 Task: Documentation Generation.
Action: Mouse moved to (258, 133)
Screenshot: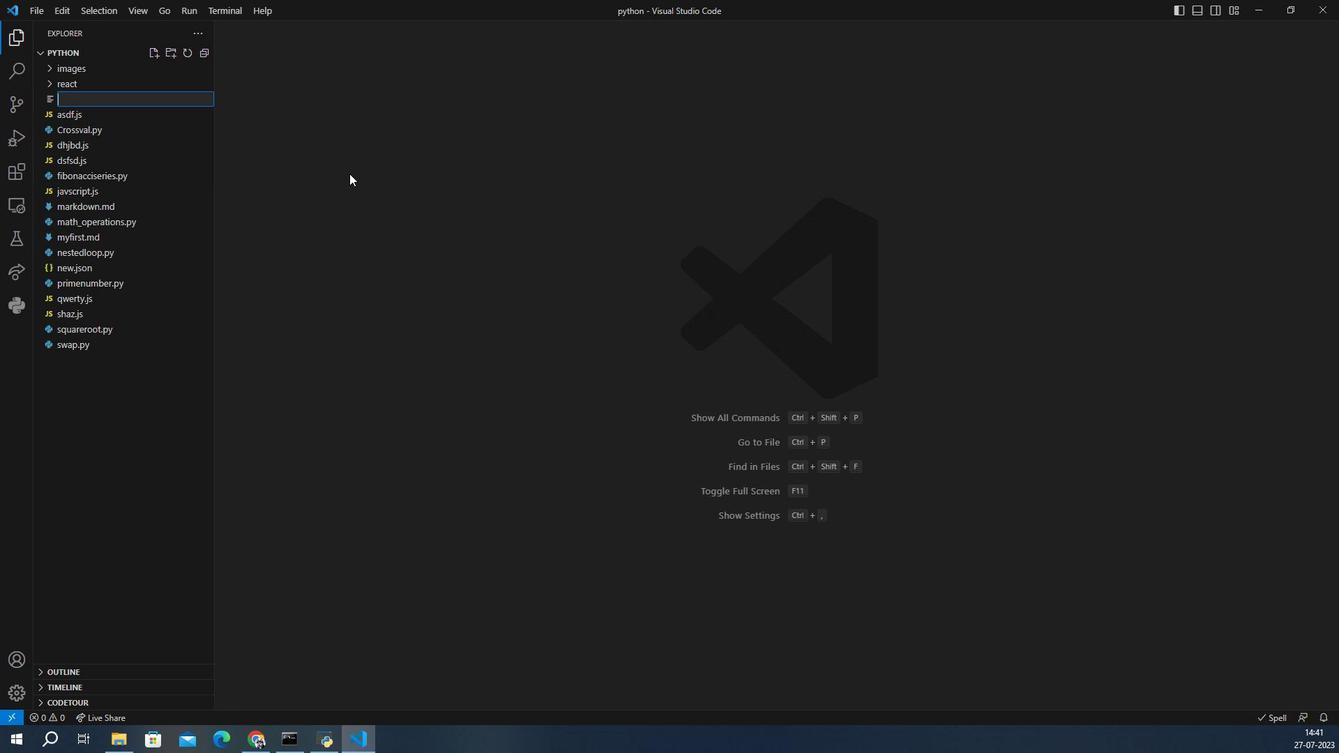 
Action: Mouse pressed left at (258, 133)
Screenshot: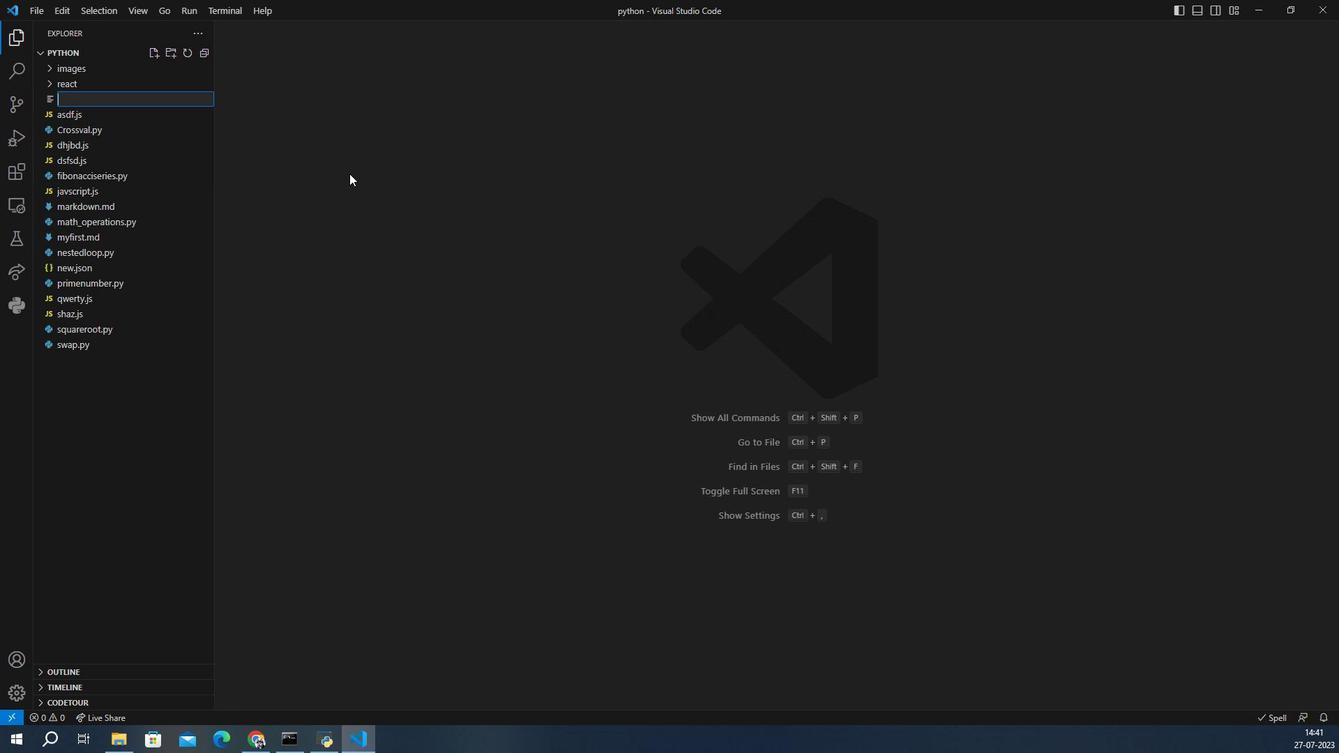 
Action: Mouse moved to (285, 133)
Screenshot: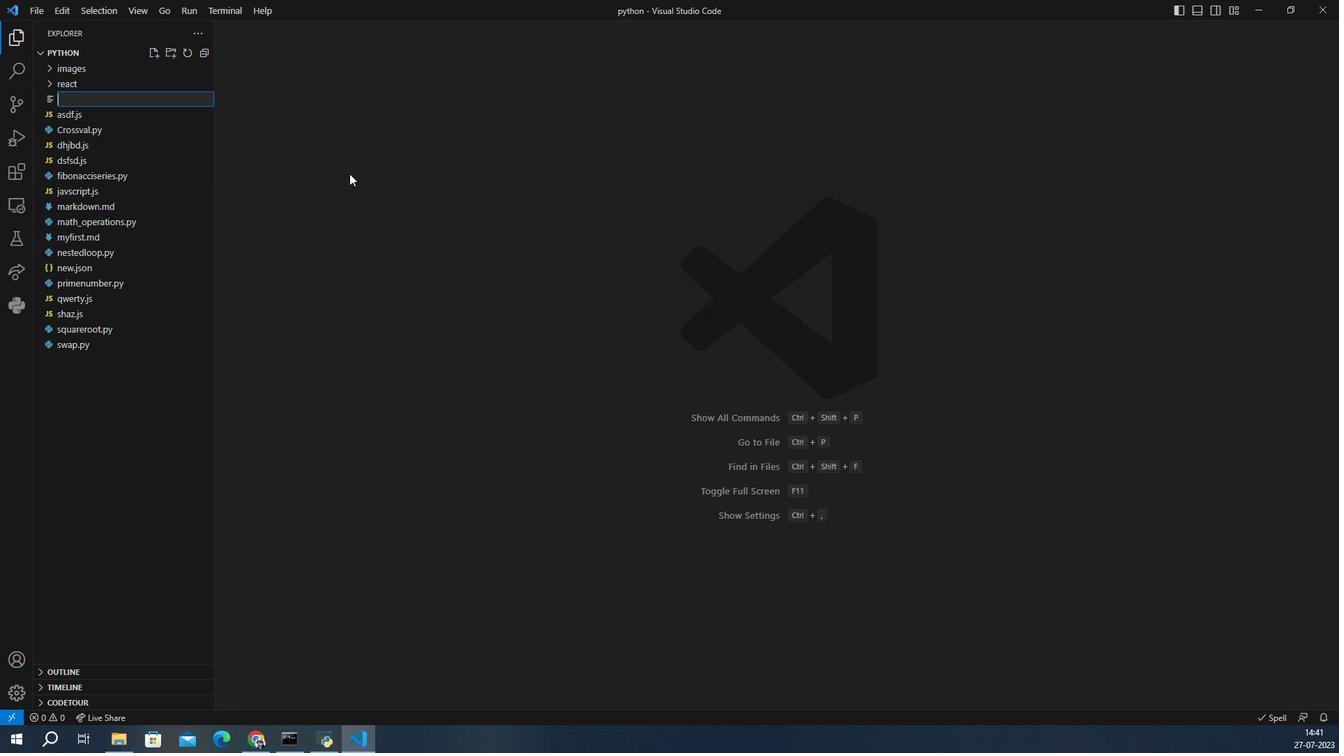 
Action: Mouse pressed left at (285, 133)
Screenshot: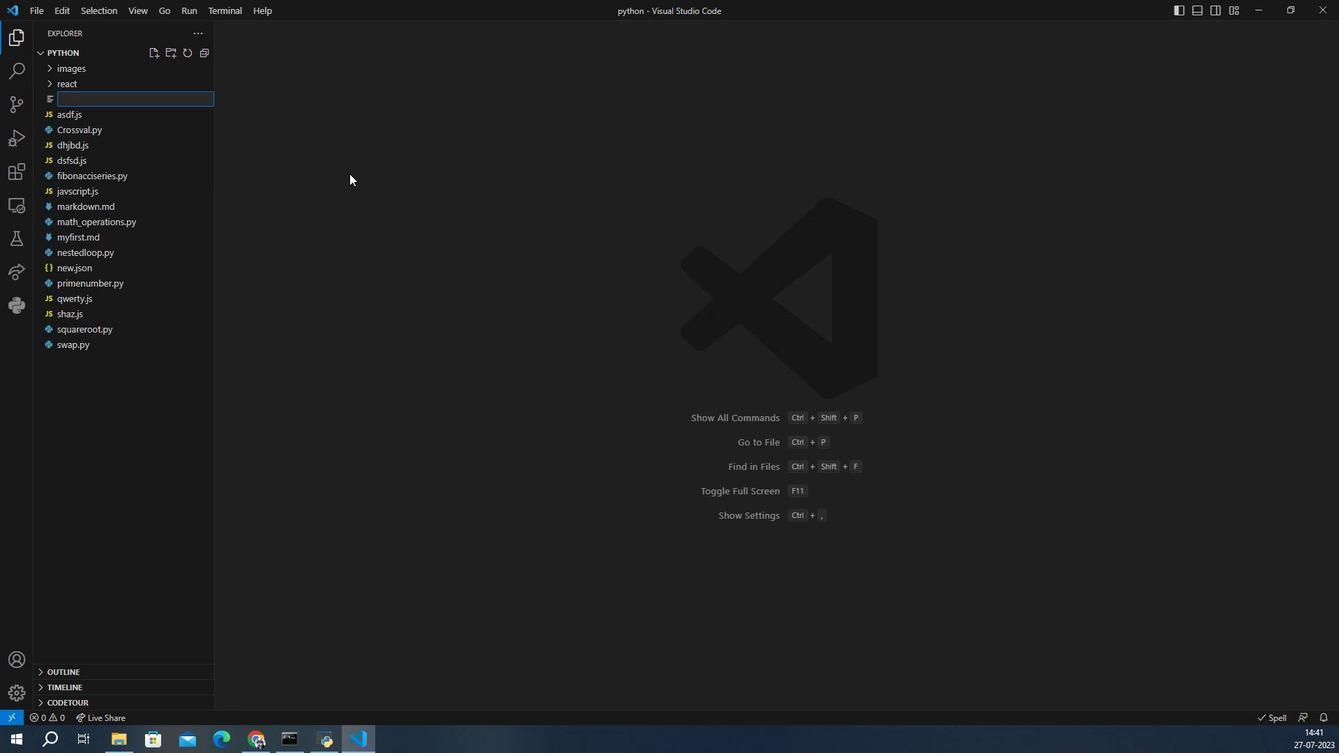 
Action: Mouse moved to (351, 175)
Screenshot: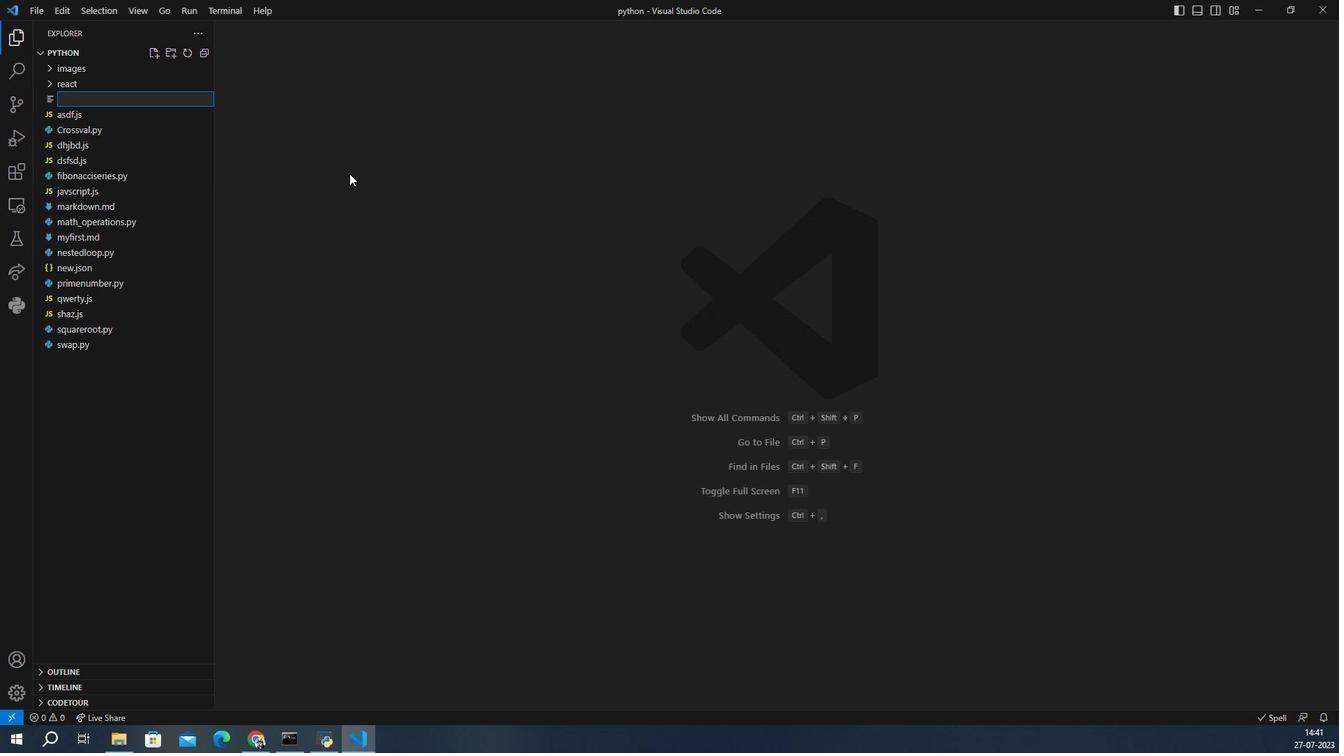 
Action: Key pressed exmp.py<Key.enter>
Screenshot: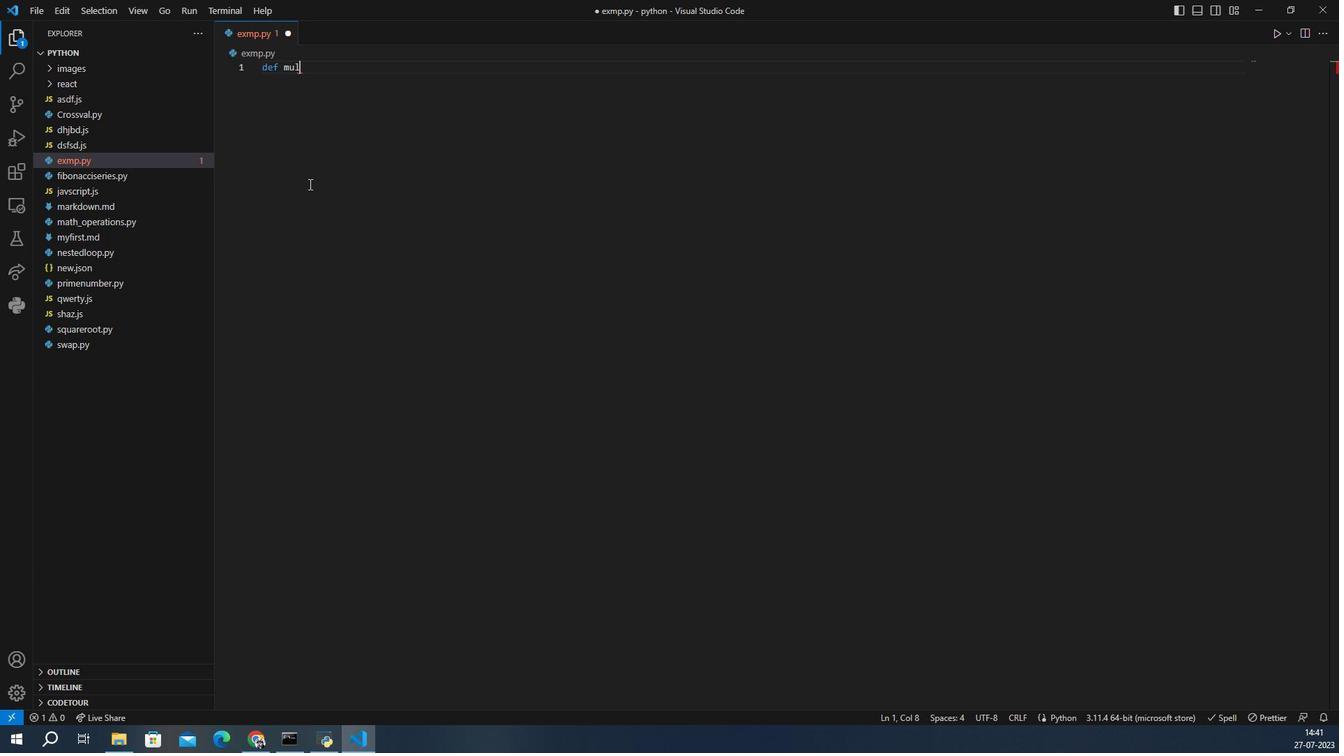 
Action: Mouse moved to (337, 179)
Screenshot: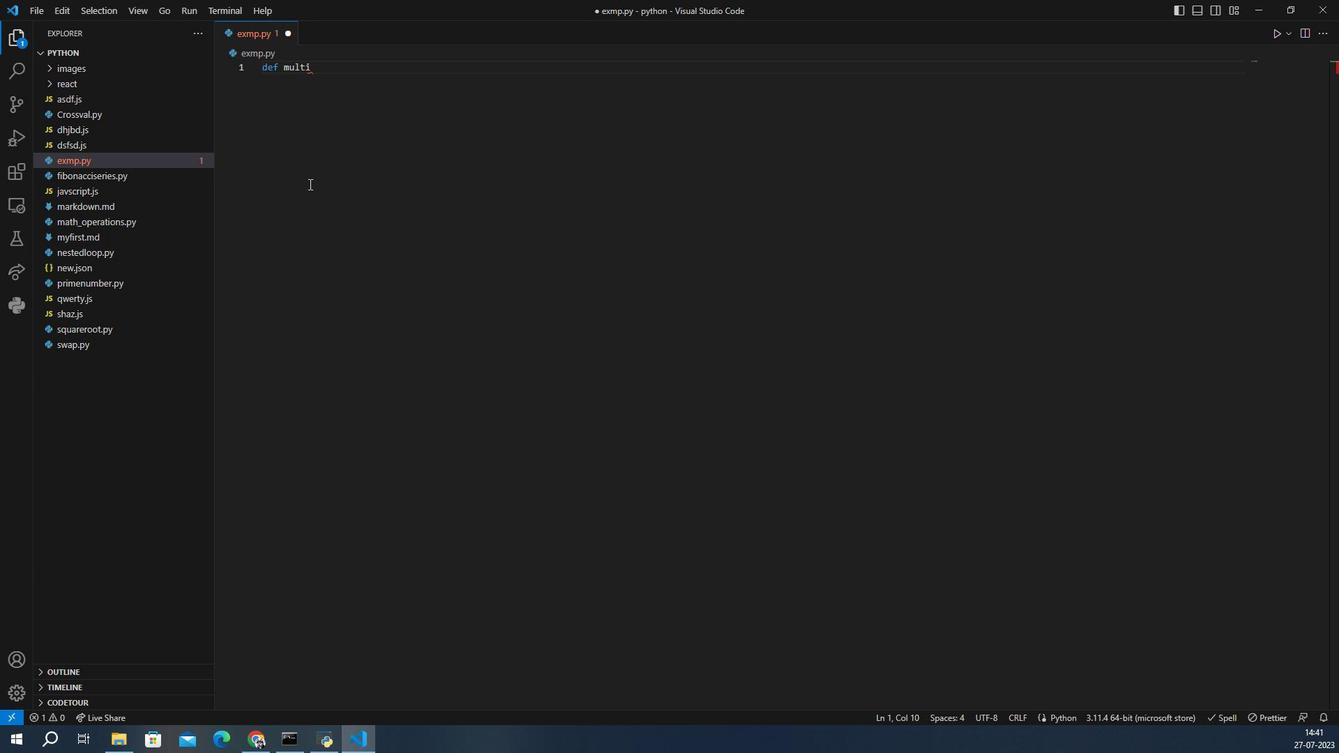 
Action: Key pressed def<Key.space>multiply<Key.shift_r>(a,<Key.space>b<Key.right><Key.shift_r>:<Key.enter>retur<Key.enter>
Screenshot: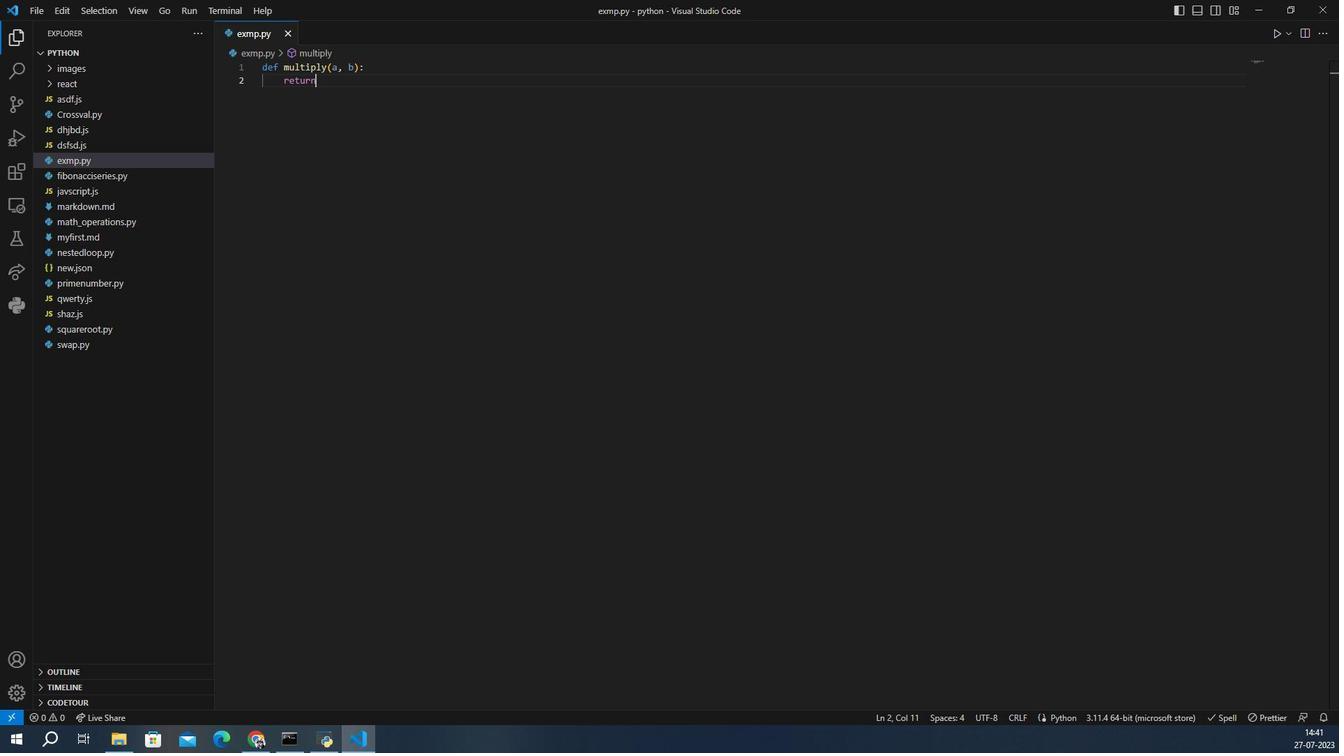 
Action: Mouse moved to (428, 189)
Screenshot: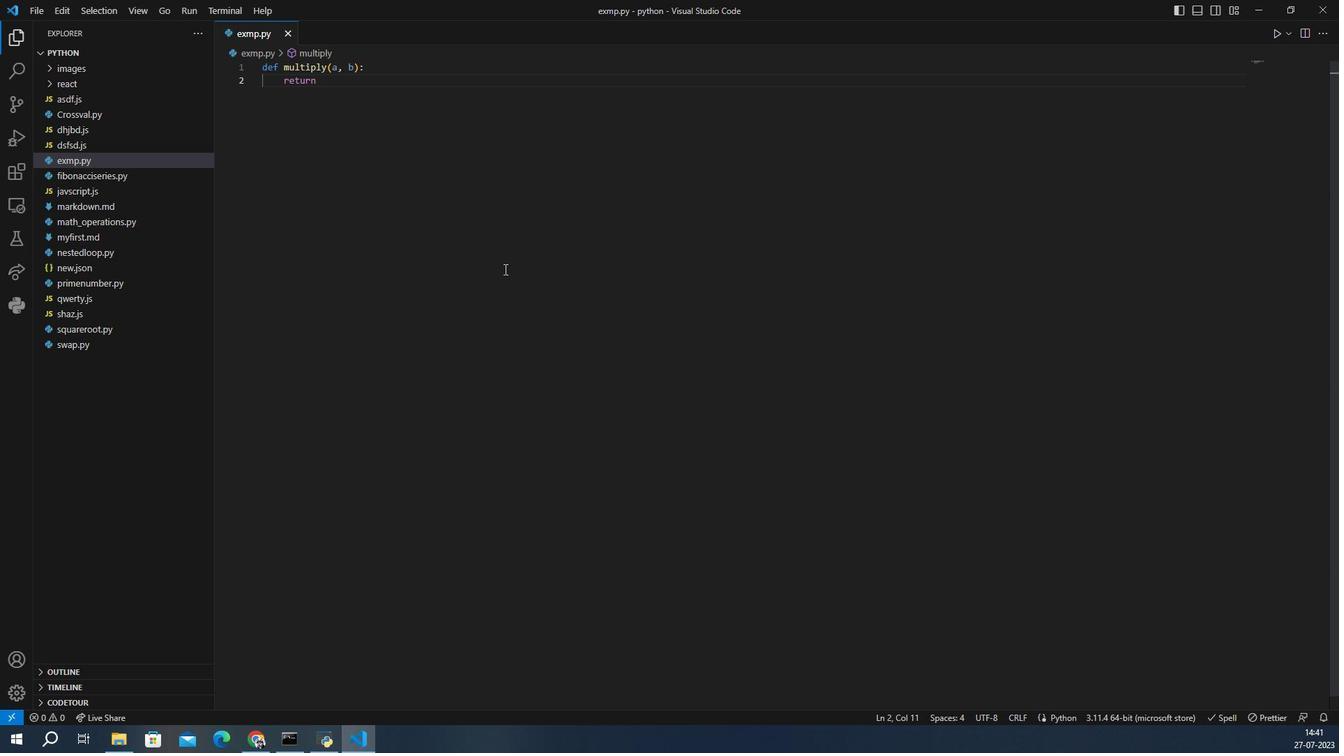
Action: Key pressed ctrl+S
Screenshot: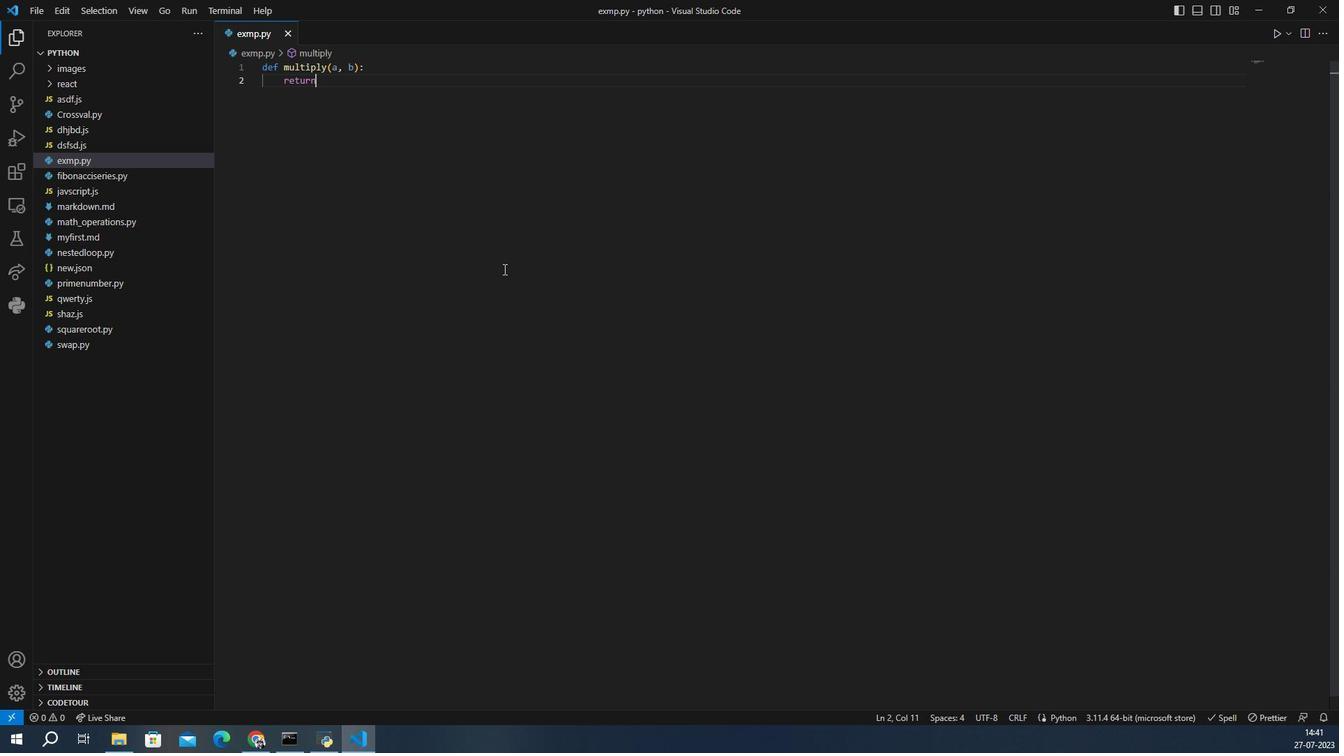
Action: Mouse moved to (45, 212)
Screenshot: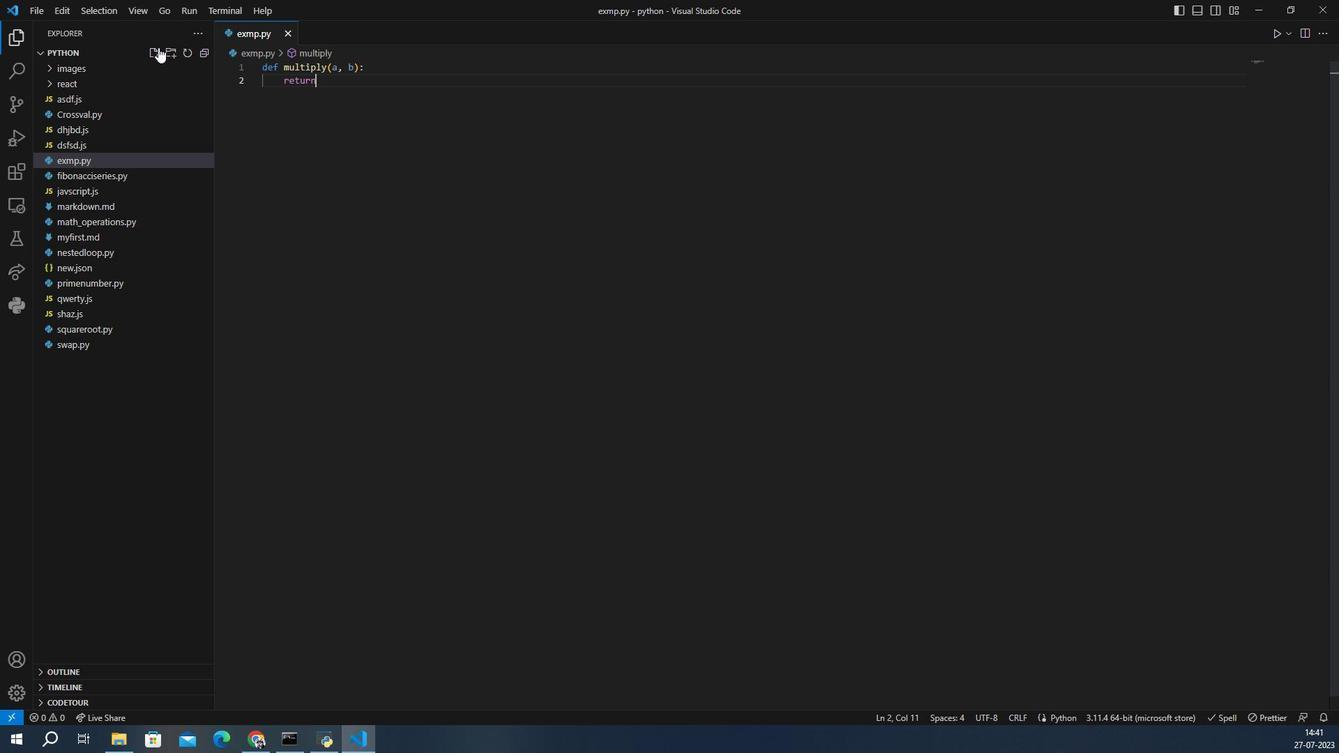 
Action: Mouse scrolled (44, 212) with delta (0, 0)
Screenshot: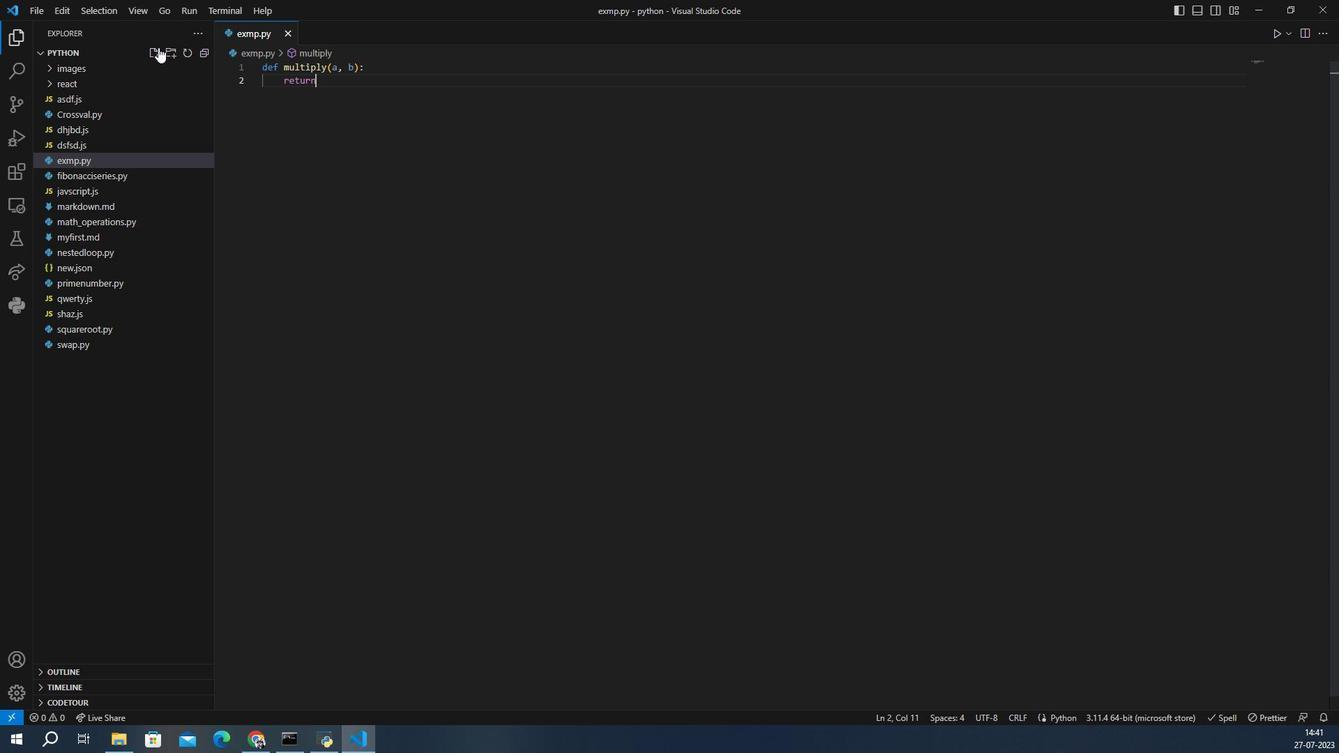 
Action: Mouse scrolled (45, 212) with delta (0, 0)
Screenshot: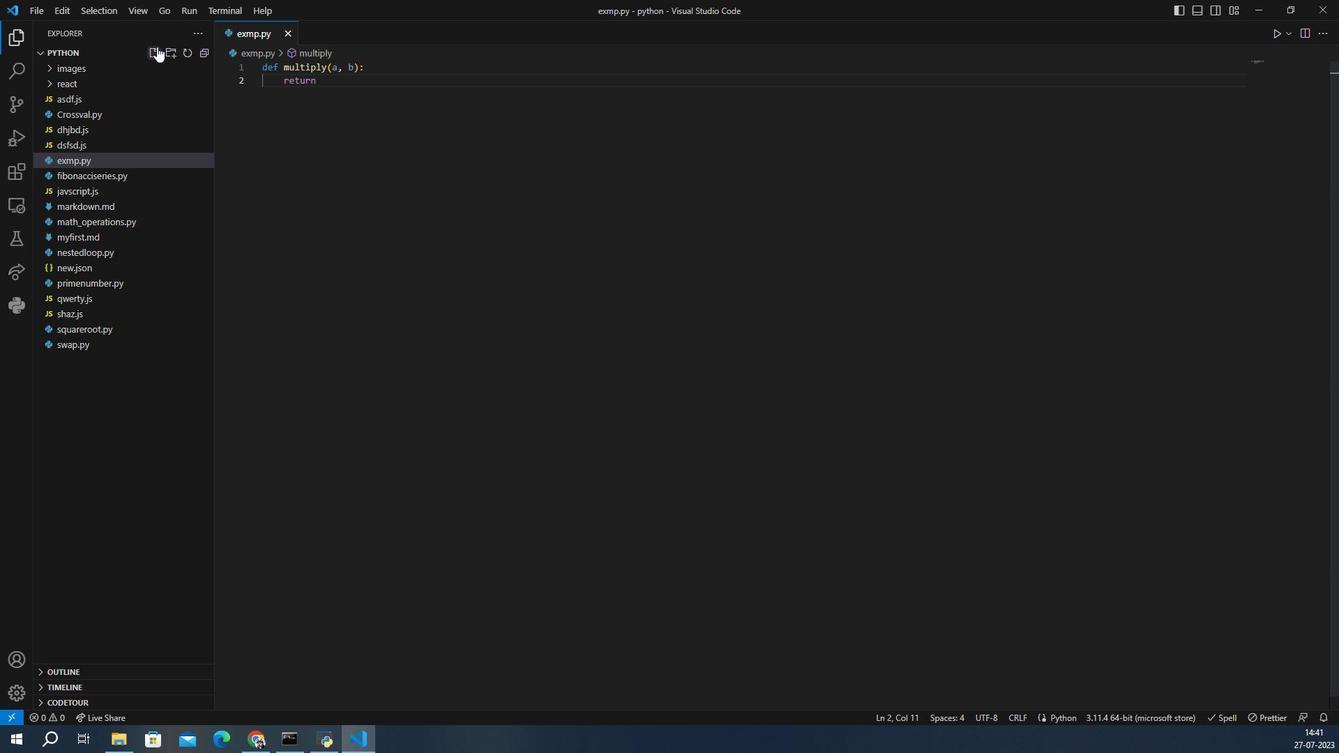 
Action: Mouse moved to (45, 212)
Screenshot: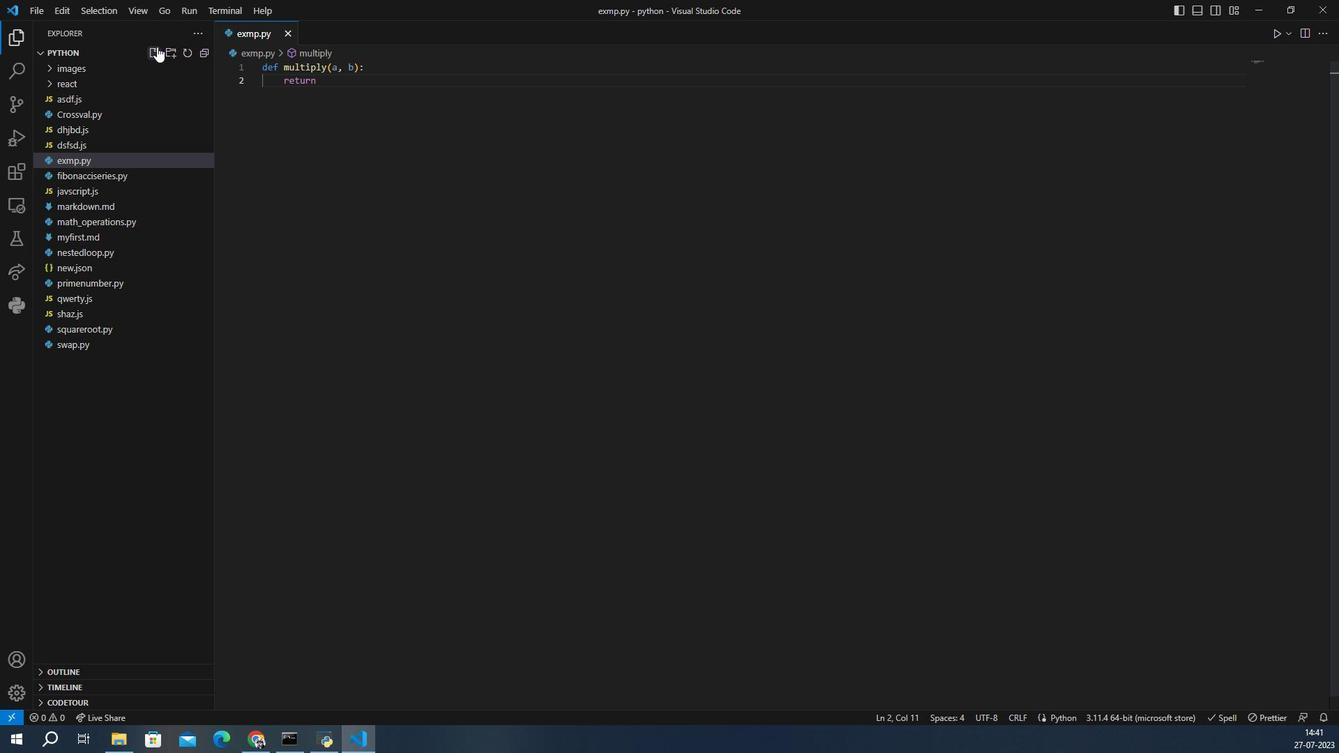 
Action: Mouse scrolled (45, 212) with delta (0, 0)
Screenshot: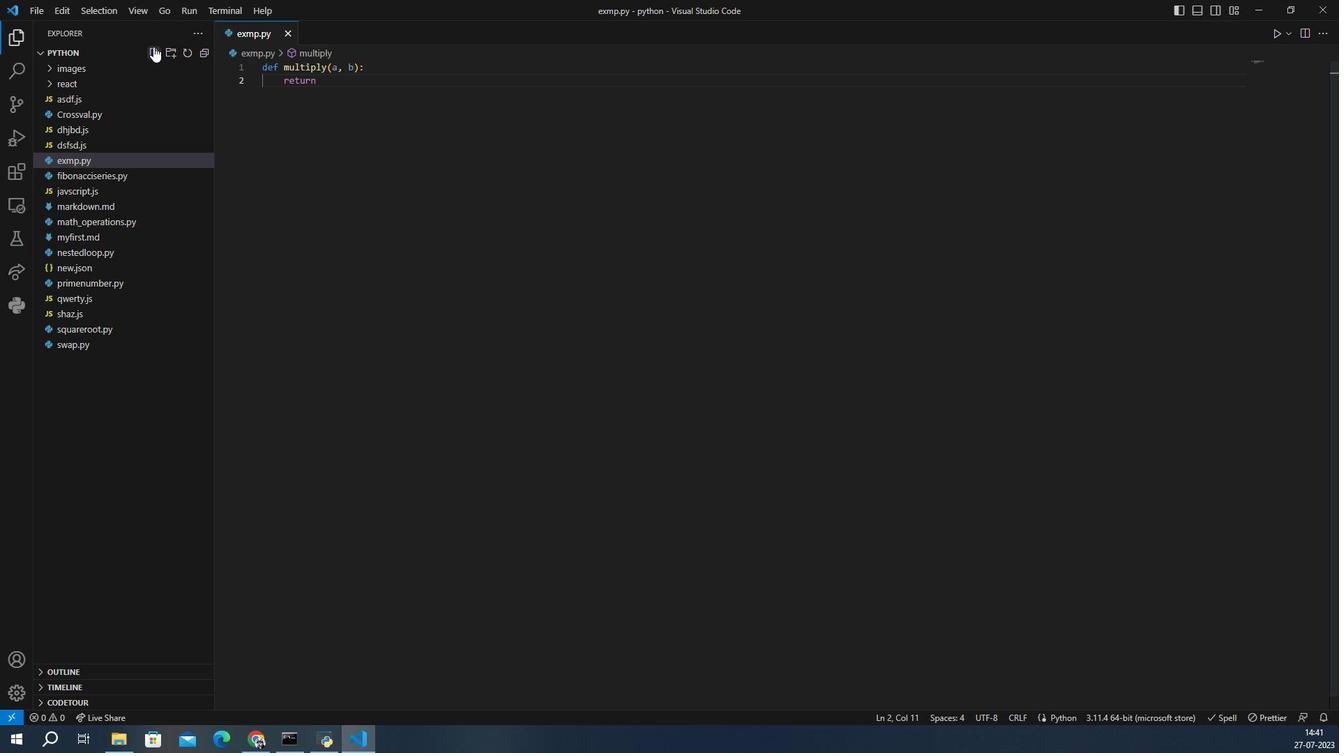 
Action: Mouse scrolled (45, 212) with delta (0, 0)
Screenshot: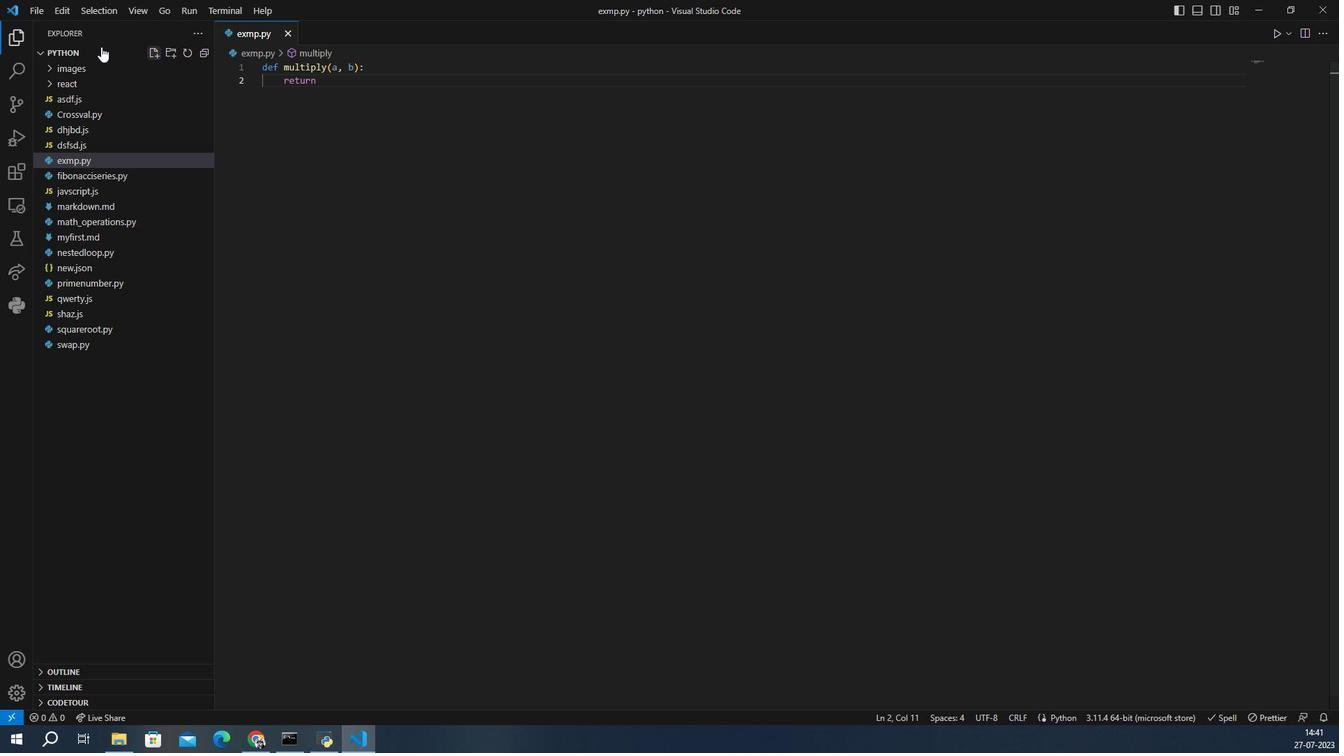 
Action: Mouse moved to (45, 212)
Screenshot: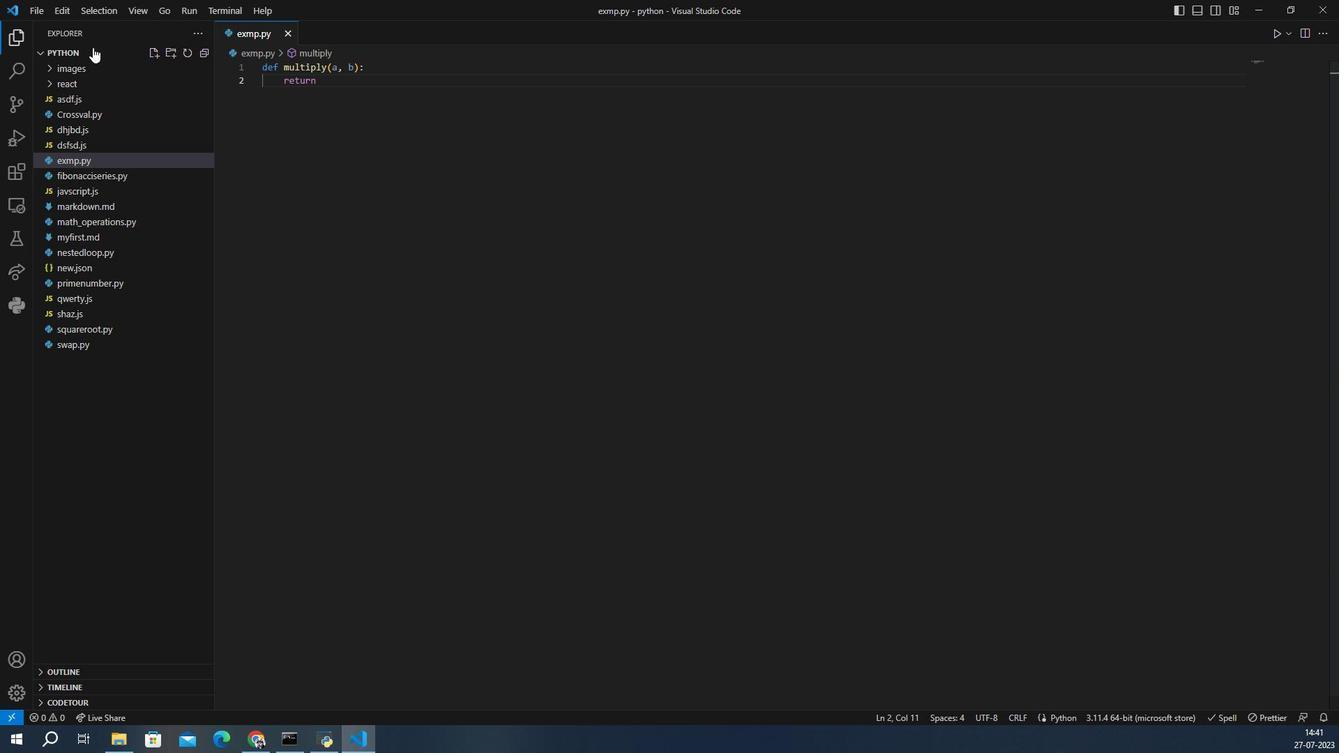 
Action: Mouse scrolled (45, 212) with delta (0, 0)
Screenshot: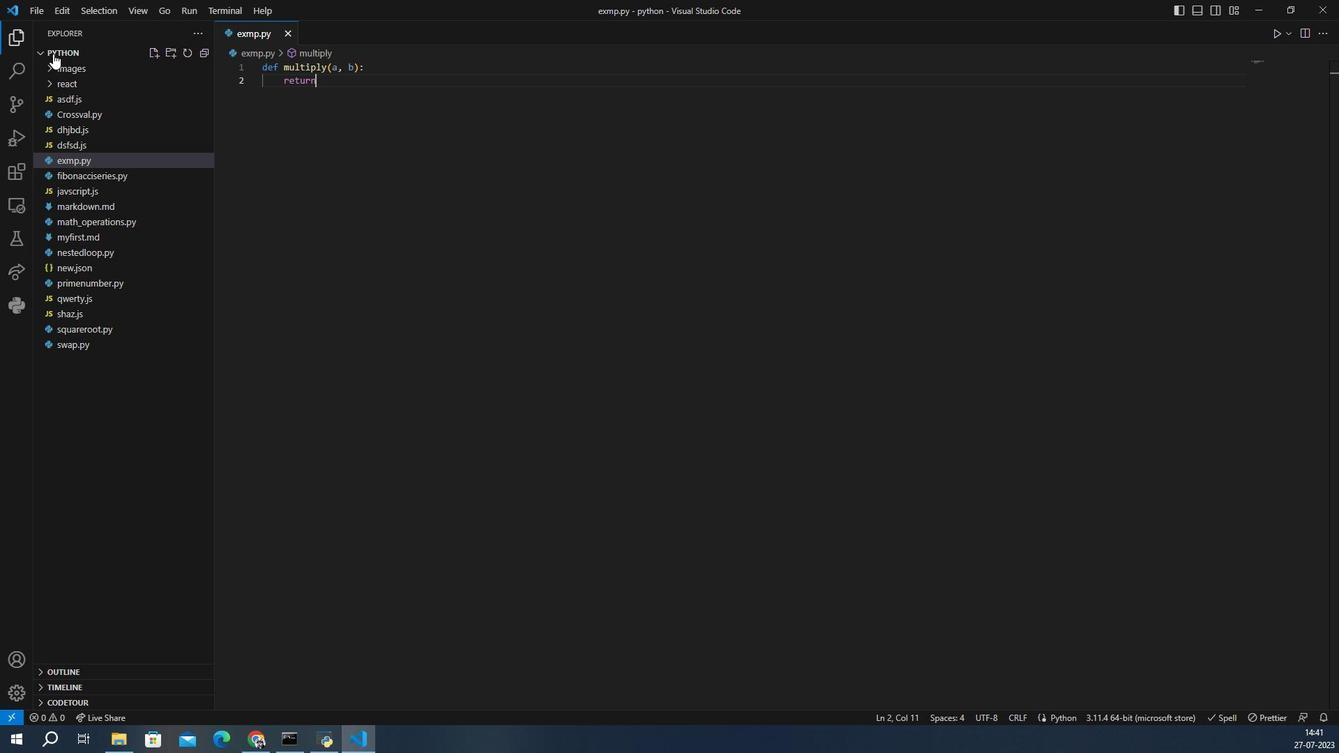 
Action: Mouse moved to (248, 133)
Screenshot: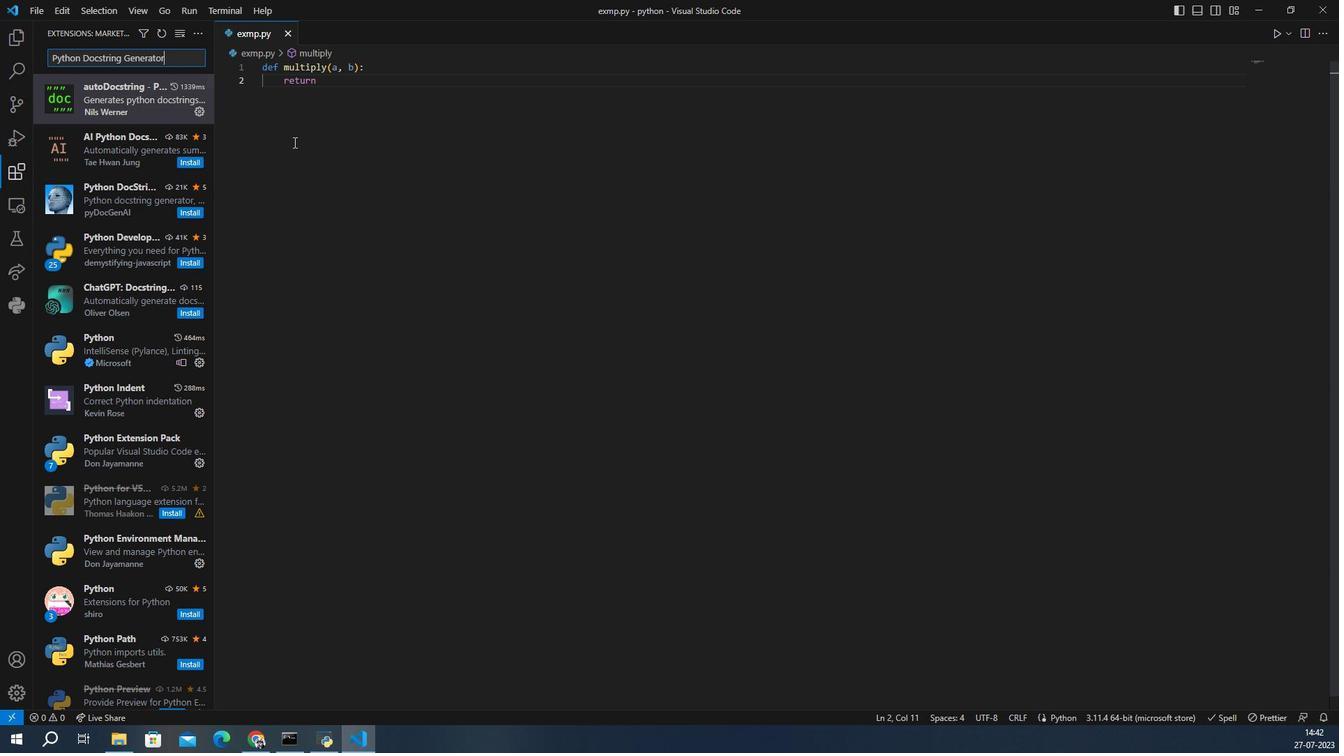 
Action: Mouse pressed left at (248, 133)
Screenshot: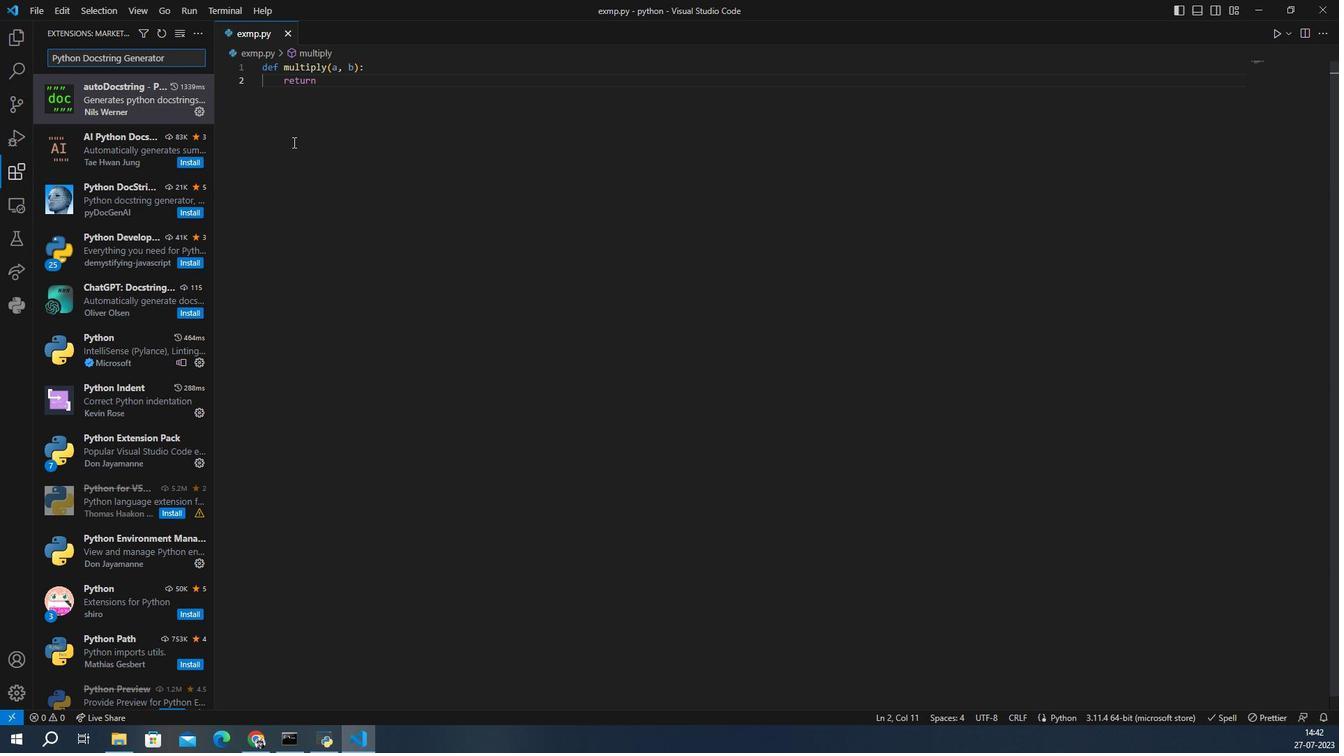 
Action: Mouse moved to (235, 178)
Screenshot: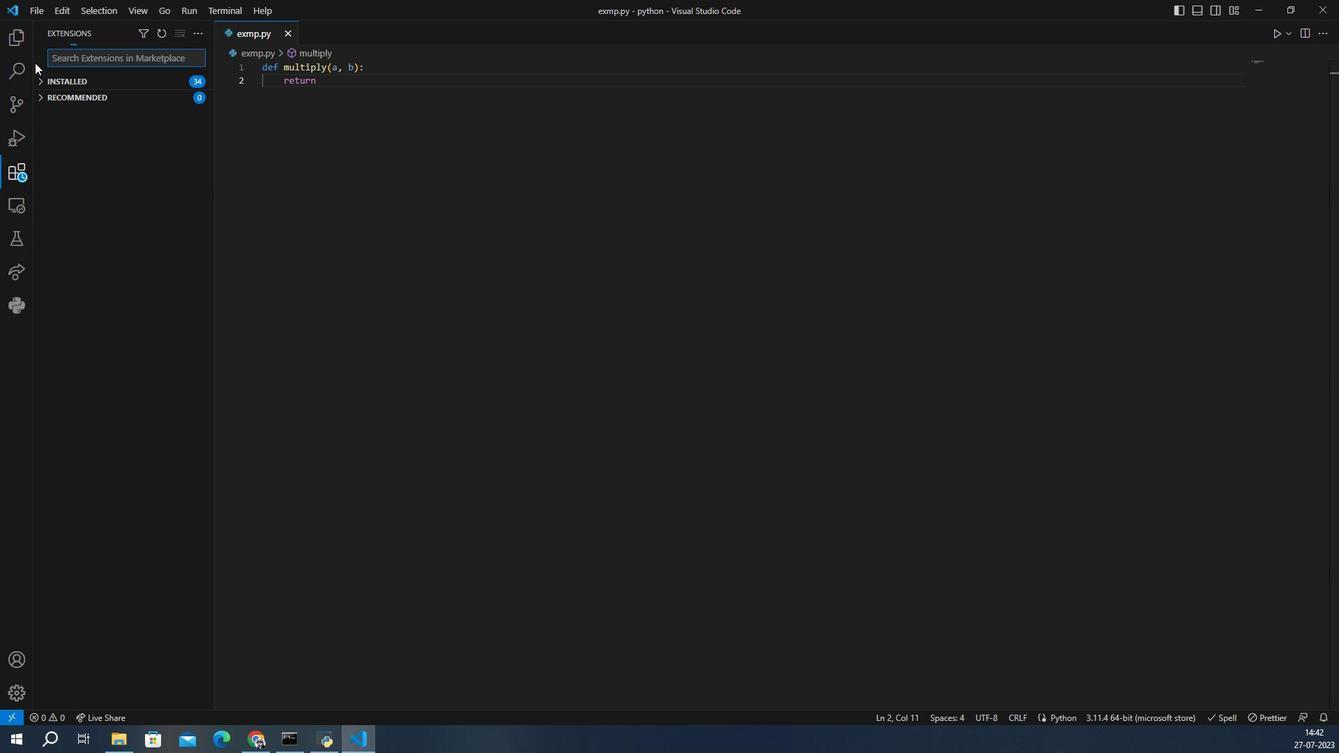 
Action: Mouse pressed left at (235, 178)
Screenshot: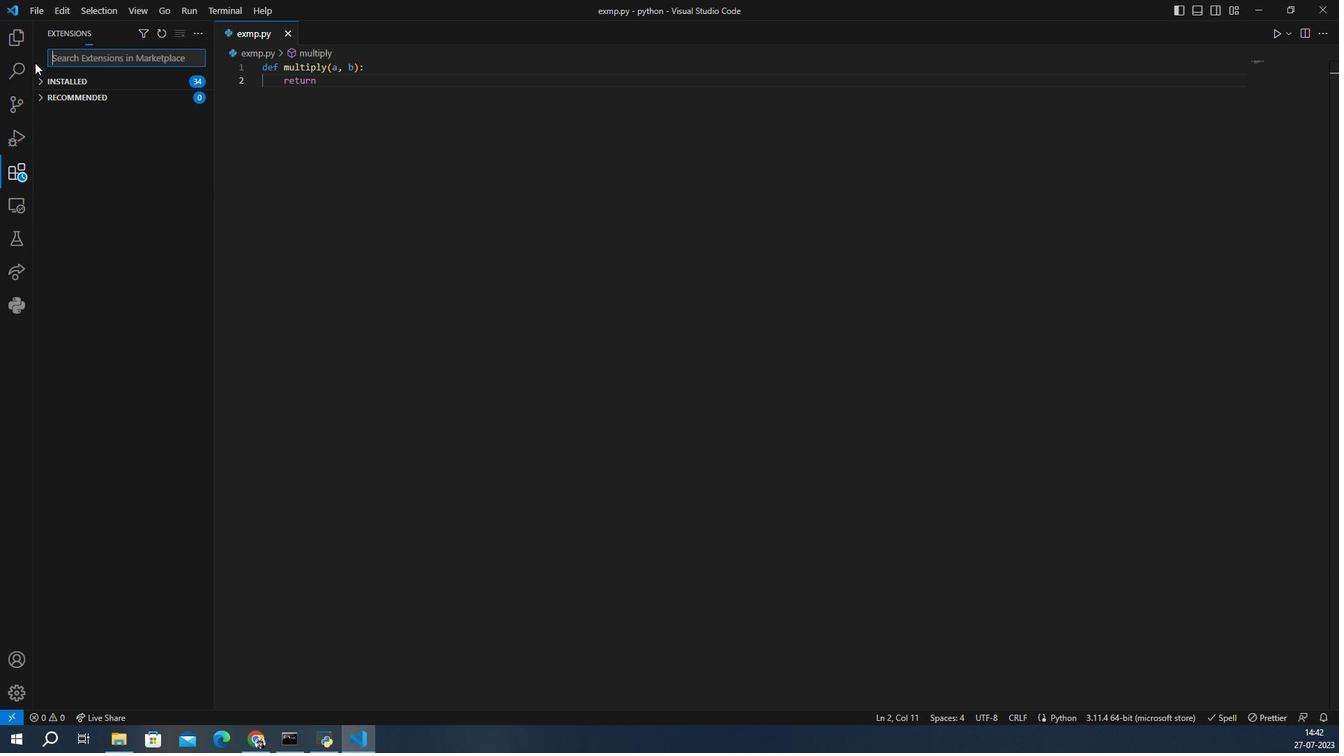 
Action: Mouse moved to (289, 134)
Screenshot: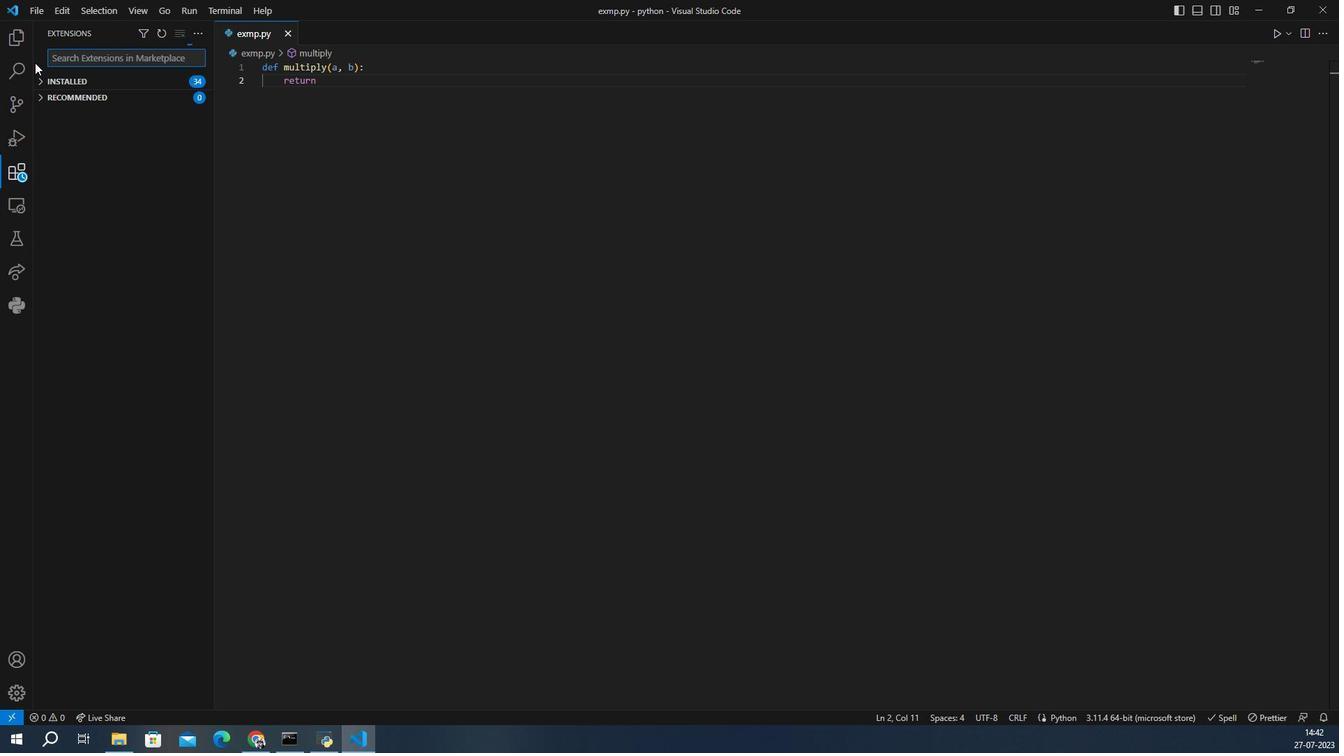 
Action: Mouse pressed left at (289, 134)
Screenshot: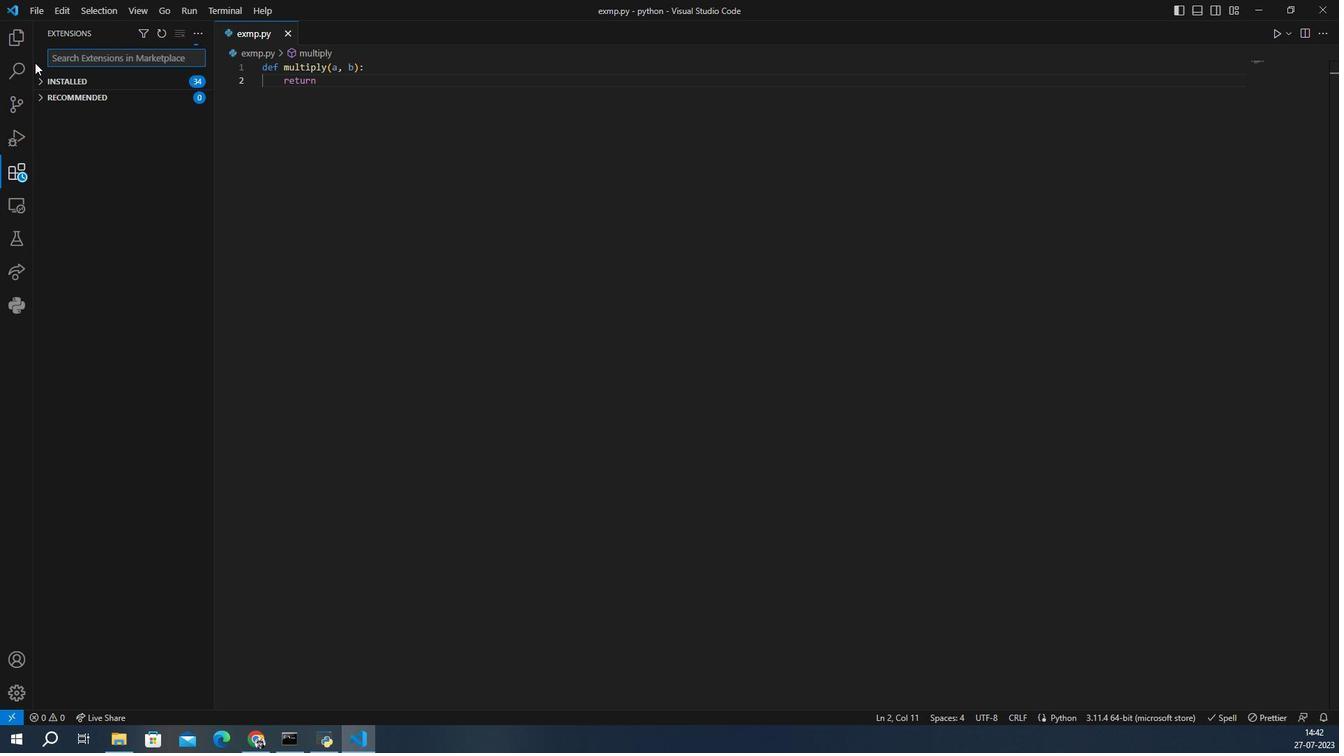 
Action: Mouse moved to (242, 137)
Screenshot: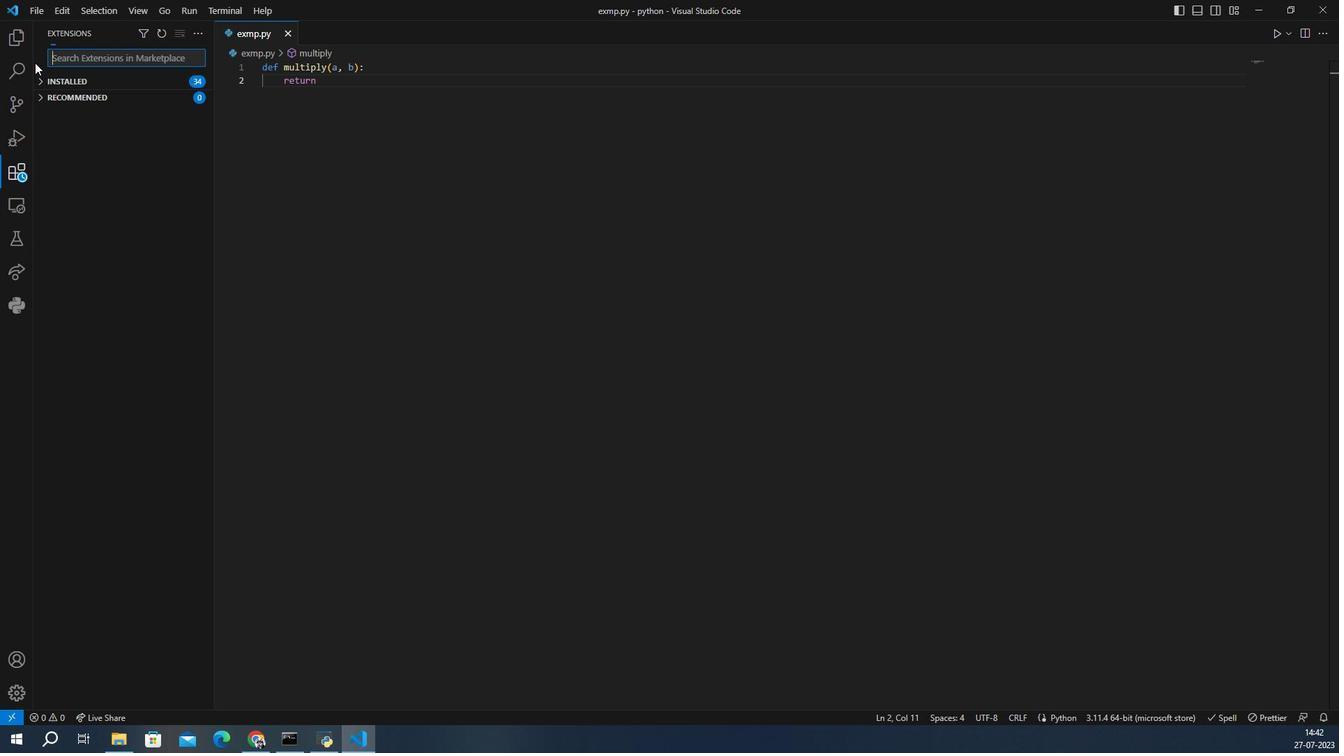 
Action: Key pressed <Key.backspace>pyh<Key.backspace>thon<Key.space>dco<Key.backspace><Key.backspace>ocstring
Screenshot: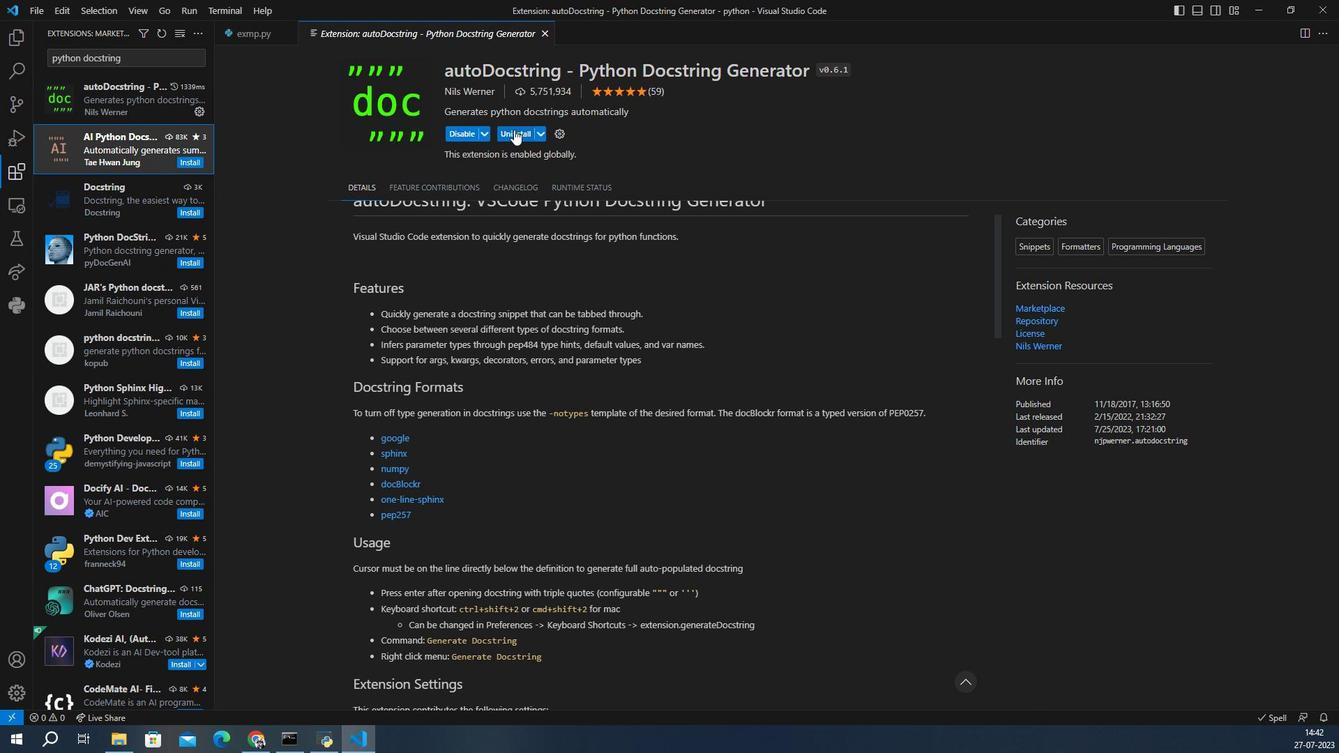 
Action: Mouse moved to (262, 168)
Screenshot: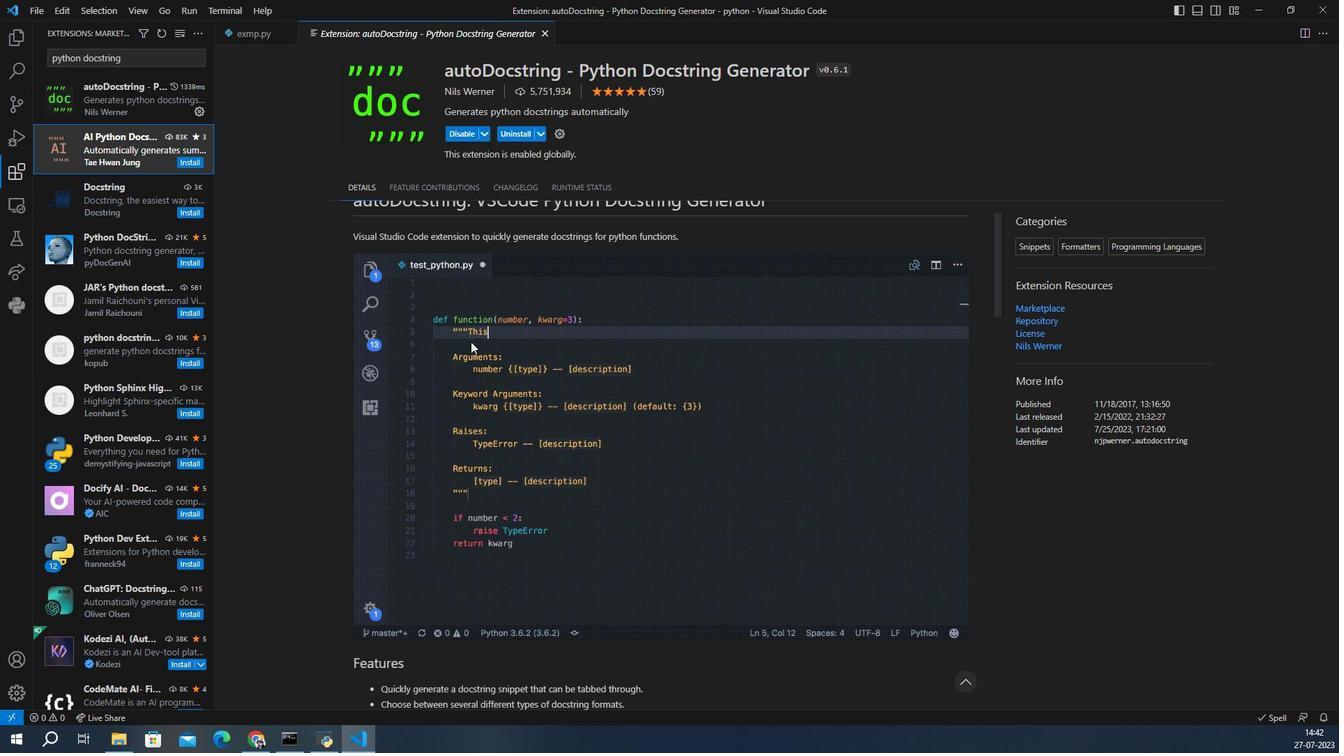 
Action: Mouse pressed left at (262, 168)
Screenshot: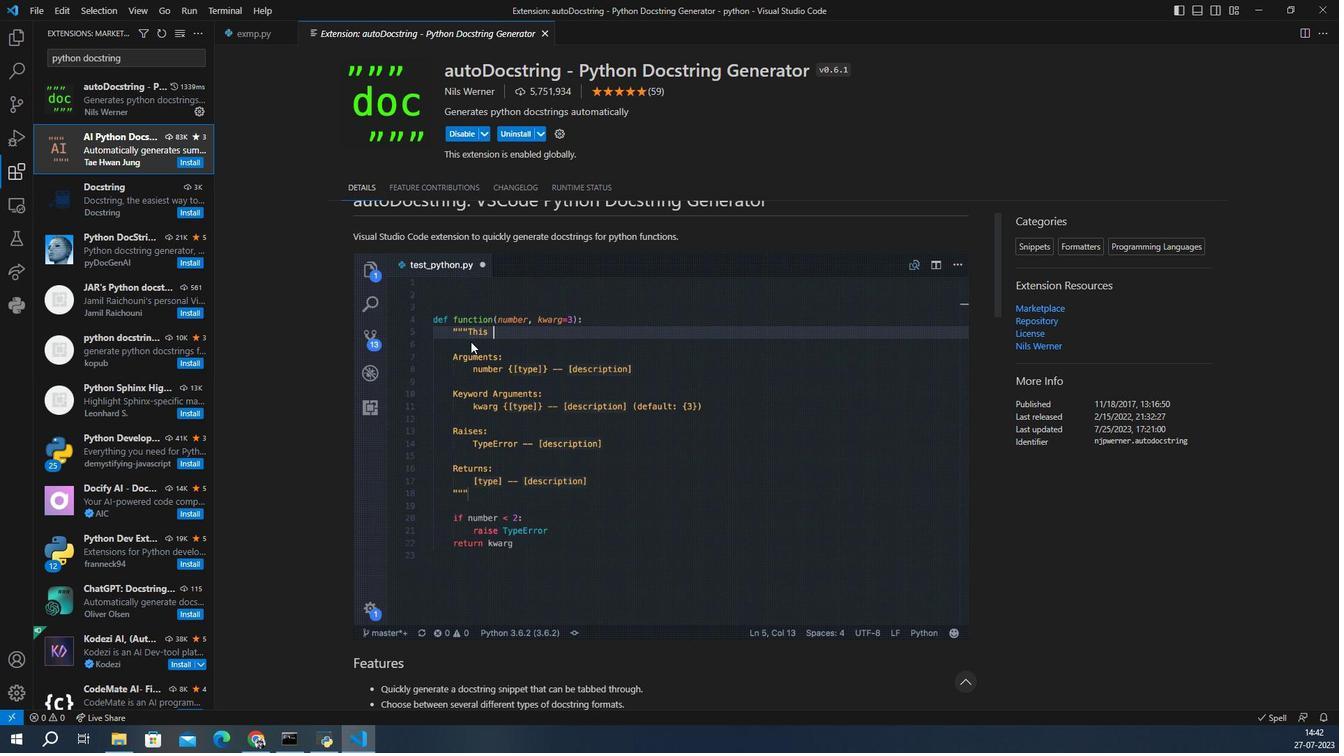 
Action: Mouse moved to (314, 128)
Screenshot: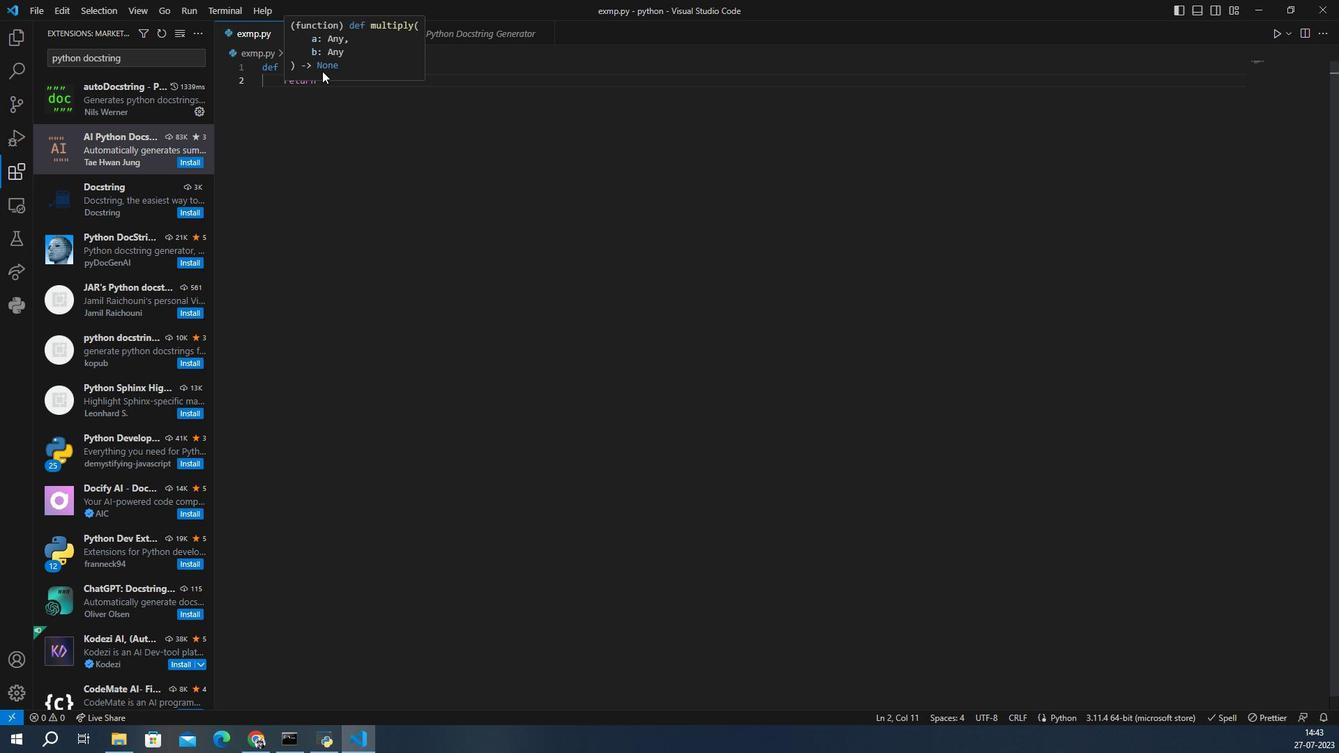 
Action: Mouse pressed left at (314, 128)
Screenshot: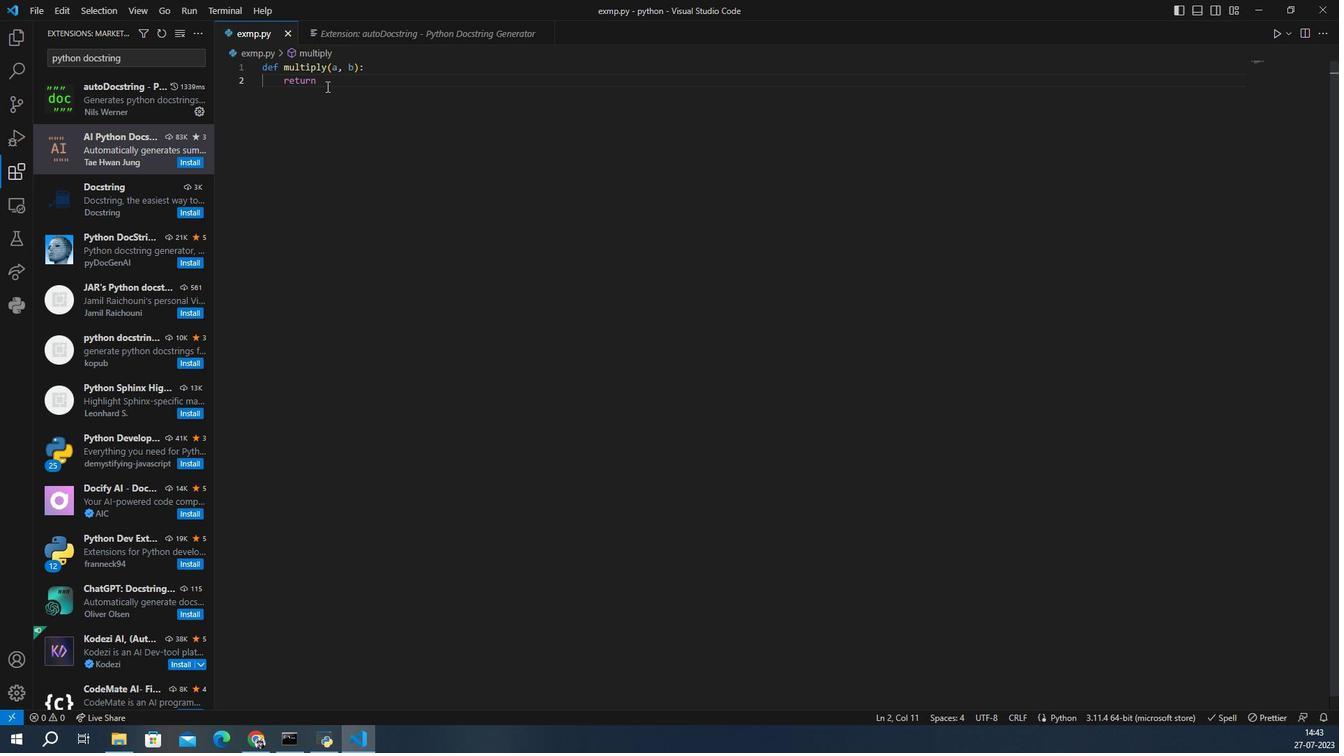 
Action: Mouse moved to (357, 138)
Screenshot: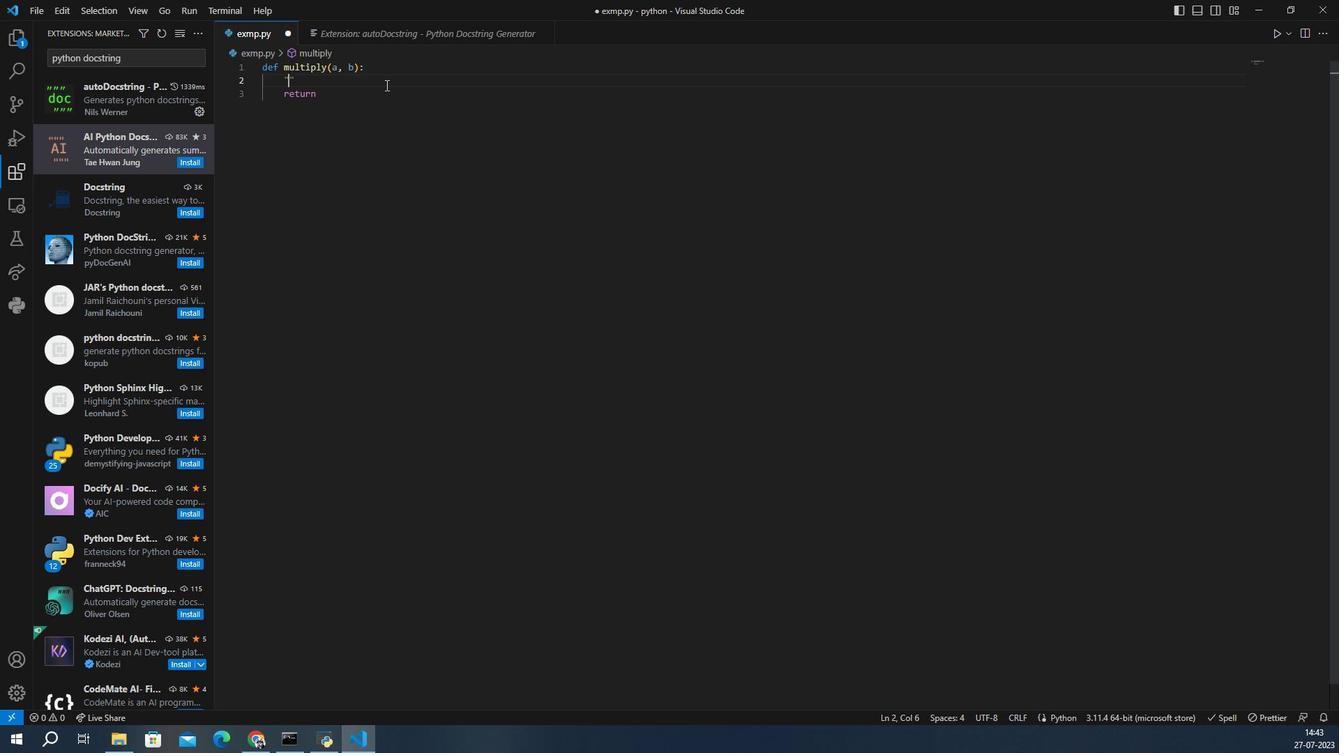 
Action: Mouse pressed left at (357, 138)
Screenshot: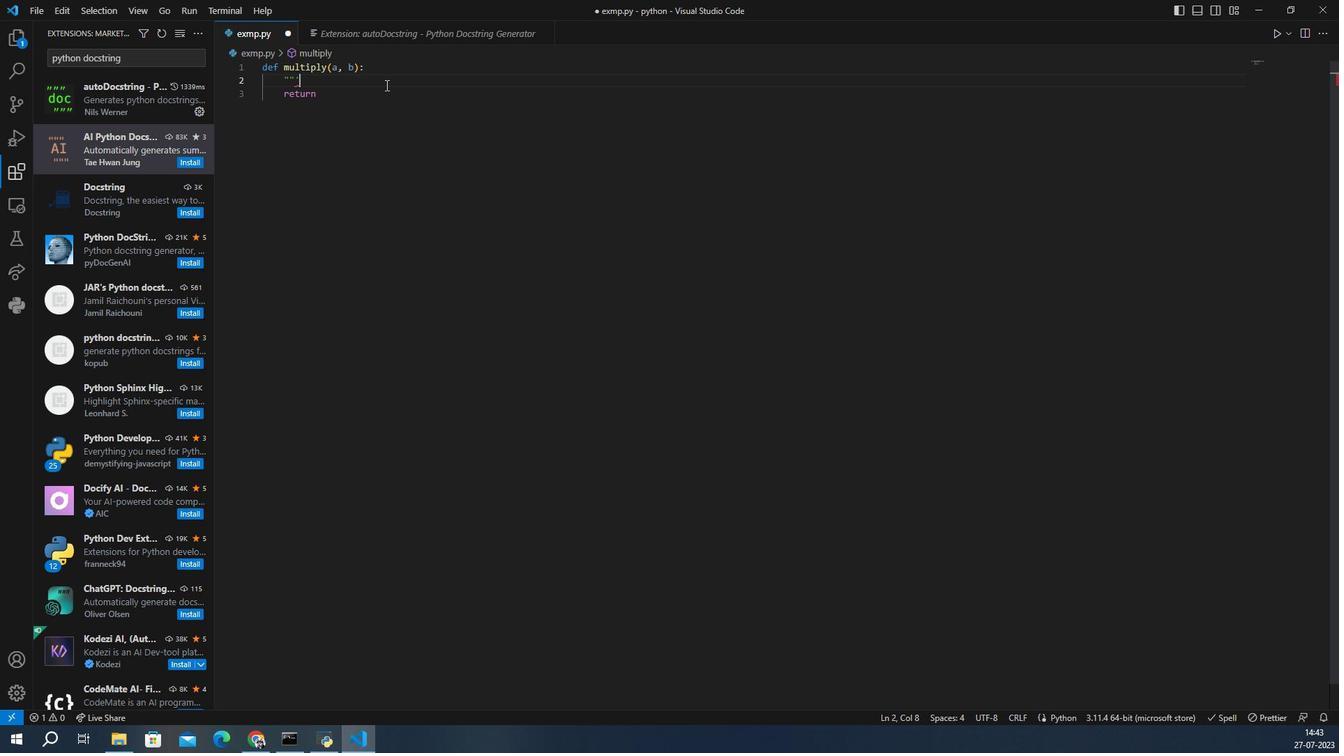 
Action: Mouse moved to (364, 145)
Screenshot: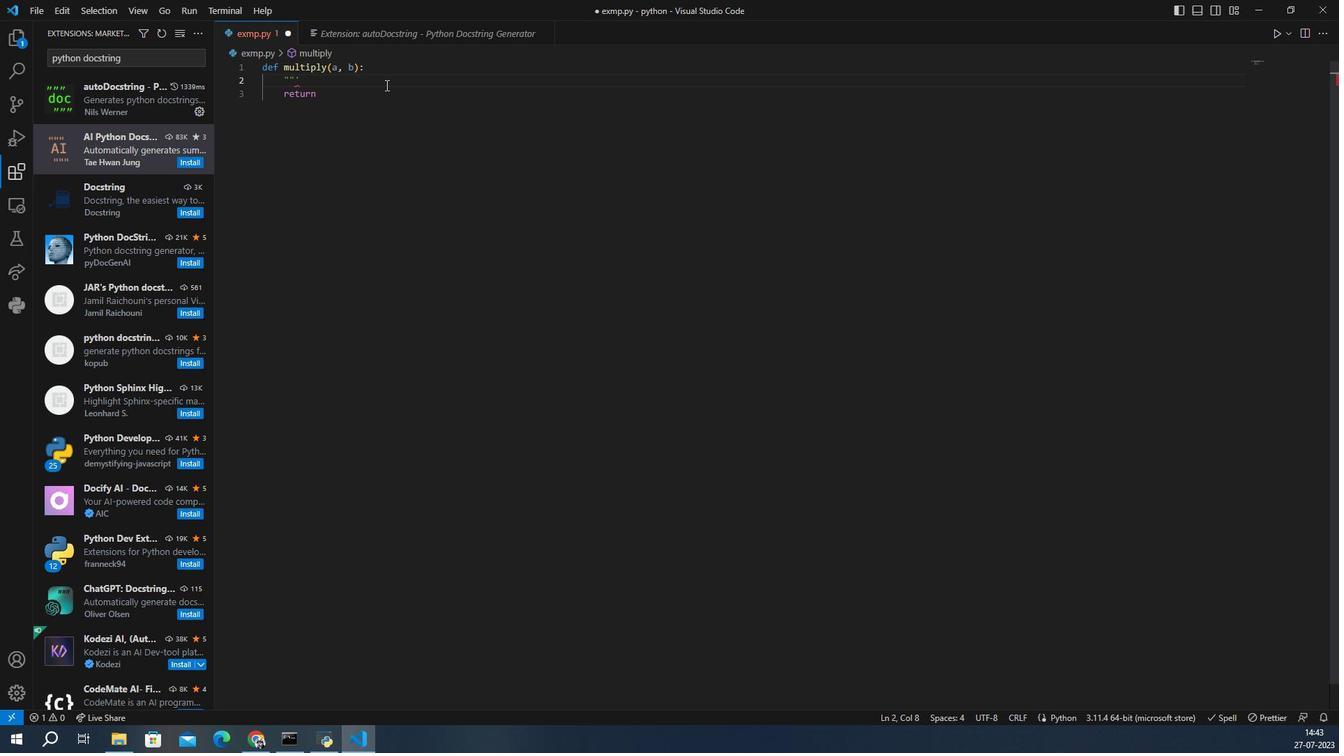 
Action: Key pressed <Key.enter><Key.shift_r>""'<Key.backspace><Key.backspace><Key.backspace><Key.shift_r>"'<Key.enter><Key.backspace><Key.backspace><Key.backspace><Key.shift_r>"<Key.enter><Key.backspace><Key.backspace><Key.backspace>
Screenshot: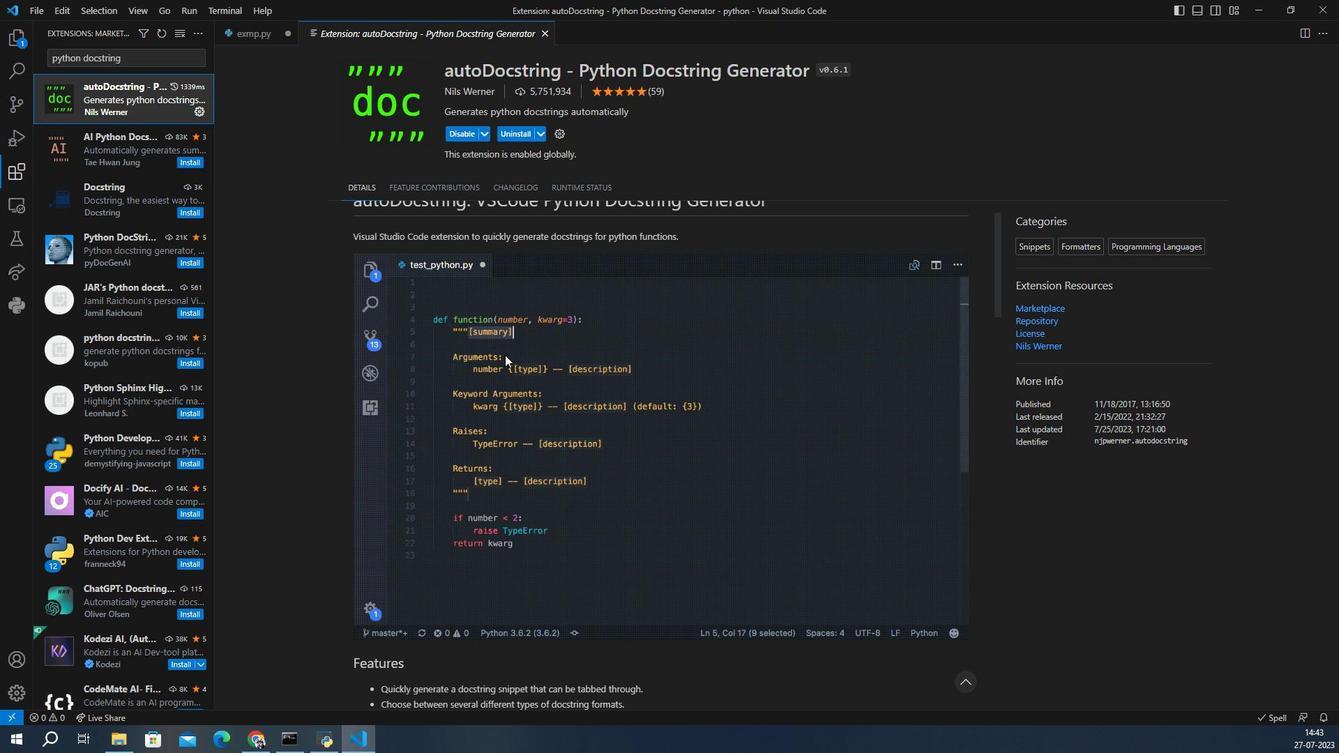 
Action: Mouse moved to (264, 147)
Screenshot: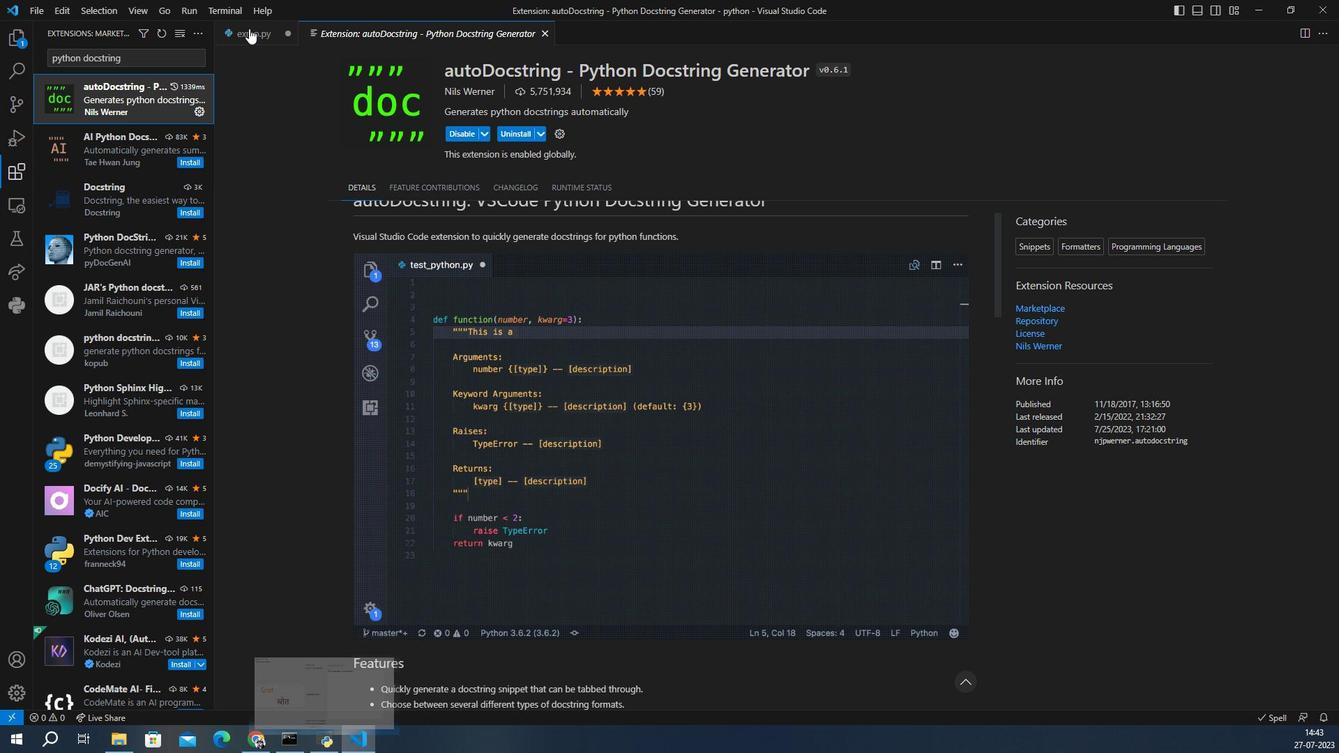 
Action: Mouse pressed left at (264, 147)
Screenshot: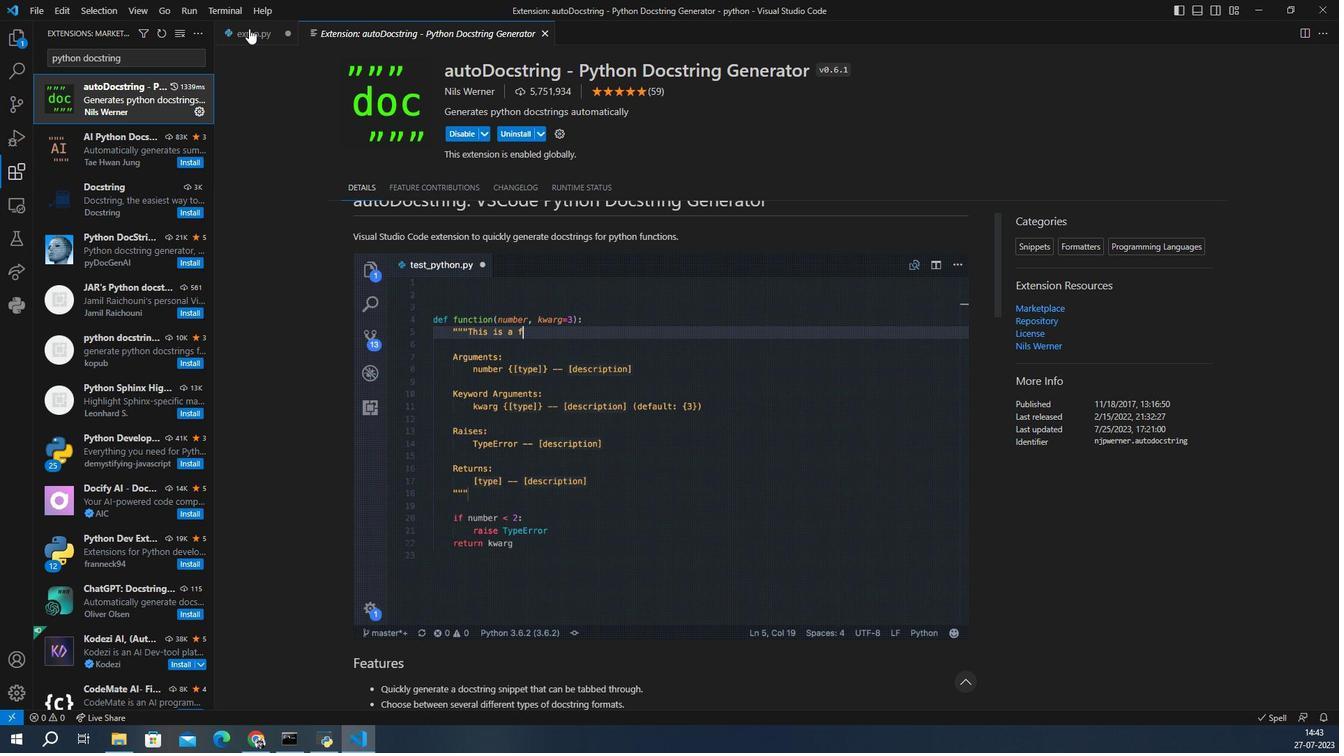 
Action: Mouse moved to (316, 125)
Screenshot: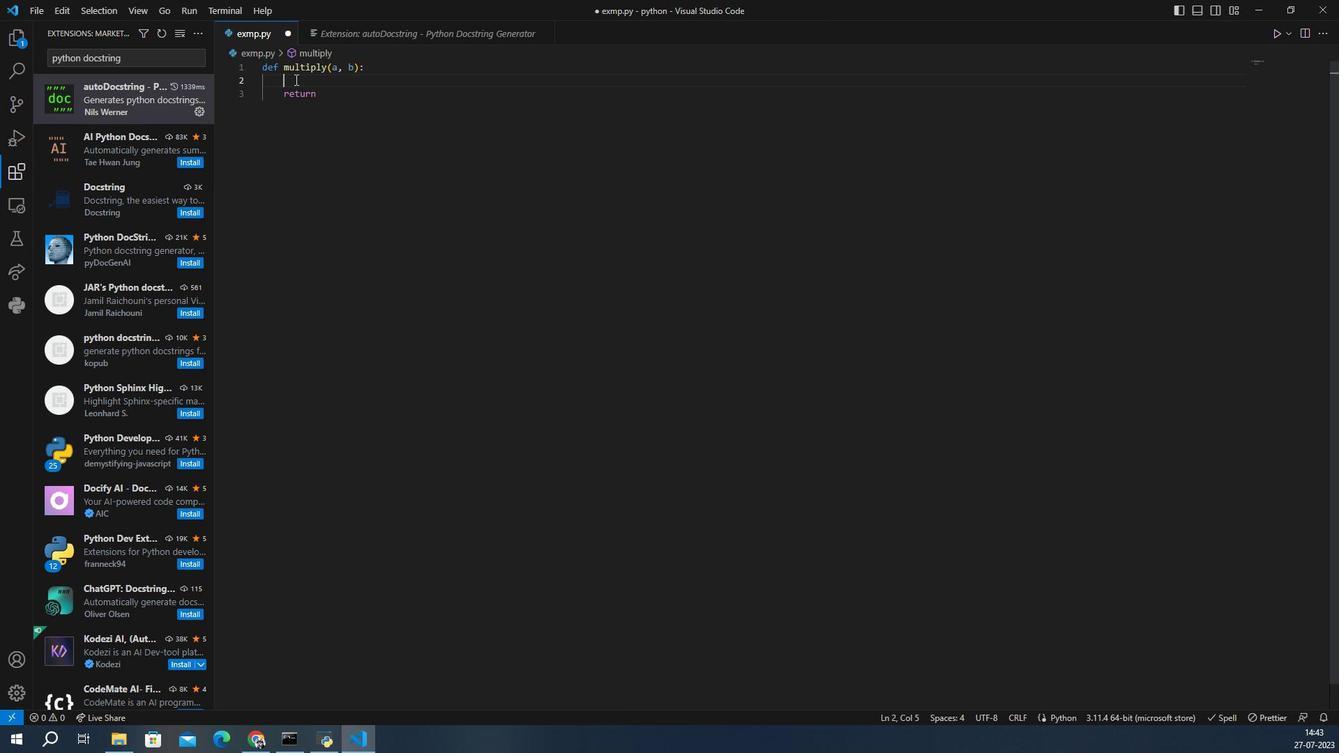 
Action: Mouse pressed left at (316, 125)
Screenshot: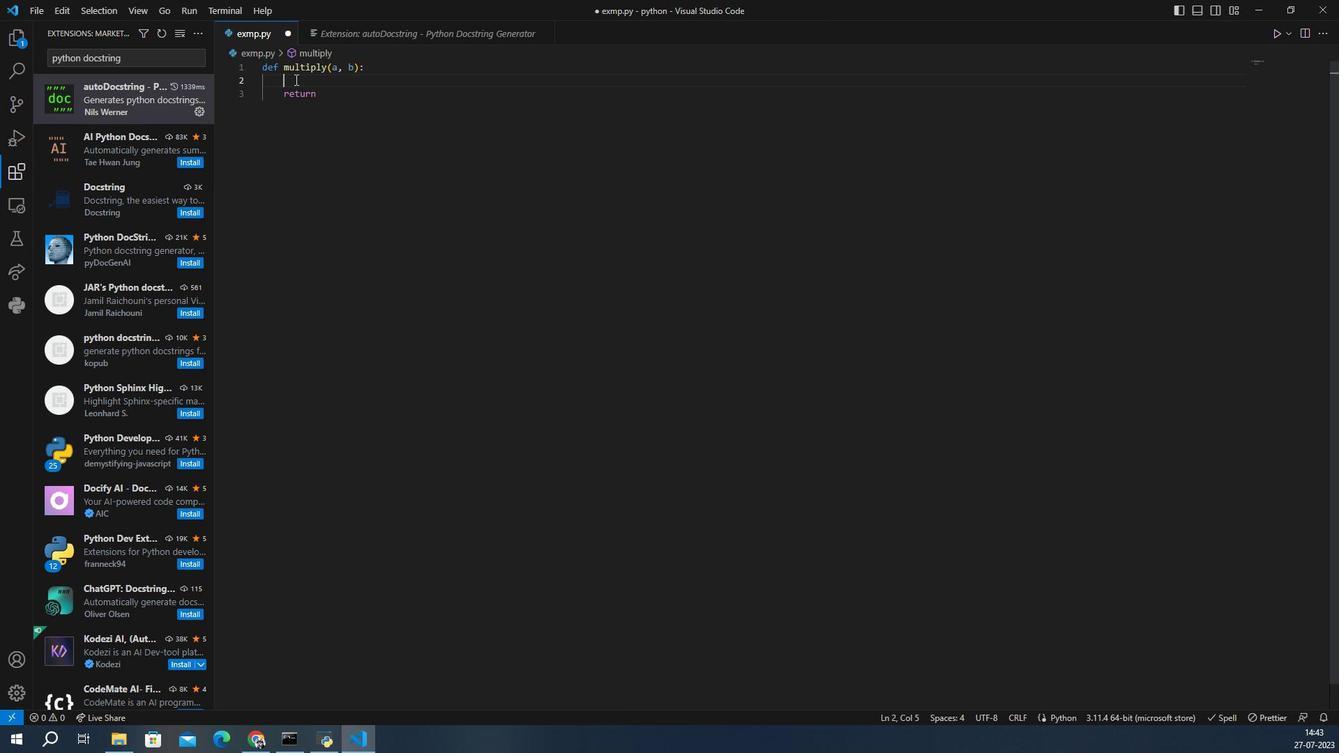 
Action: Mouse moved to (332, 142)
Screenshot: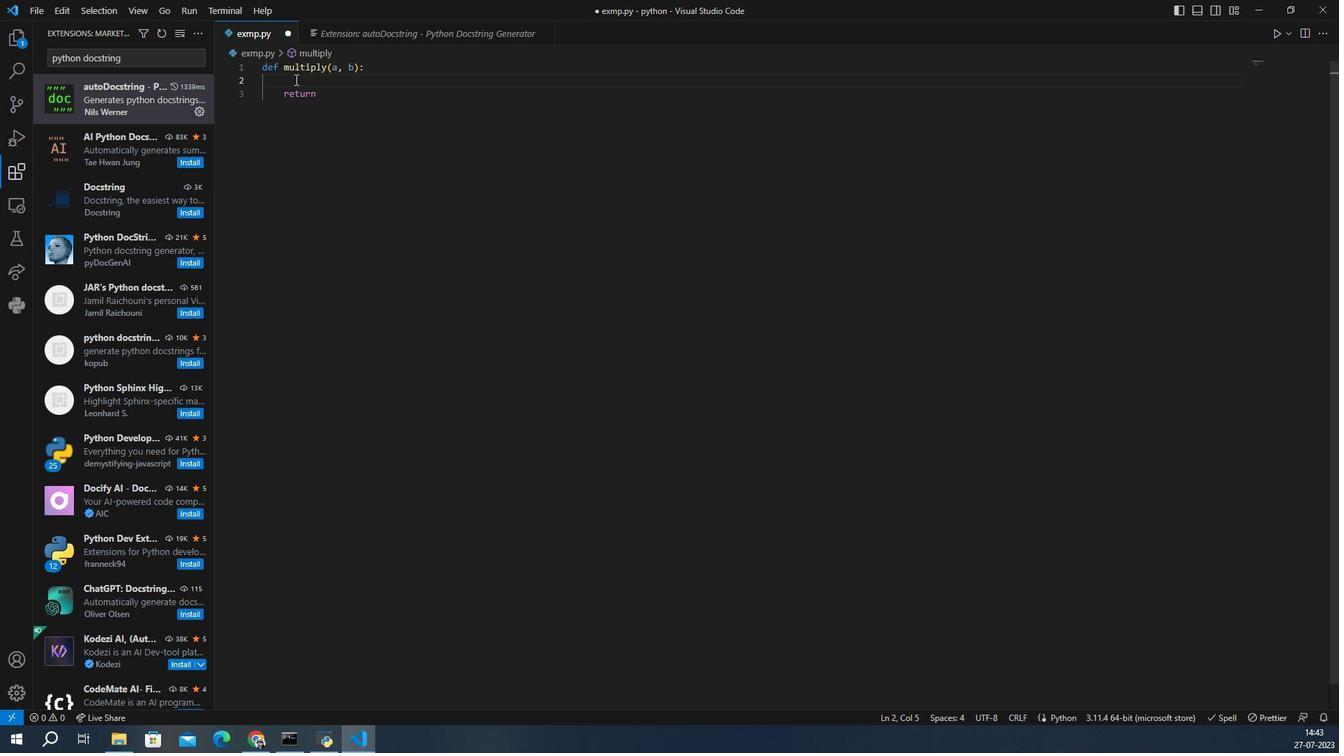 
Action: Mouse pressed left at (332, 142)
Screenshot: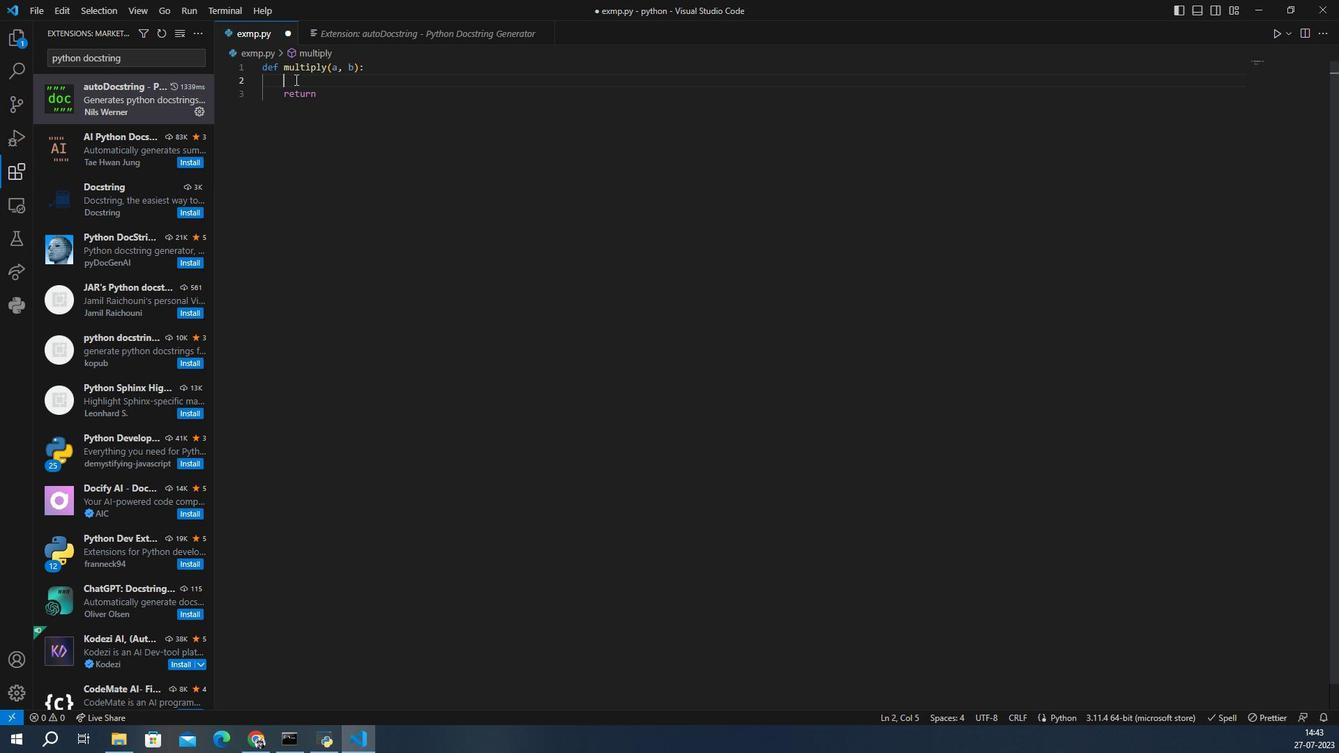 
Action: Mouse moved to (332, 142)
Screenshot: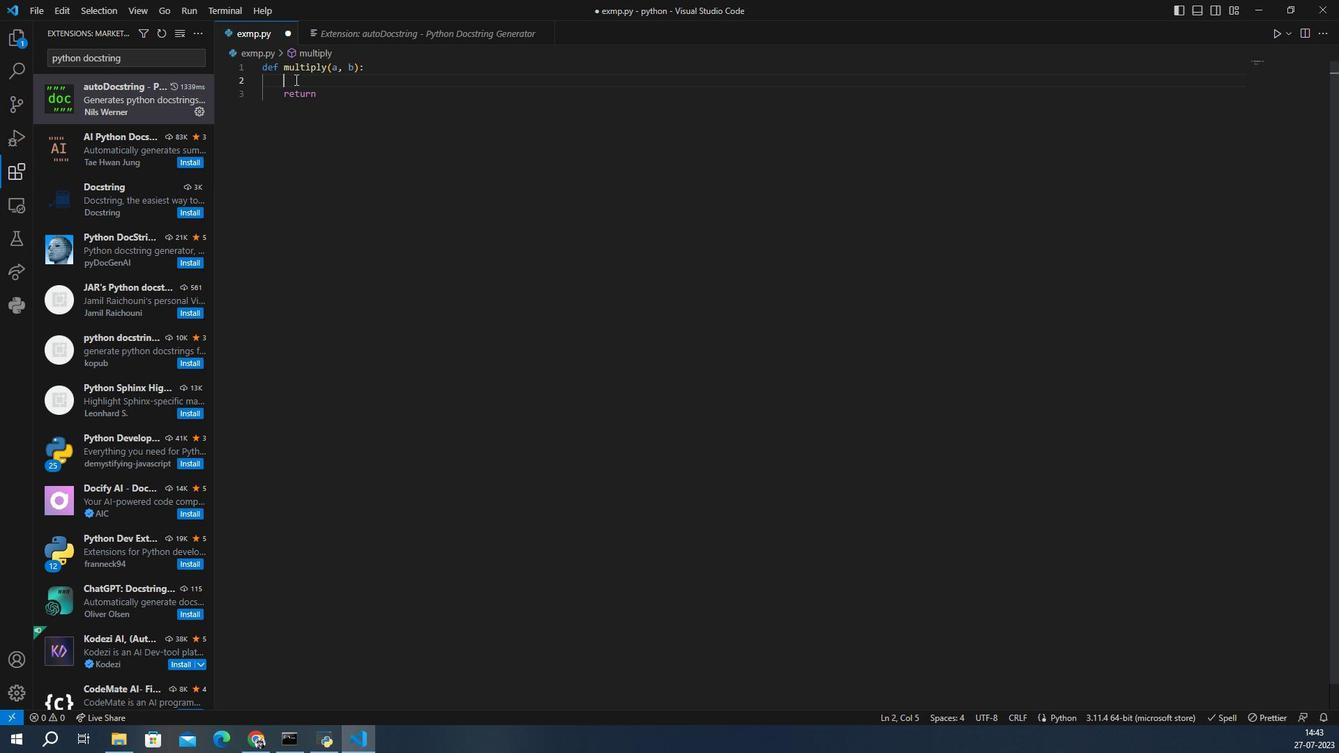 
Action: Key pressed <Key.backspace><Key.backspace><Key.backspace><Key.tab><Key.shift_r><Key.shift_r><Key.shift_r><Key.shift_r><Key.shift_r><Key.shift_r><Key.shift_r><Key.shift_r><Key.shift_r><Key.shift_r><Key.shift_r><Key.shift_r><Key.shift_r><Key.shift_r><Key.shift_r><Key.shift_r><Key.shift_r><Key.shift_r><Key.shift_r><Key.shift_r><Key.shift_r><Key.shift_r><Key.shift_r><Key.shift_r><Key.shift_r><Key.shift_r><Key.shift_r><Key.shift_r>"''<Key.backspace><Key.backspace><Key.right><Key.shift_r>"
Screenshot: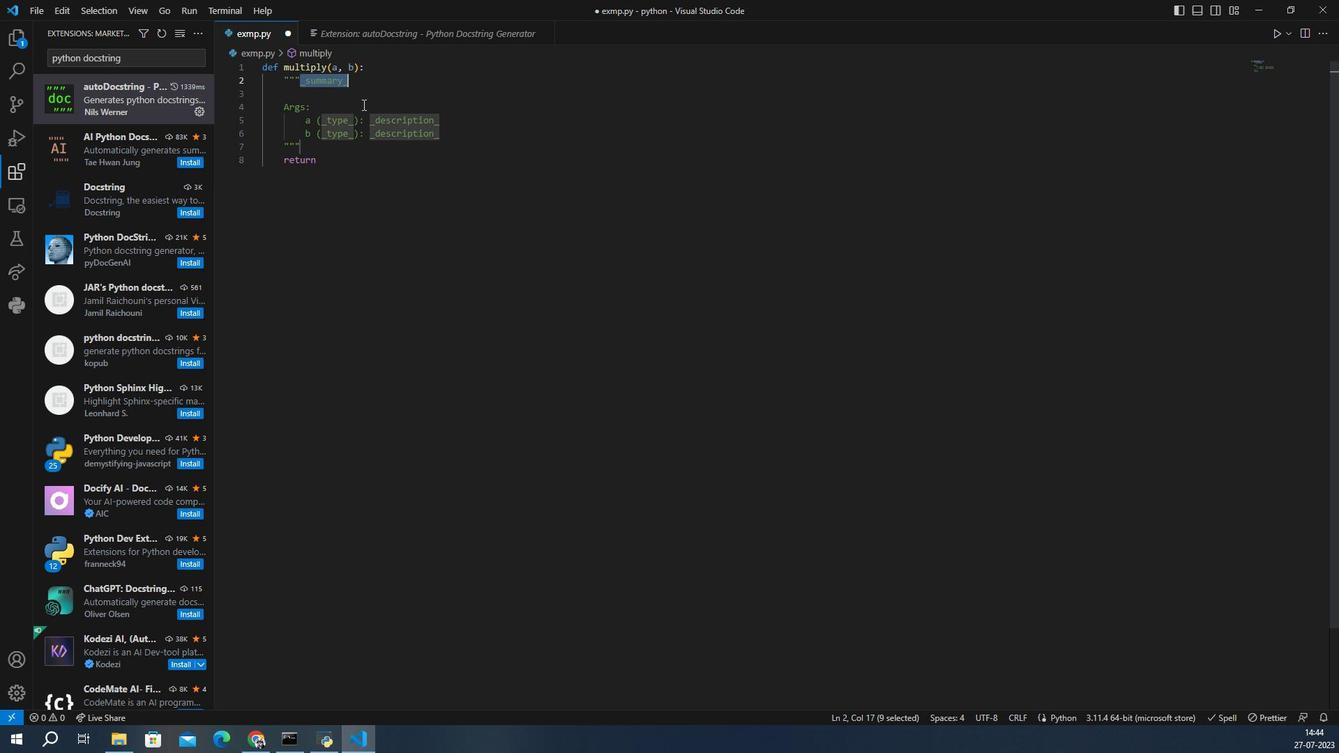 
Action: Mouse moved to (345, 147)
Screenshot: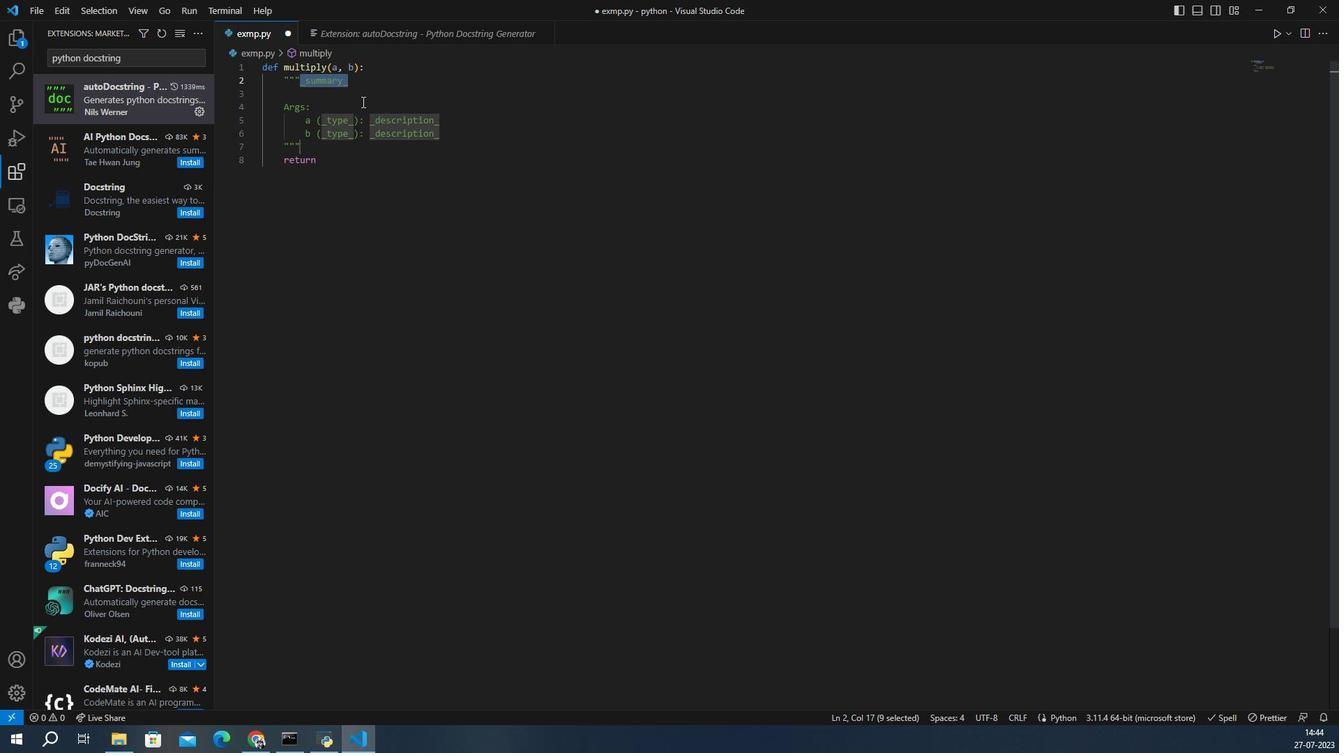 
Action: Mouse pressed left at (345, 147)
Screenshot: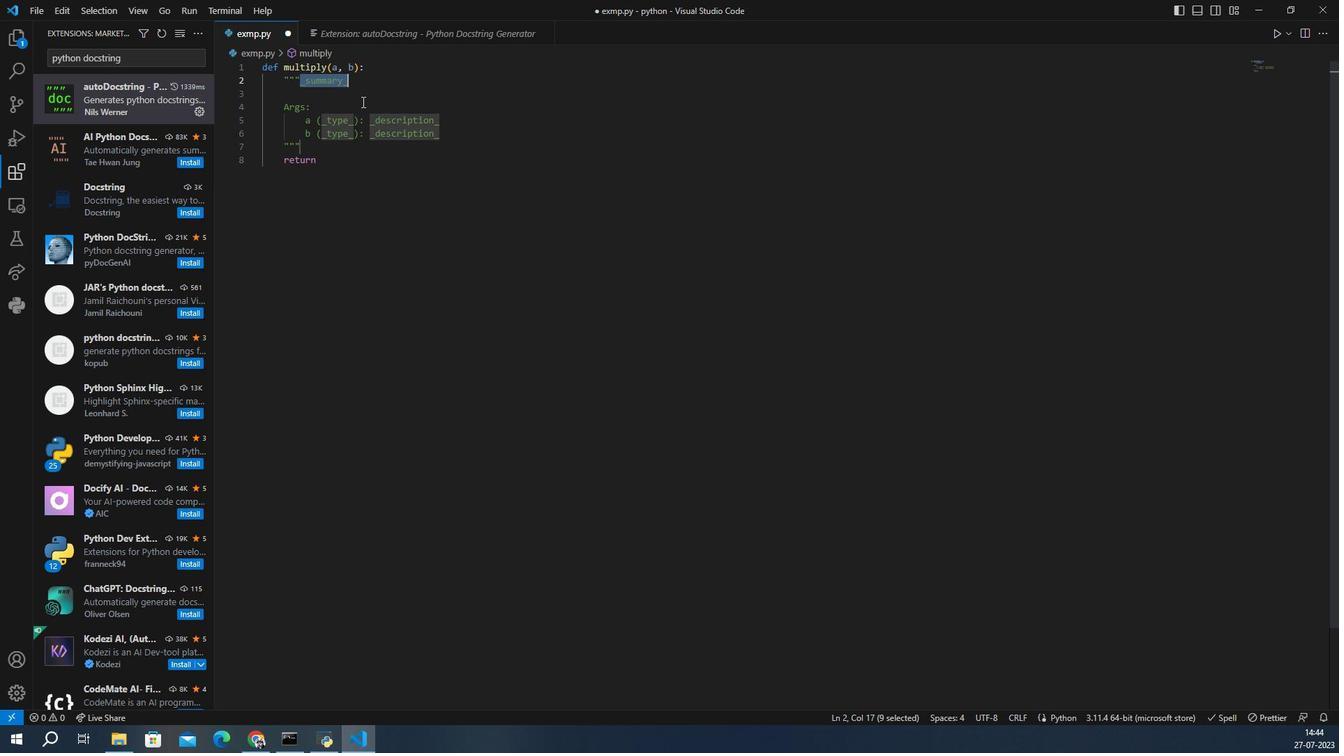 
Action: Mouse moved to (355, 150)
Screenshot: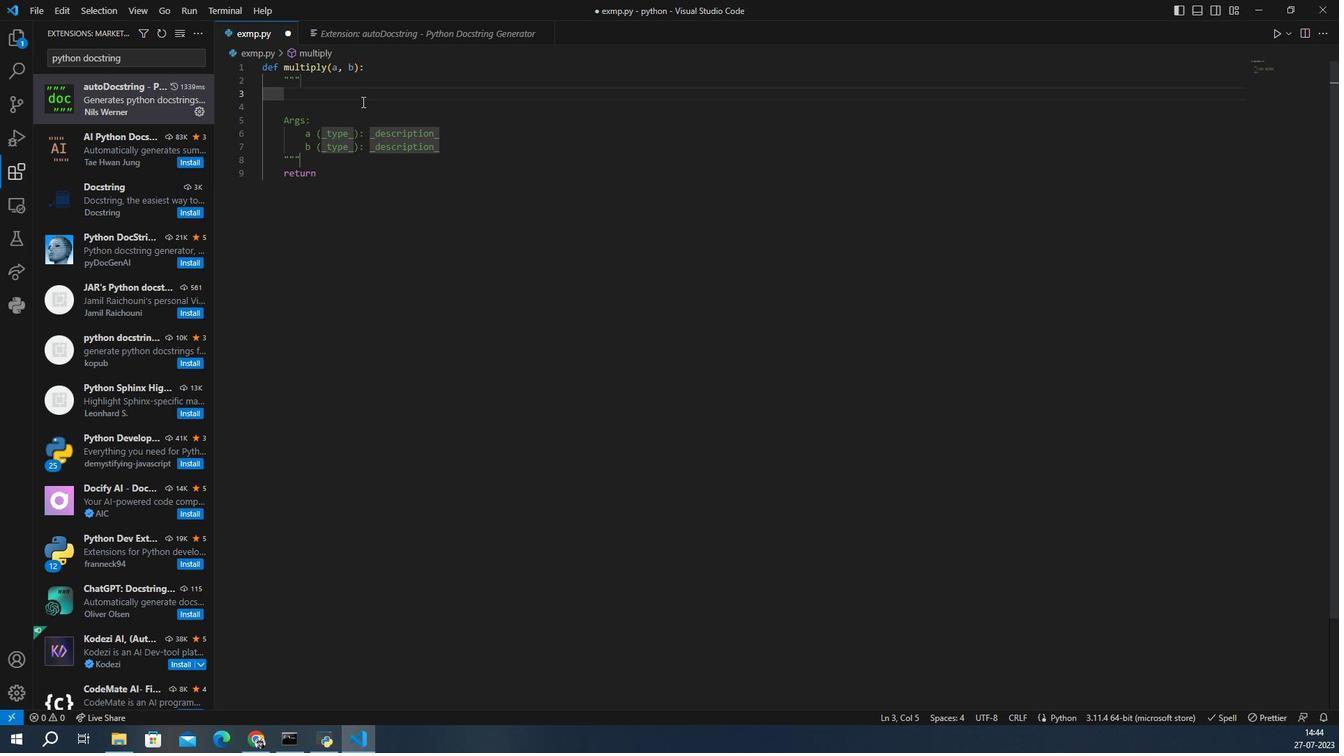 
Action: Key pressed <Key.enter><Key.shift>Multiply<Key.space>two<Key.space>numbers.<Key.enter><Key.enter>
Screenshot: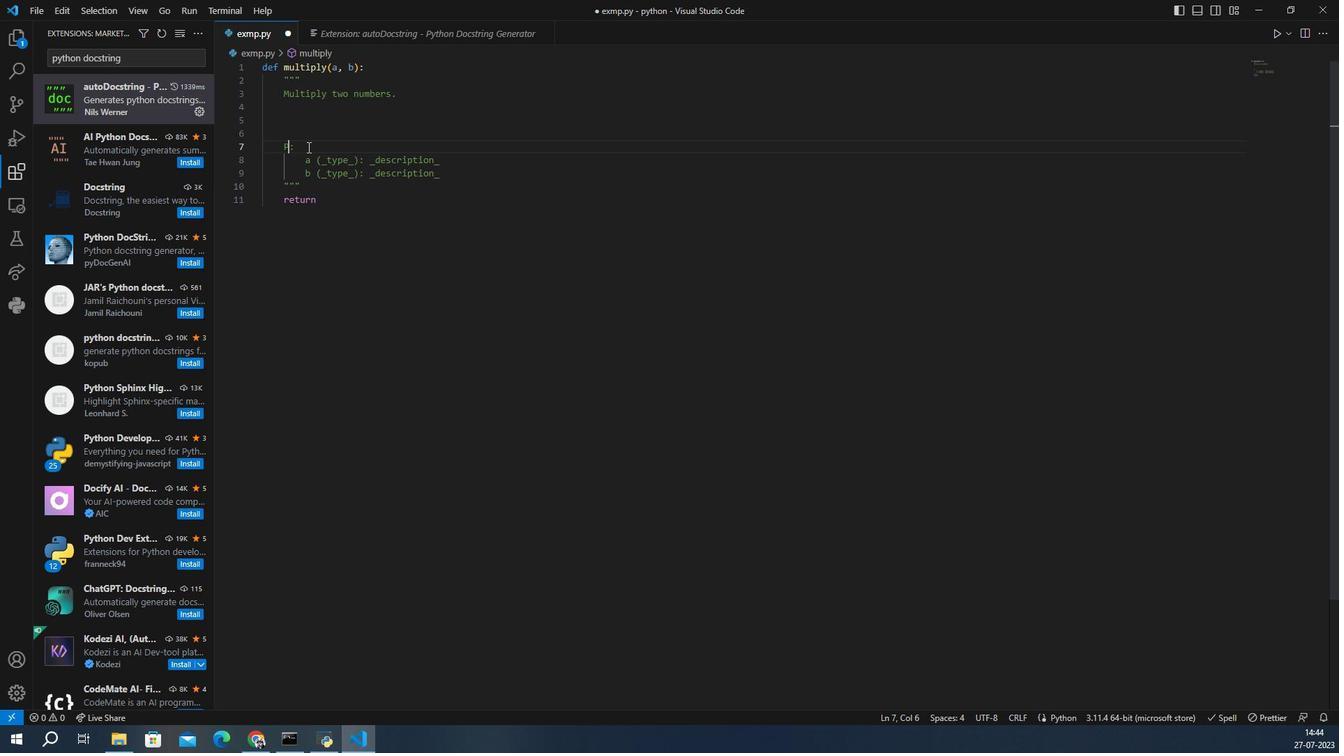 
Action: Mouse moved to (336, 166)
Screenshot: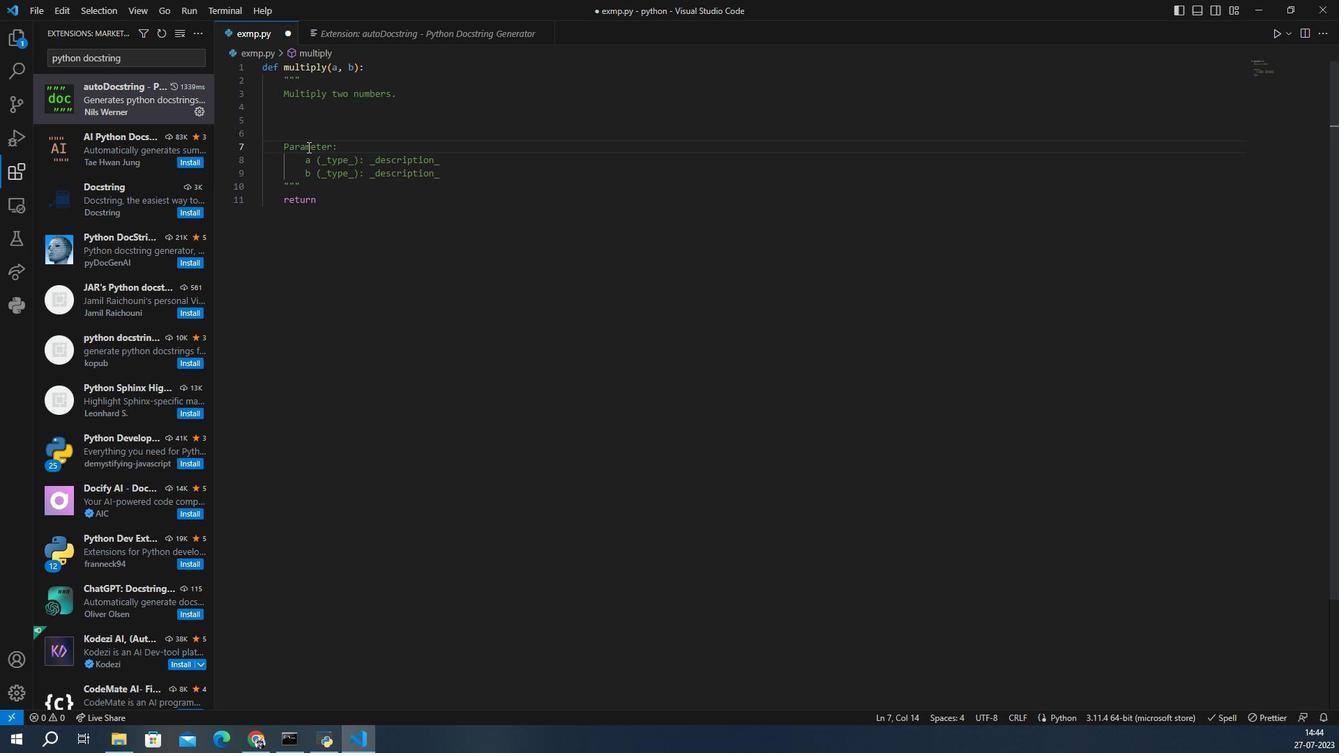 
Action: Mouse pressed left at (336, 166)
Screenshot: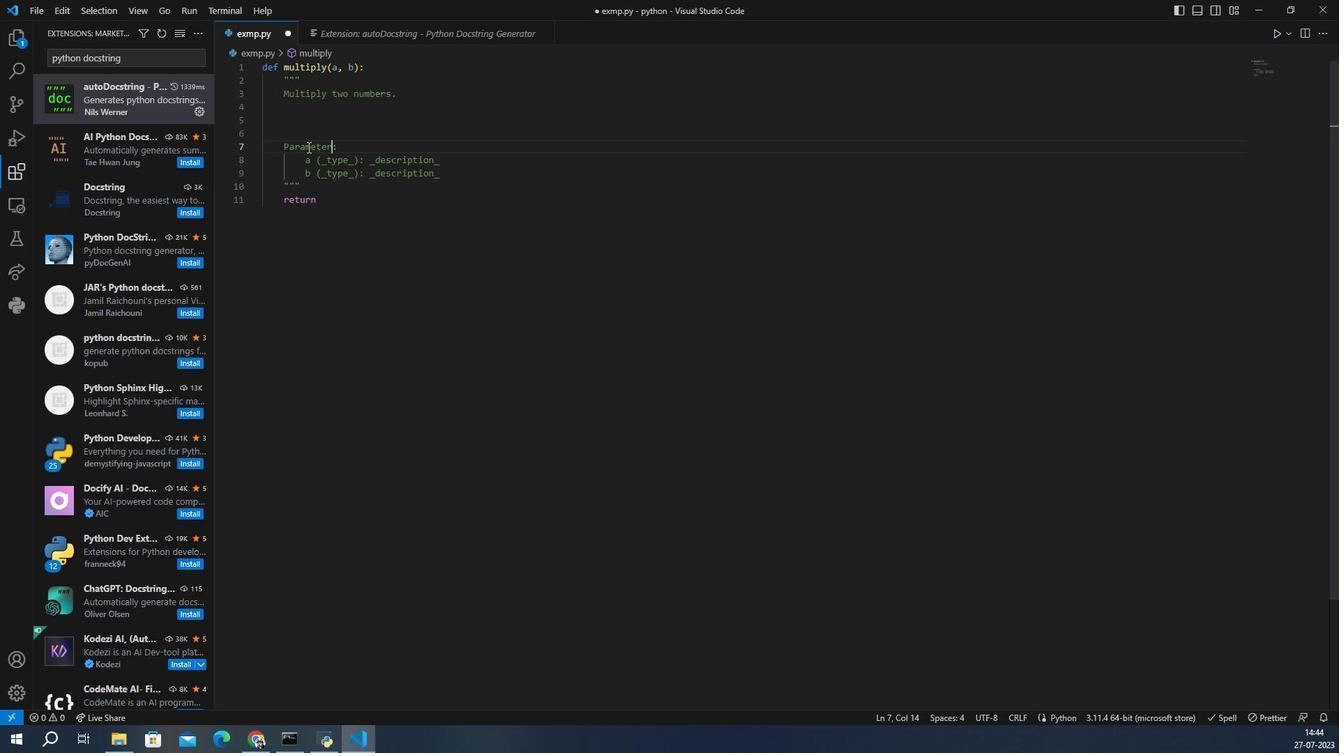 
Action: Key pressed <Key.backspace><Key.backspace><Key.backspace><Key.backspace><Key.shift>Parameters
Screenshot: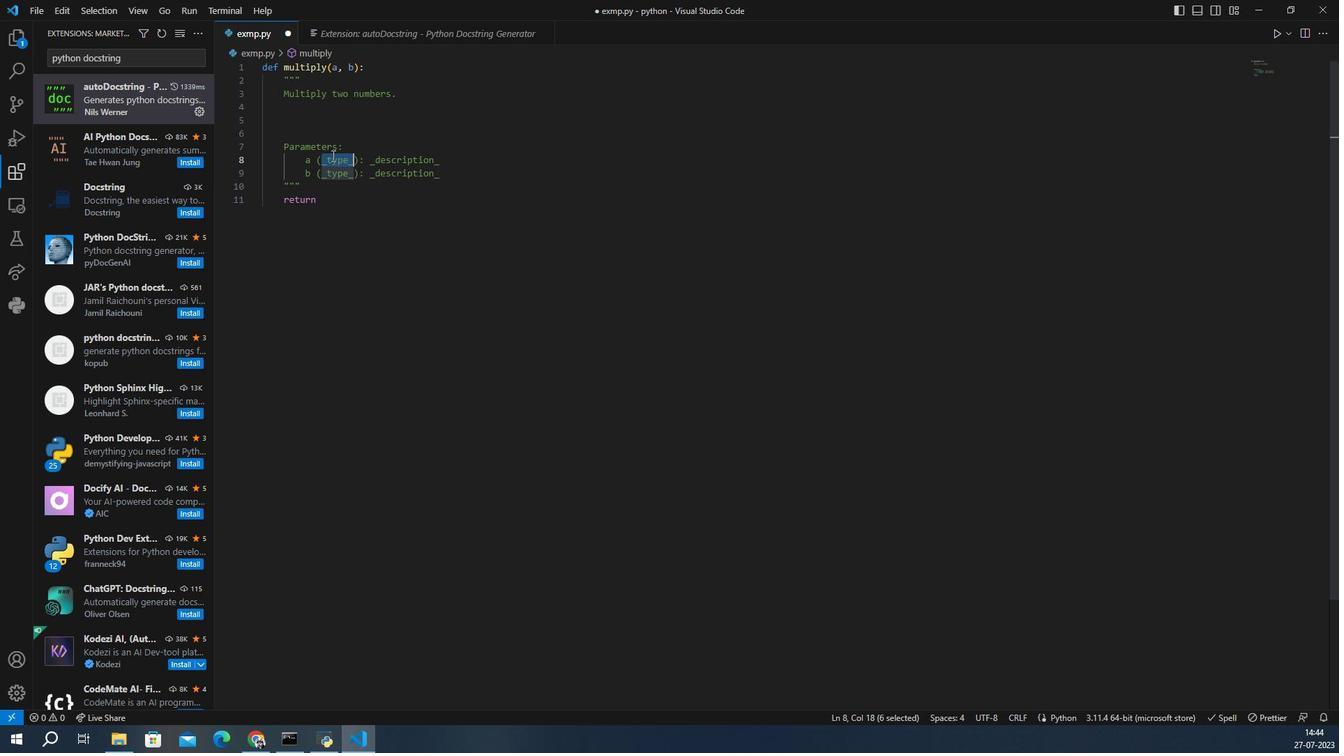 
Action: Mouse moved to (341, 169)
Screenshot: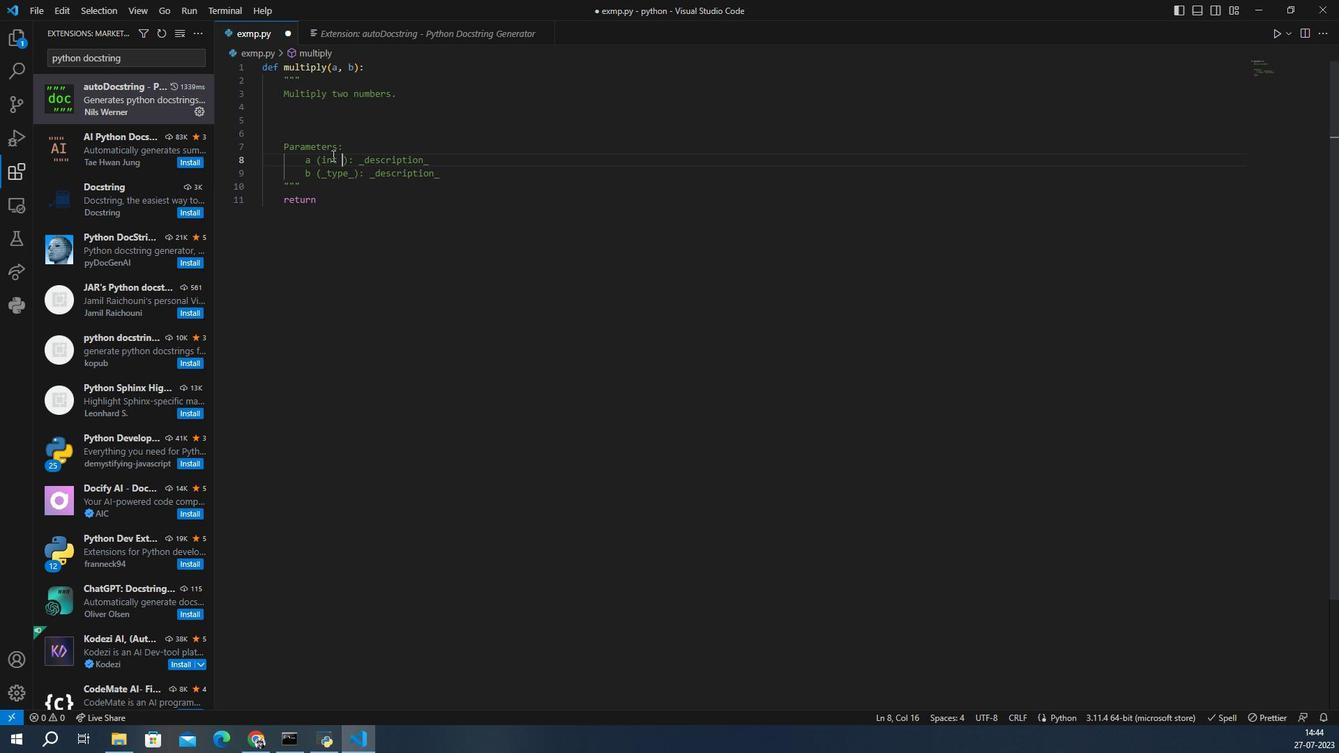 
Action: Mouse pressed left at (341, 169)
Screenshot: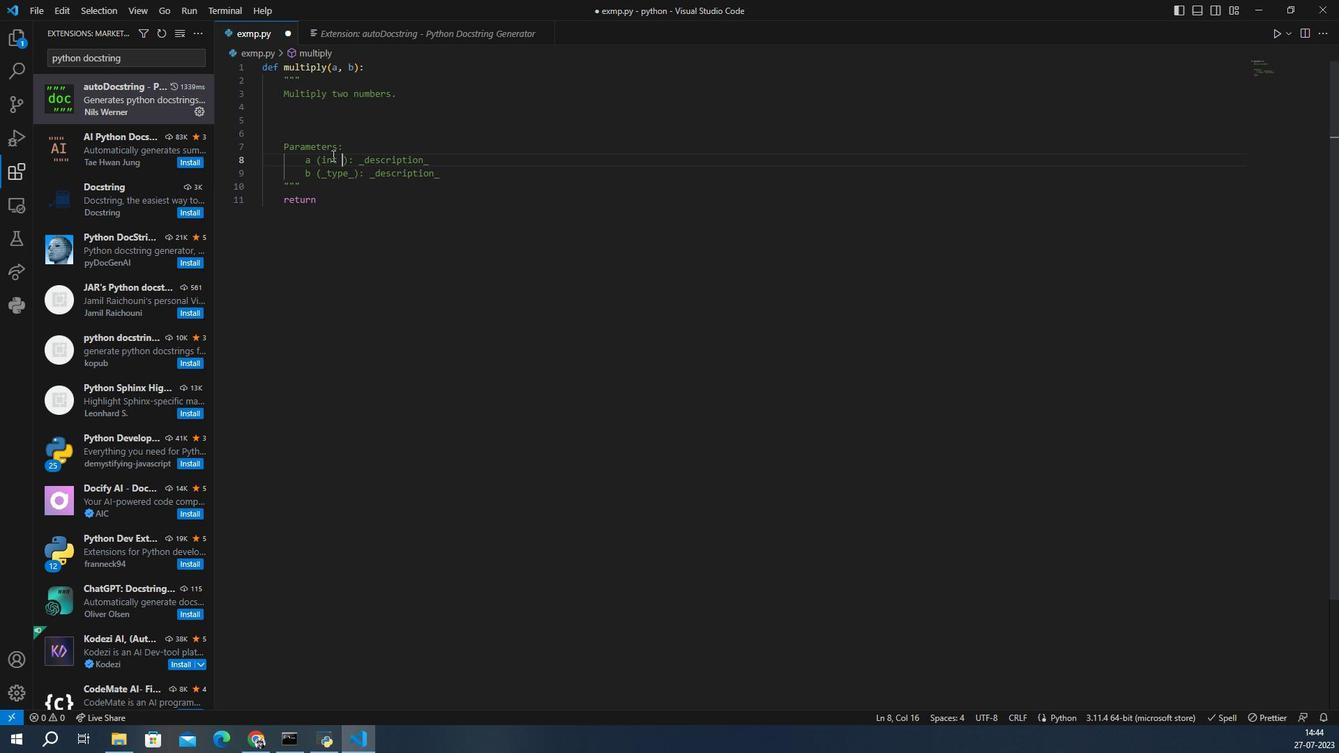 
Action: Mouse moved to (345, 169)
Screenshot: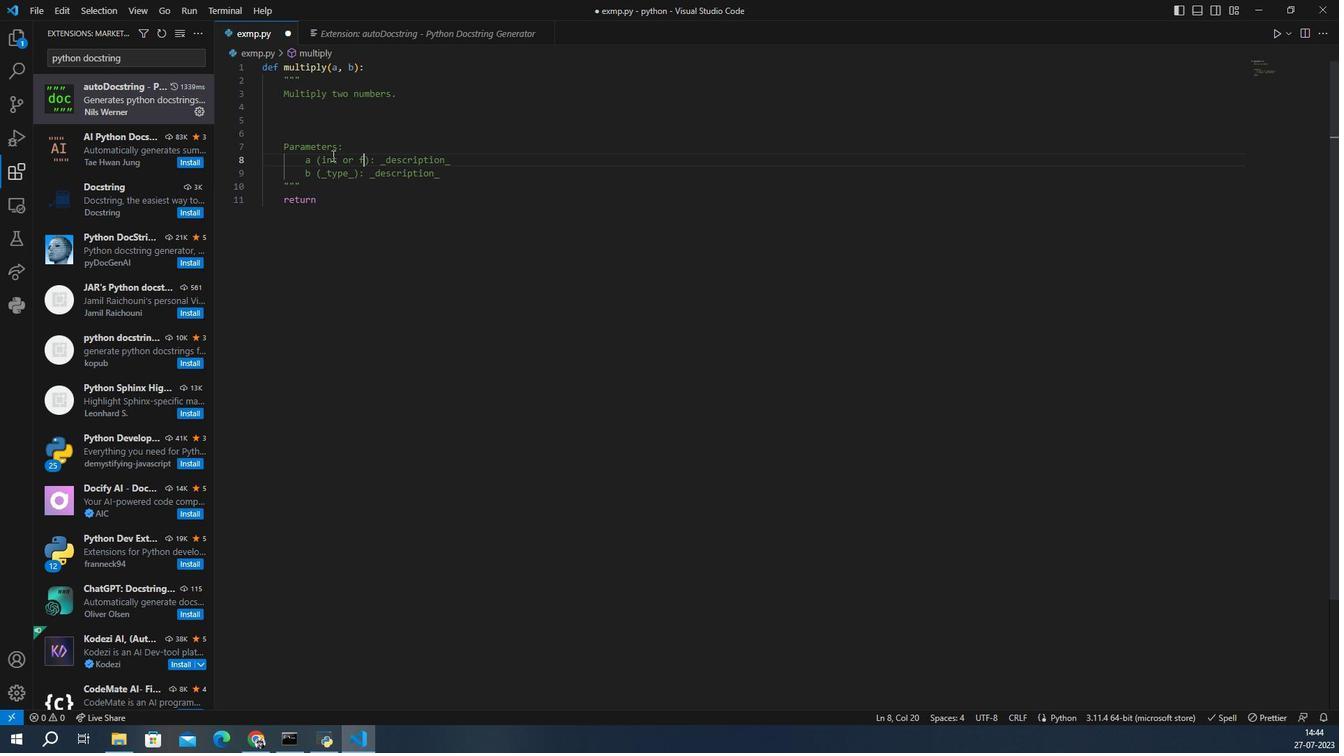 
Action: Key pressed <Key.backspace>int<Key.space>or<Key.space>float
Screenshot: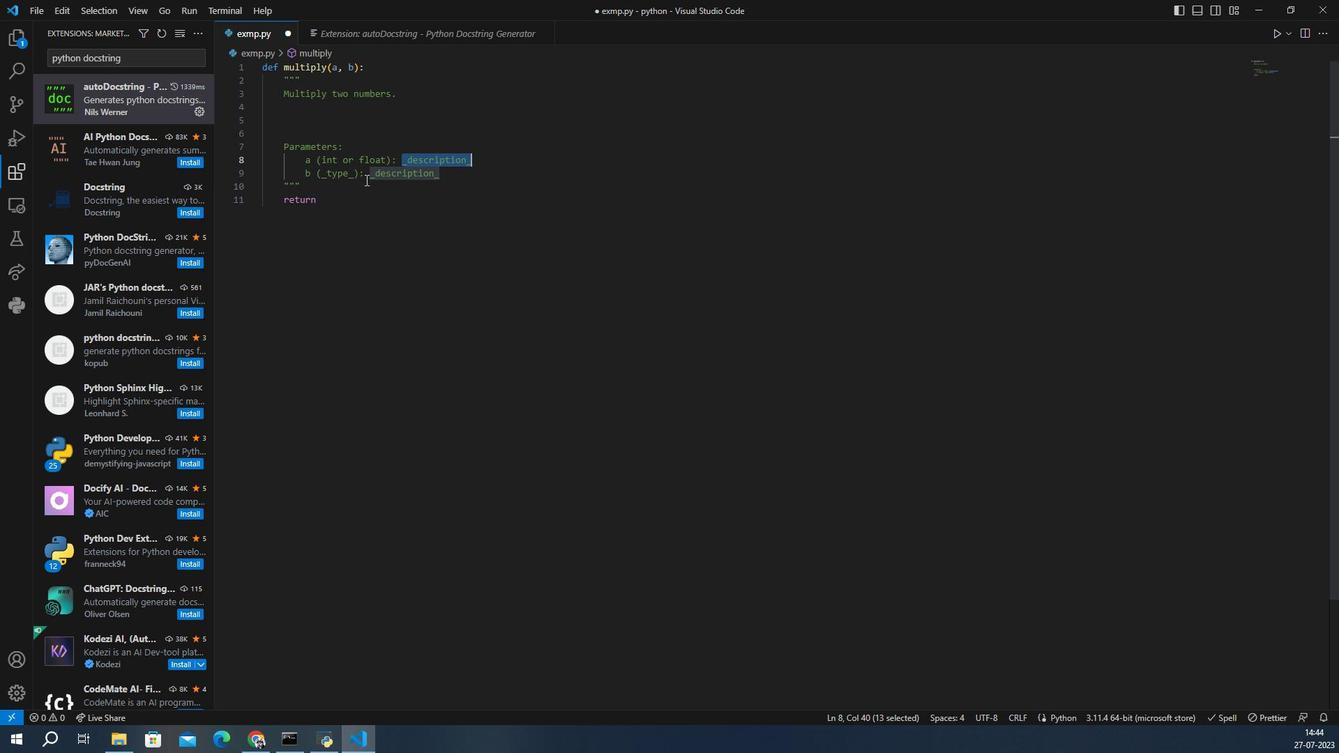
Action: Mouse moved to (368, 170)
Screenshot: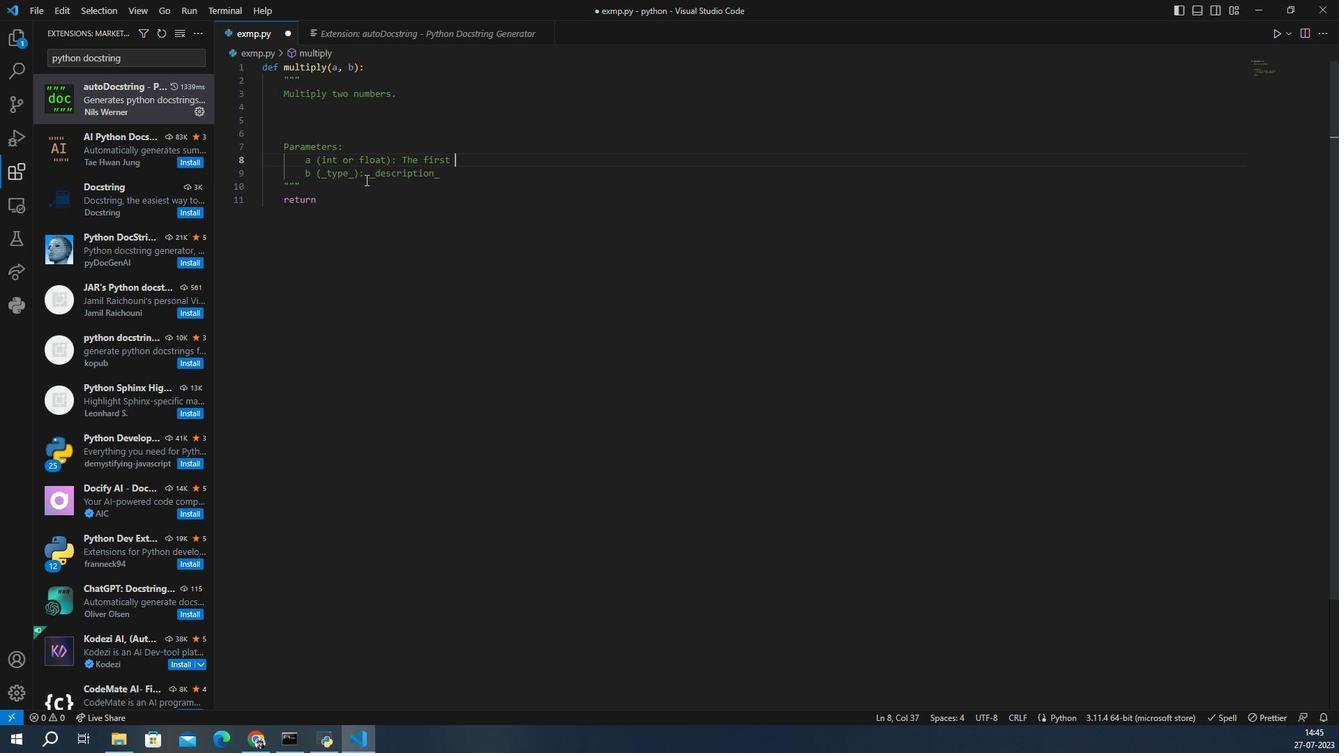 
Action: Mouse pressed left at (368, 170)
Screenshot: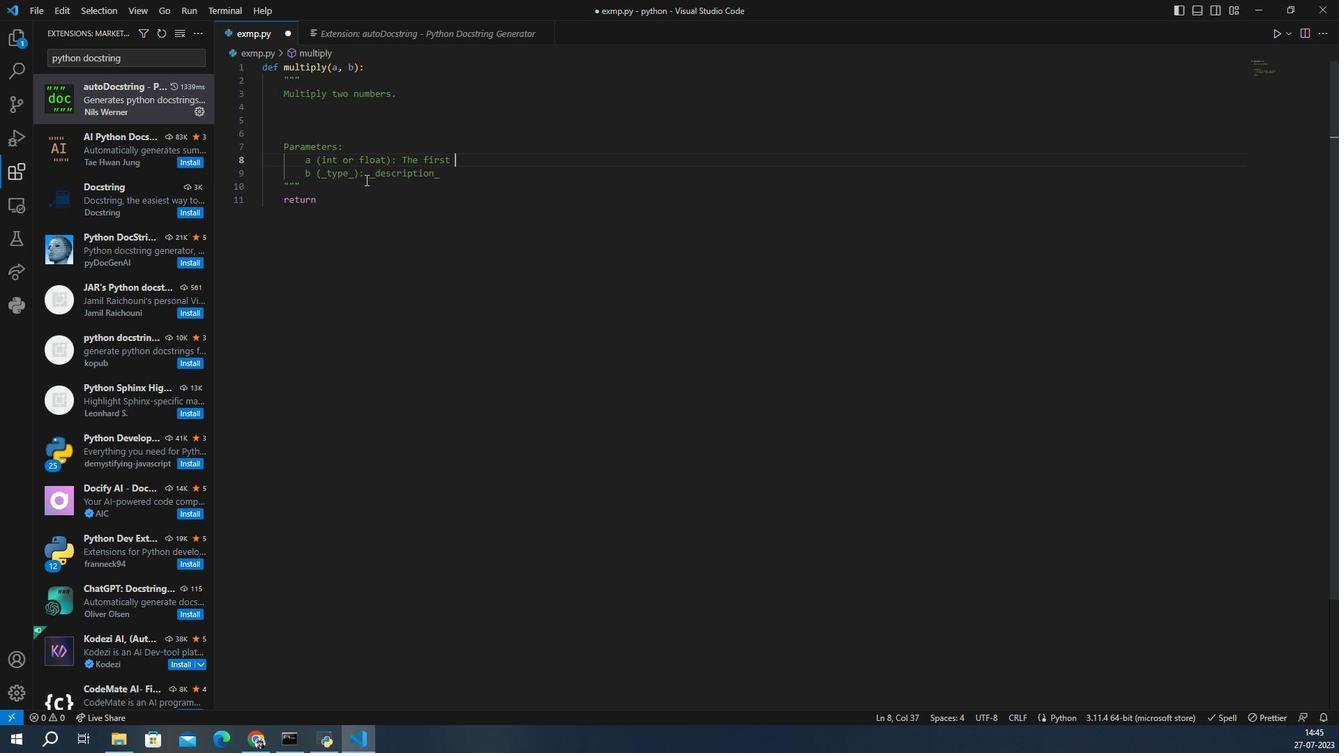
Action: Mouse moved to (357, 178)
Screenshot: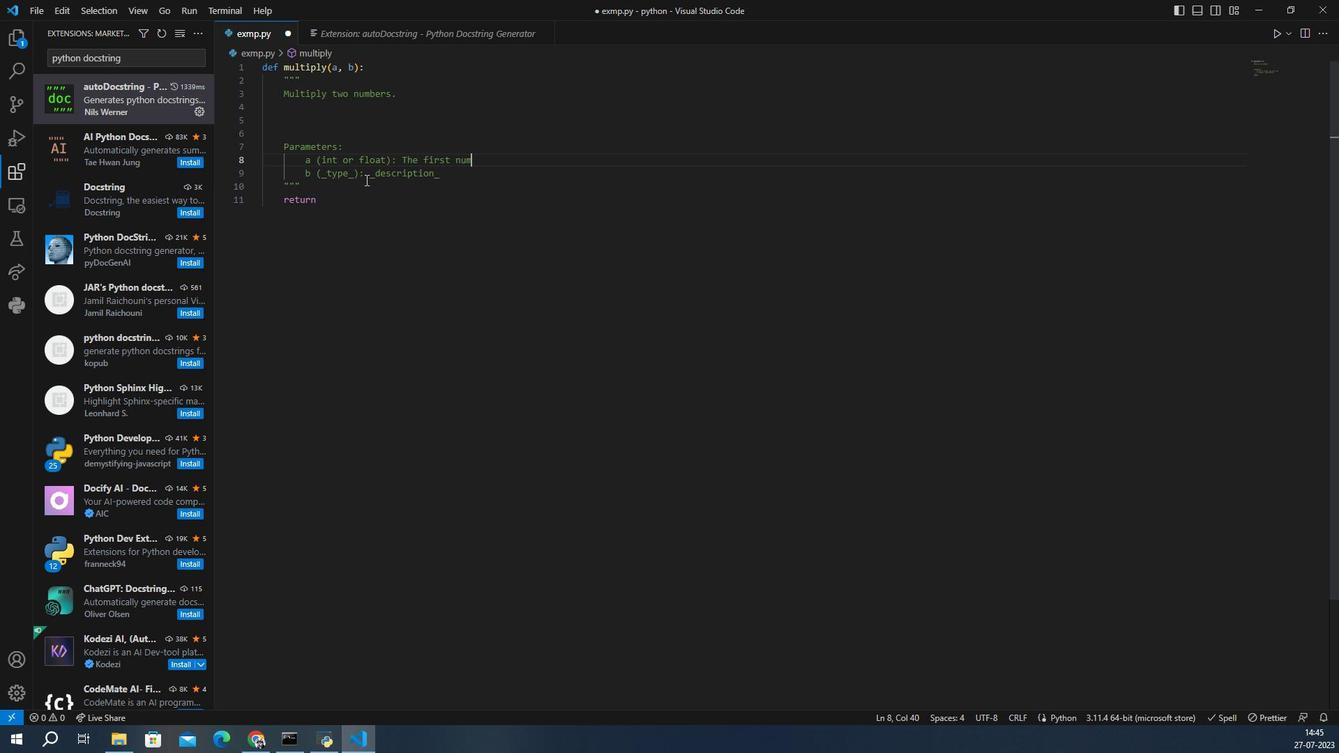 
Action: Key pressed <Key.shift>The<Key.space>first<Key.space>number.
Screenshot: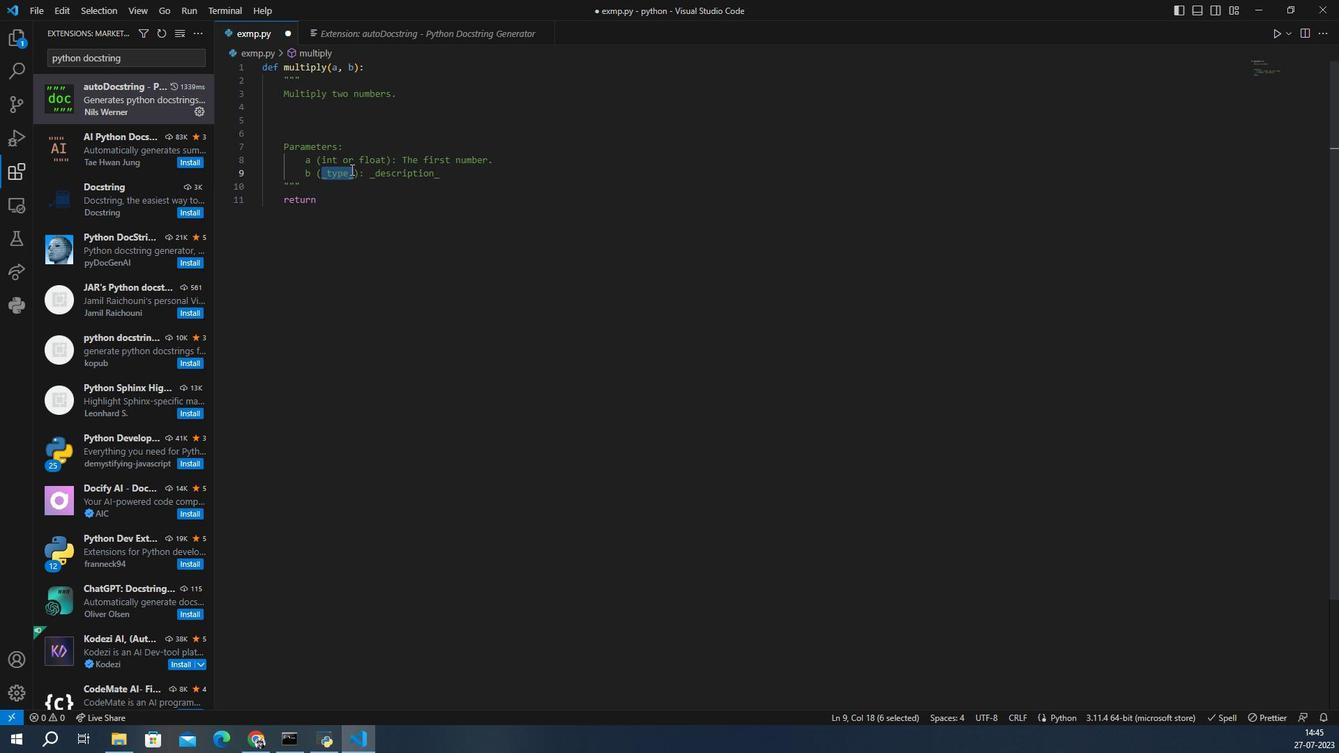 
Action: Mouse moved to (342, 176)
Screenshot: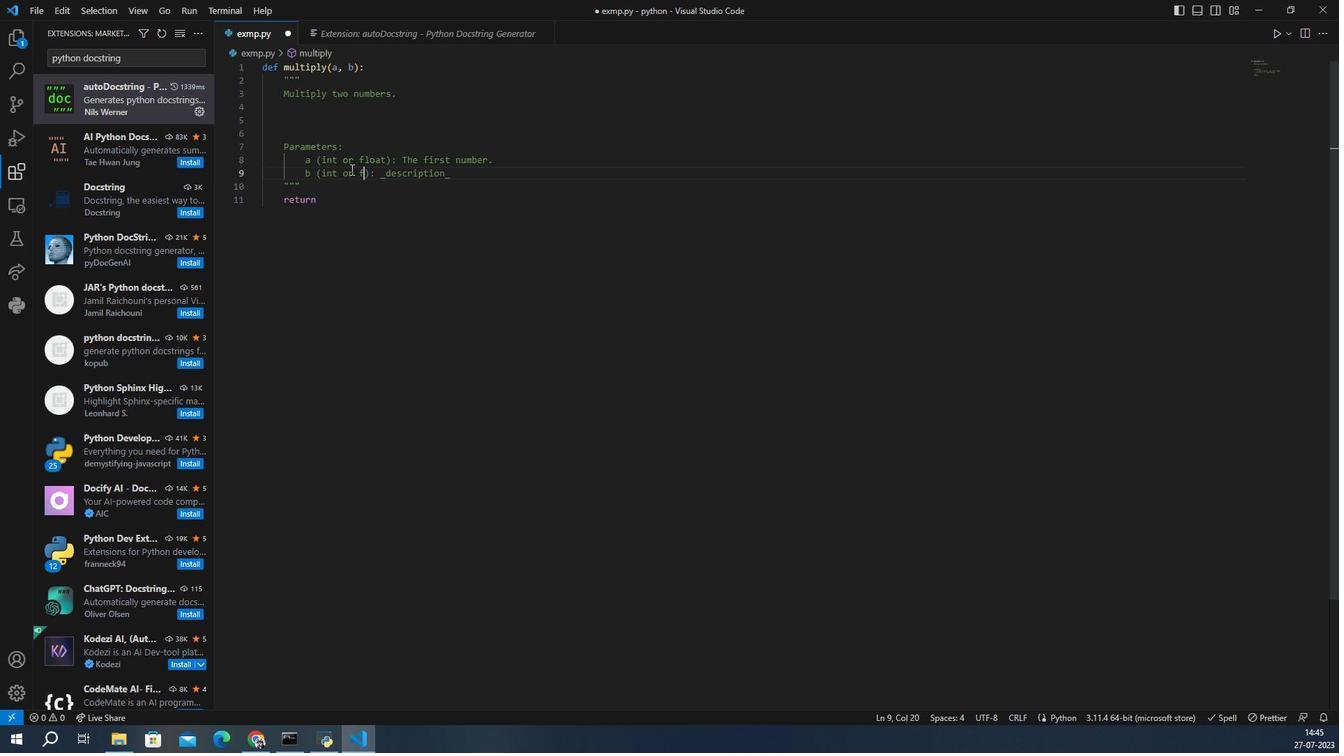 
Action: Mouse pressed left at (342, 176)
Screenshot: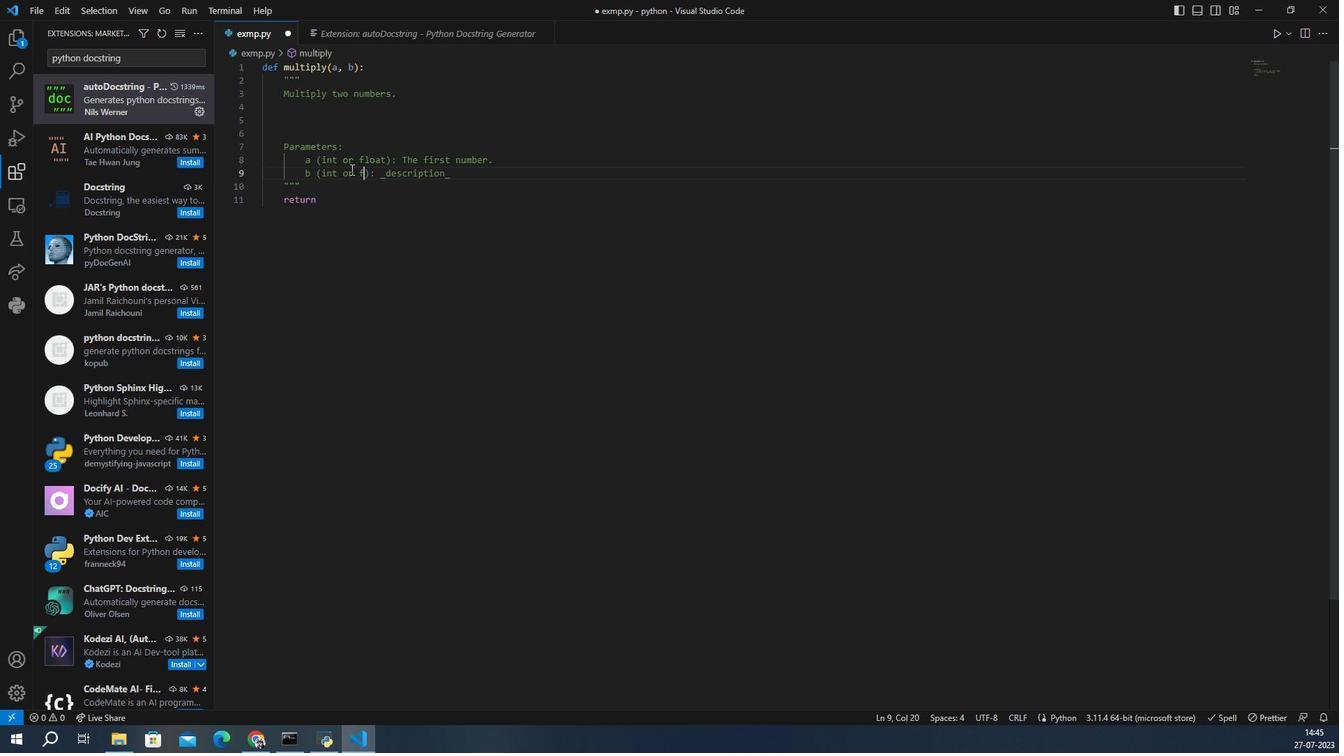
Action: Mouse moved to (352, 174)
Screenshot: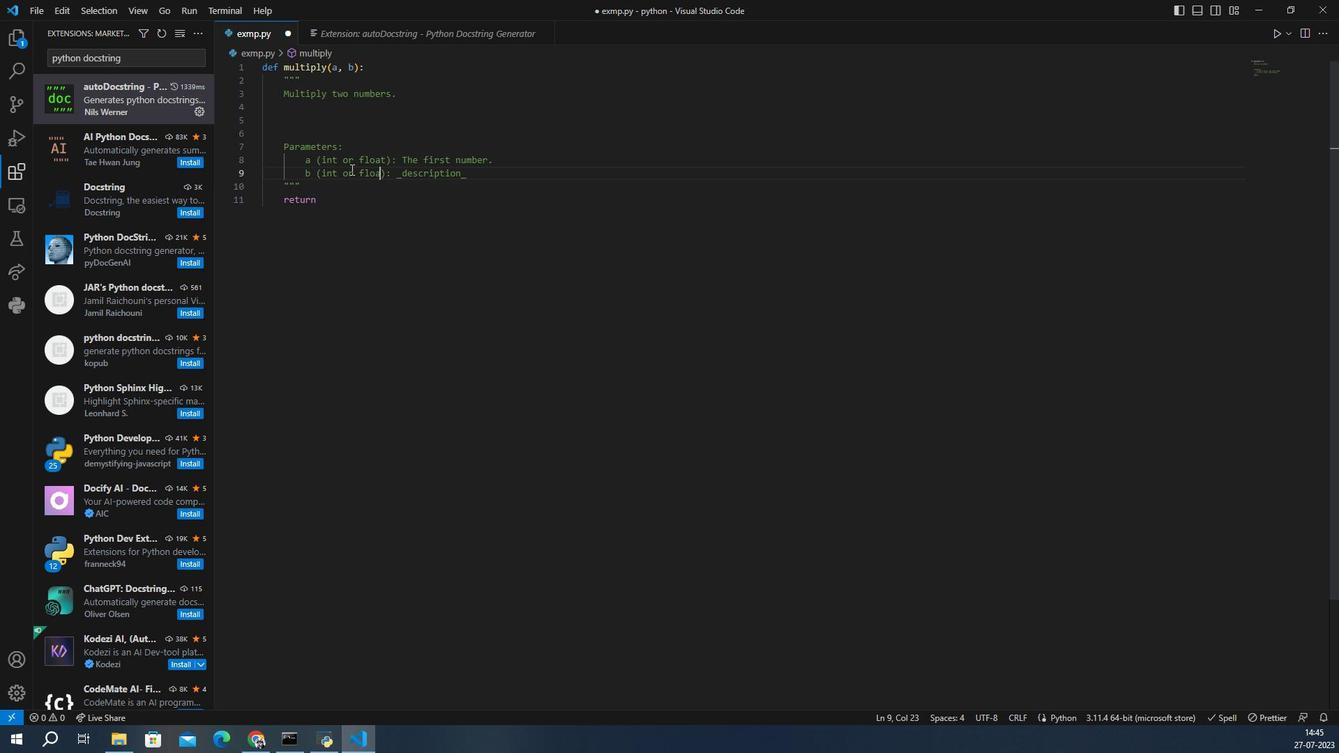
Action: Key pressed int<Key.space>or<Key.space>float<Key.right><Key.right><Key.right><Key.right><Key.right><Key.right><Key.right><Key.right><Key.right><Key.right><Key.right><Key.right><Key.right><Key.right><Key.right><Key.right><Key.shift><Key.left><Key.backspace><Key.shift>Thh<Key.backspace>e<Key.space>second<Key.space>numbr<Key.backspace>er.<Key.down><Key.up><Key.enter><Key.enter><Key.shift>Returns<Key.shift_r>:<Key.enter><Key.tab>int<Key.space>or<Key.space>float<Key.shift_r>:<Key.space><Key.shift>The<Key.space>product<Key.space>of<Key.space>a<Key.space>and<Key.space>b.
Screenshot: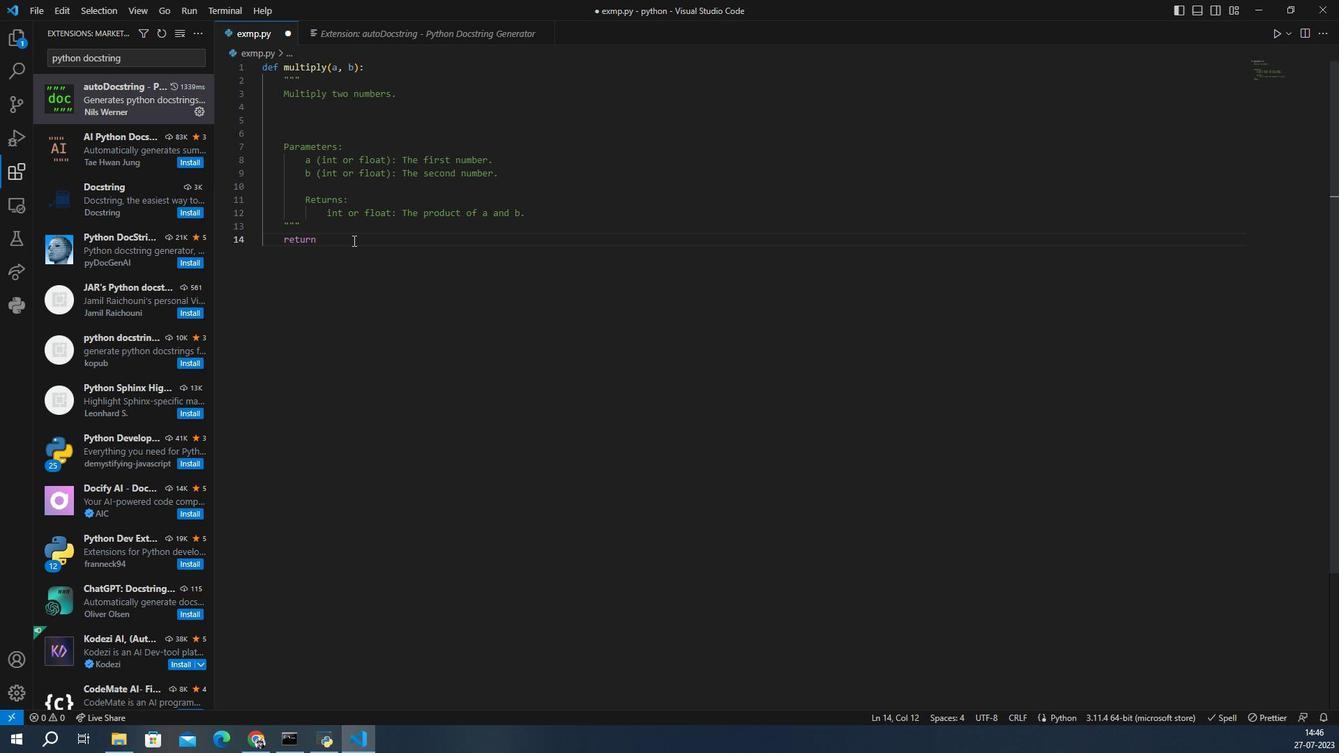 
Action: Mouse moved to (352, 199)
Screenshot: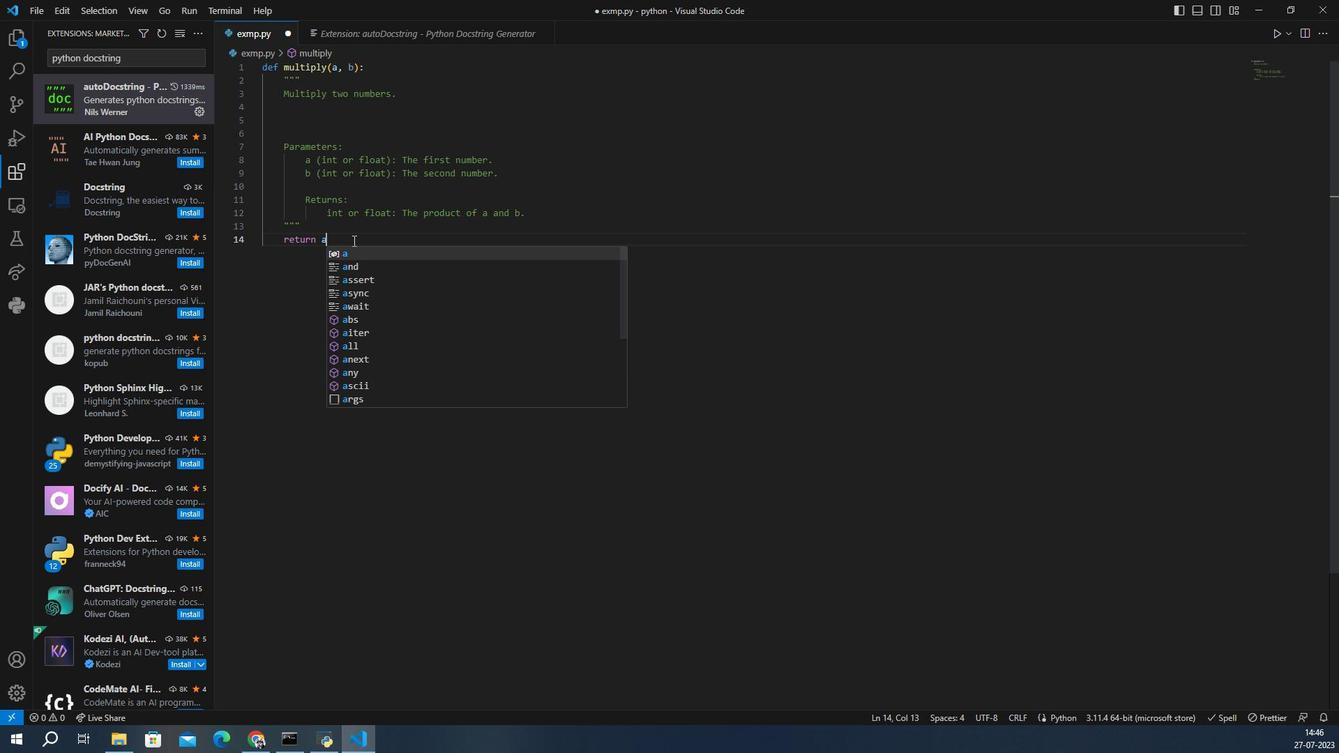 
Action: Mouse pressed left at (352, 199)
Screenshot: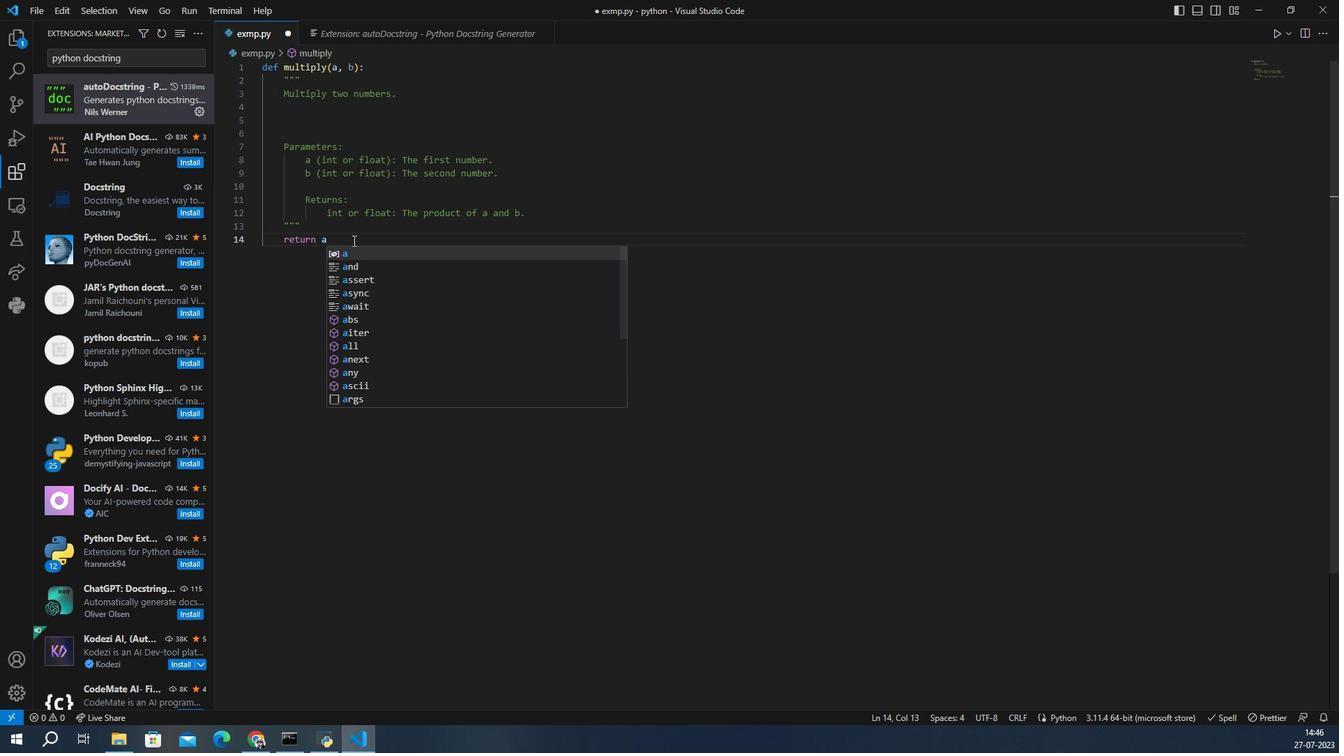 
Action: Key pressed <Key.space><Key.shift><Key.shift>A<Key.backspace>a<Key.shift_r><Key.shift_r><Key.shift_r><Key.shift_r><Key.shift_r><Key.shift_r><Key.shift_r><Key.shift_r><Key.shift_r><Key.shift_r><Key.shift_r>*b
Screenshot: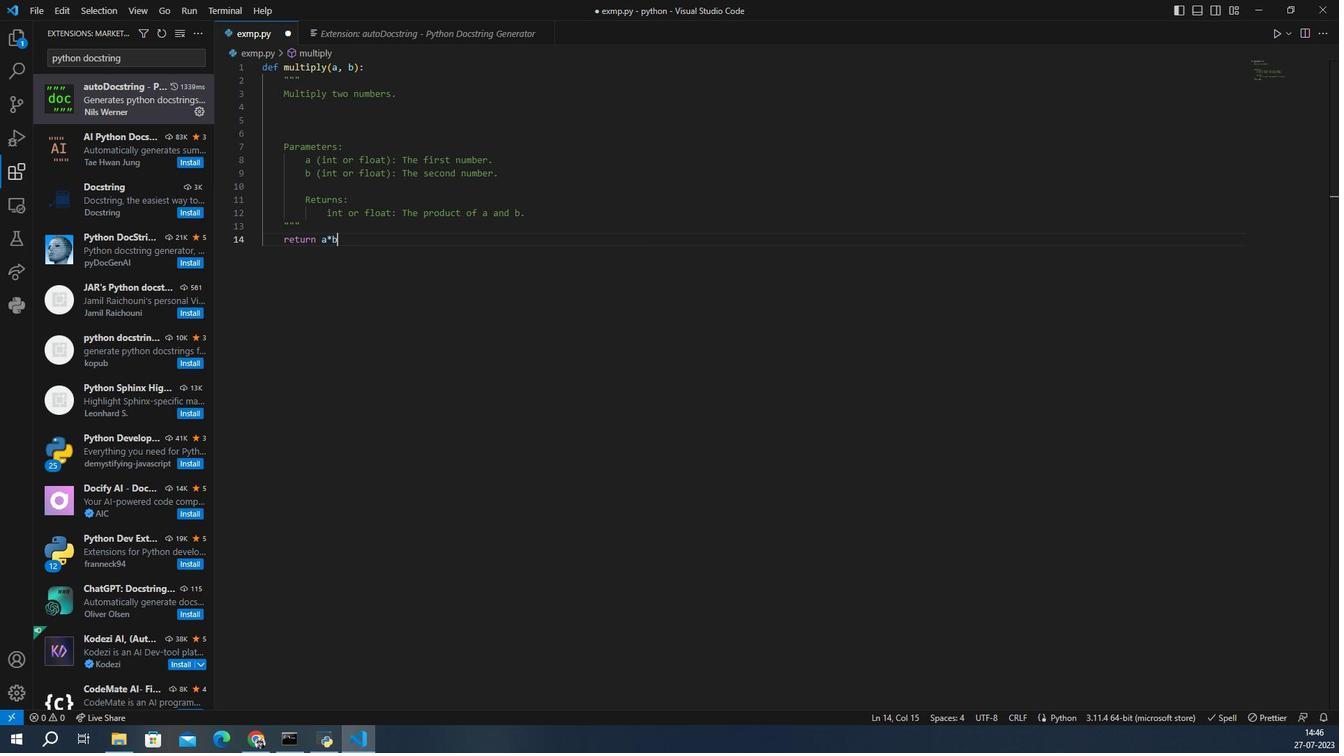 
Action: Mouse moved to (343, 206)
Screenshot: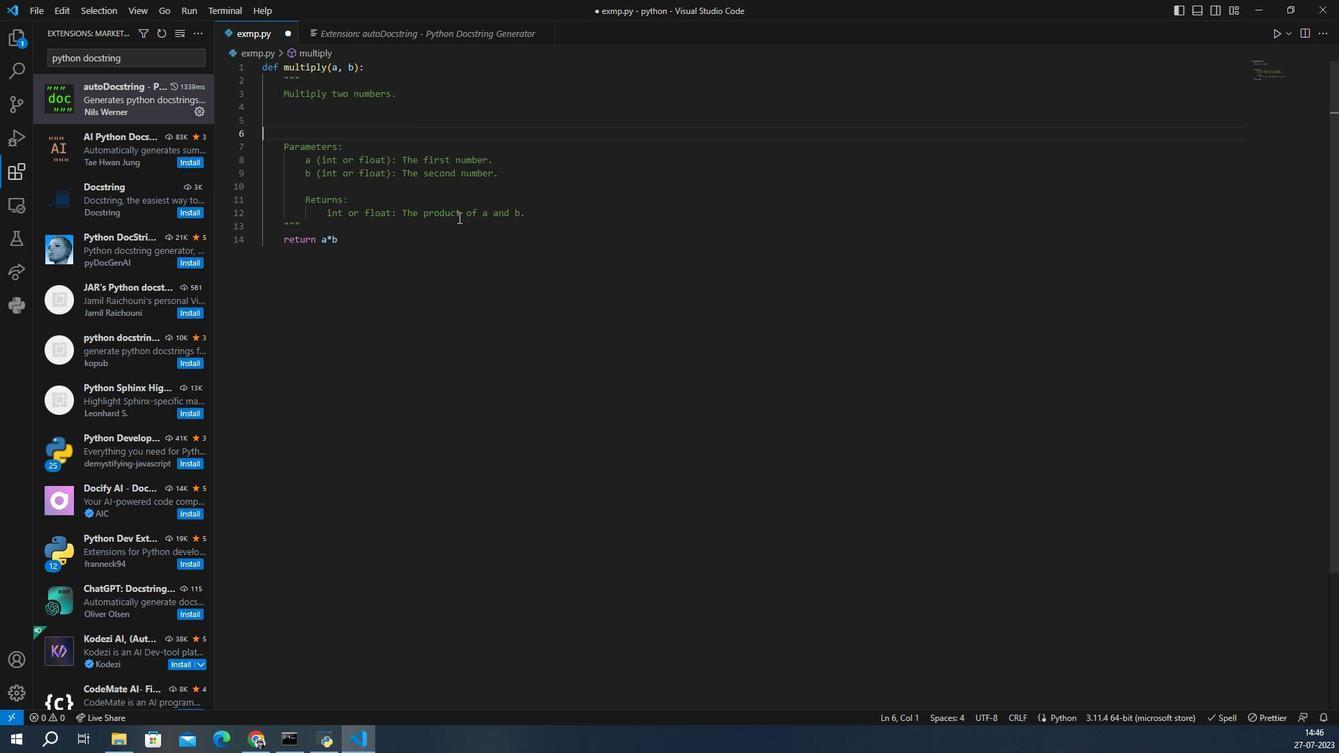 
Action: Key pressed <Key.enter>
Screenshot: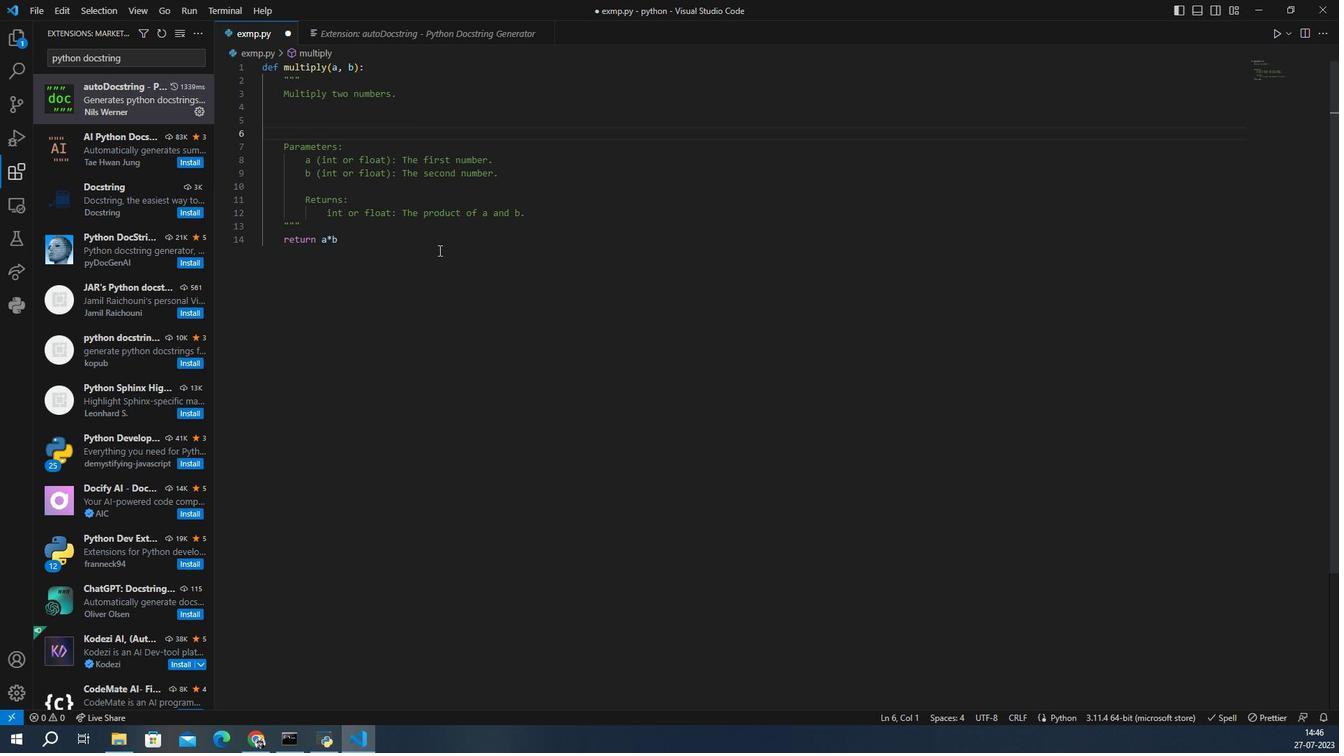 
Action: Mouse moved to (35, 216)
Screenshot: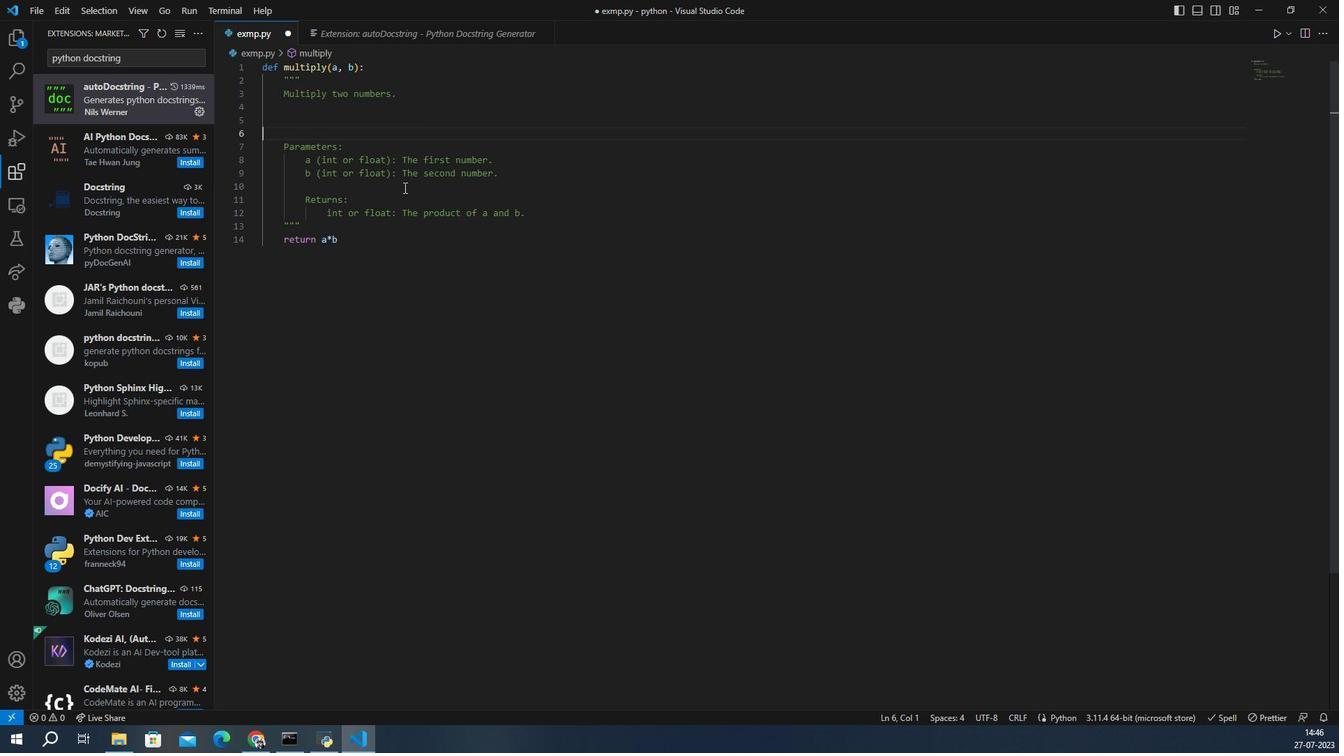 
Action: Mouse scrolled (35, 216) with delta (0, 0)
Screenshot: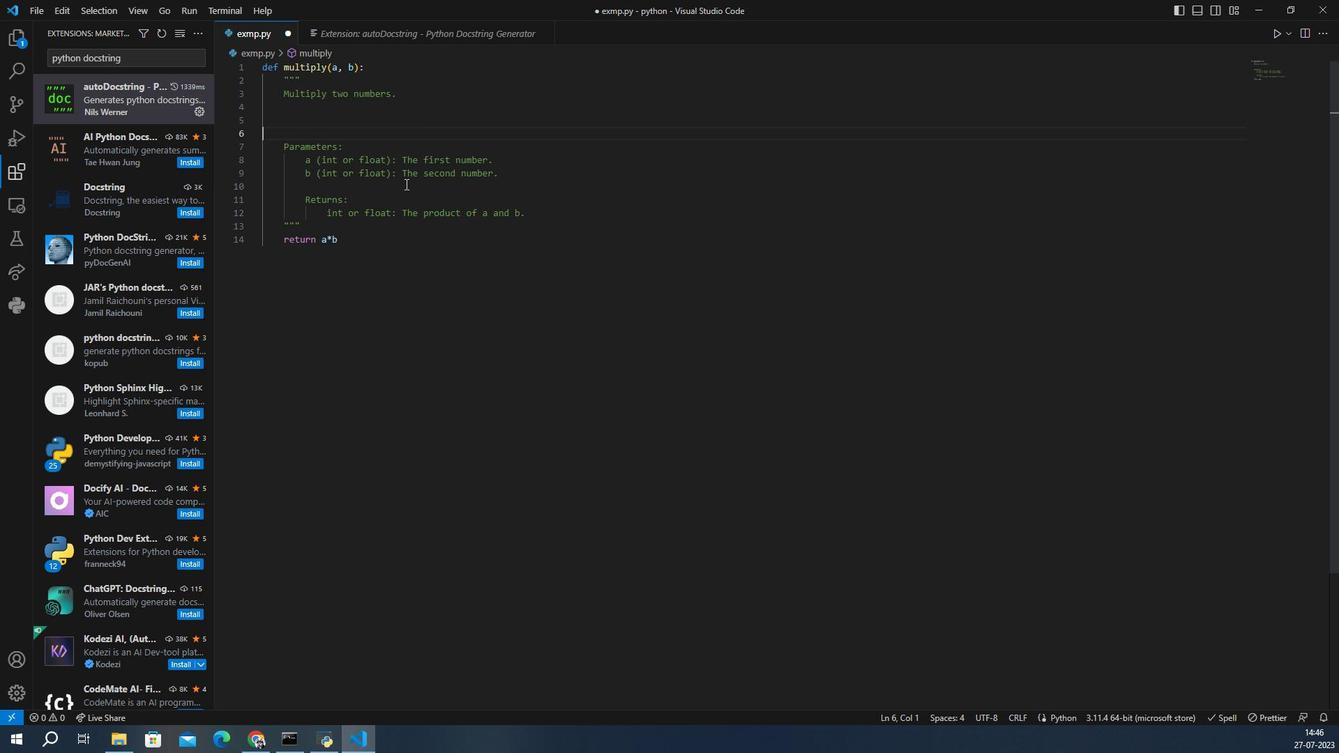 
Action: Mouse scrolled (35, 216) with delta (0, 0)
Screenshot: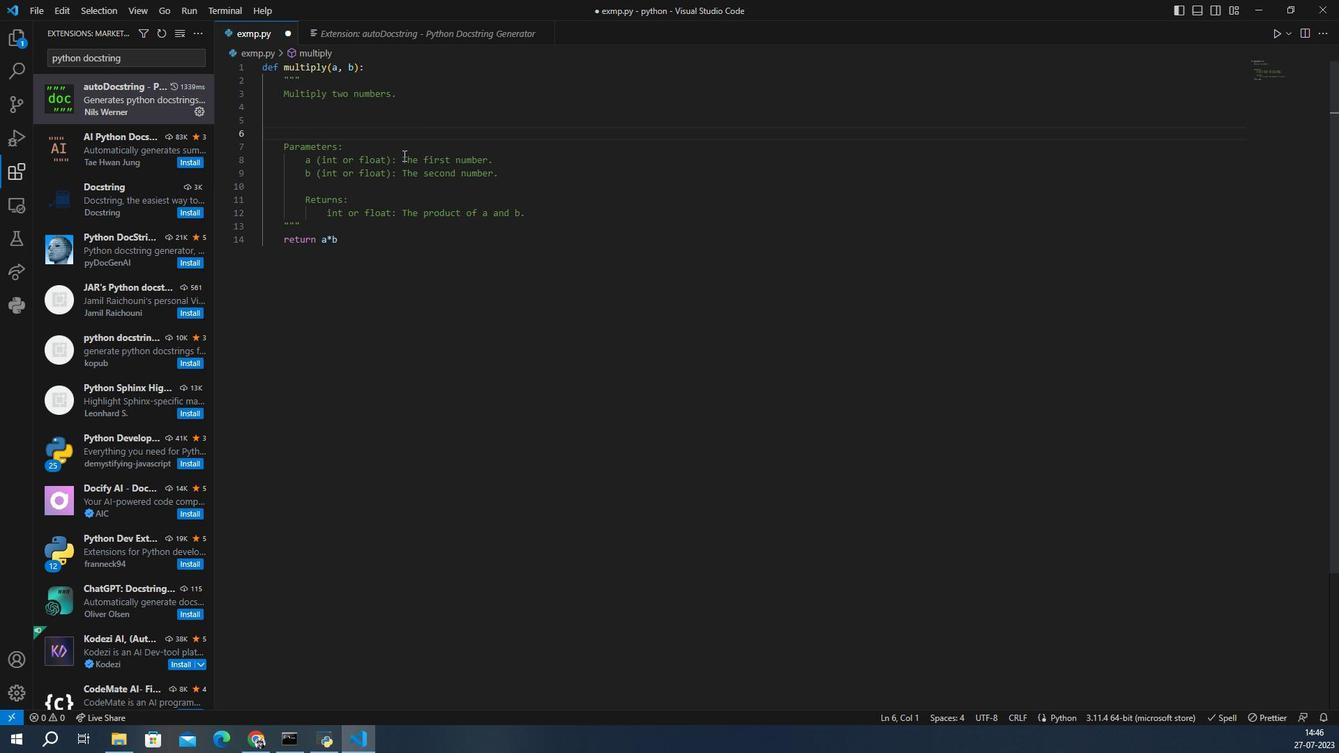 
Action: Mouse moved to (43, 216)
Screenshot: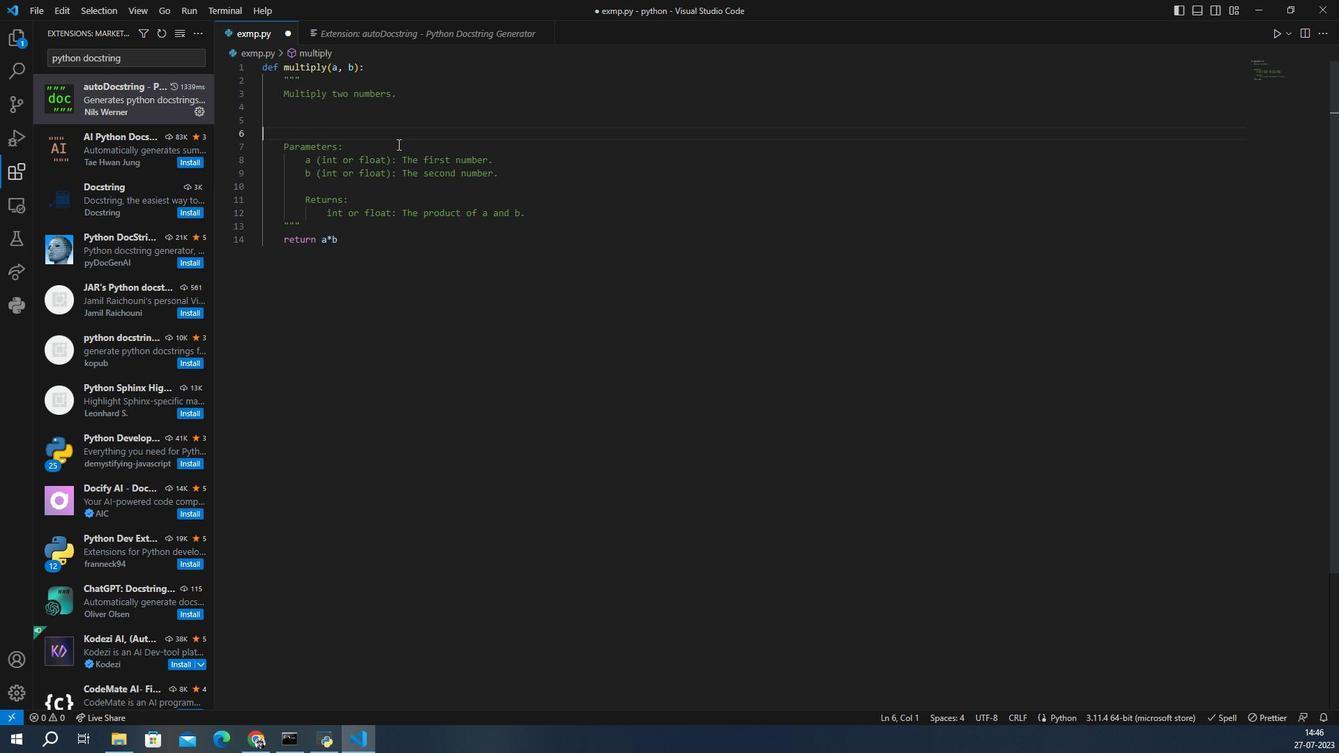 
Action: Mouse scrolled (43, 216) with delta (0, 0)
Screenshot: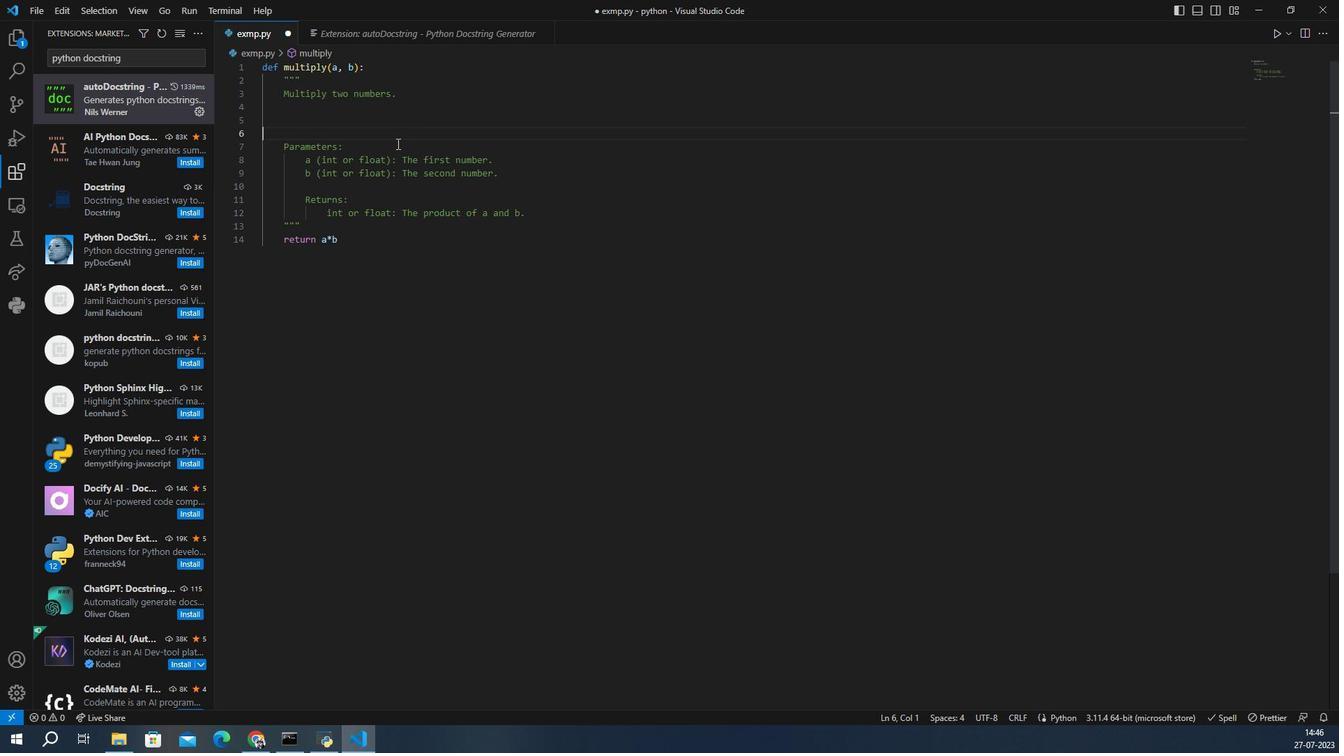 
Action: Mouse scrolled (43, 216) with delta (0, 0)
Screenshot: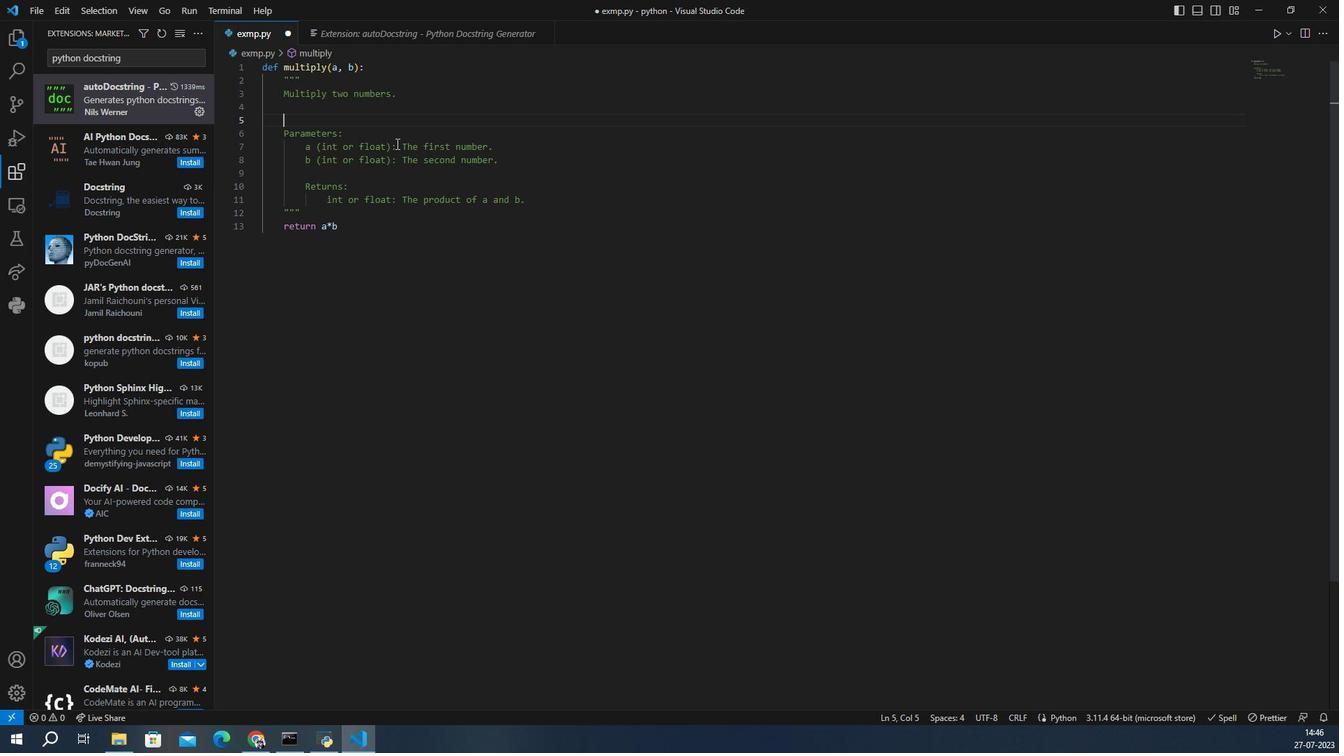 
Action: Mouse scrolled (43, 216) with delta (0, 0)
Screenshot: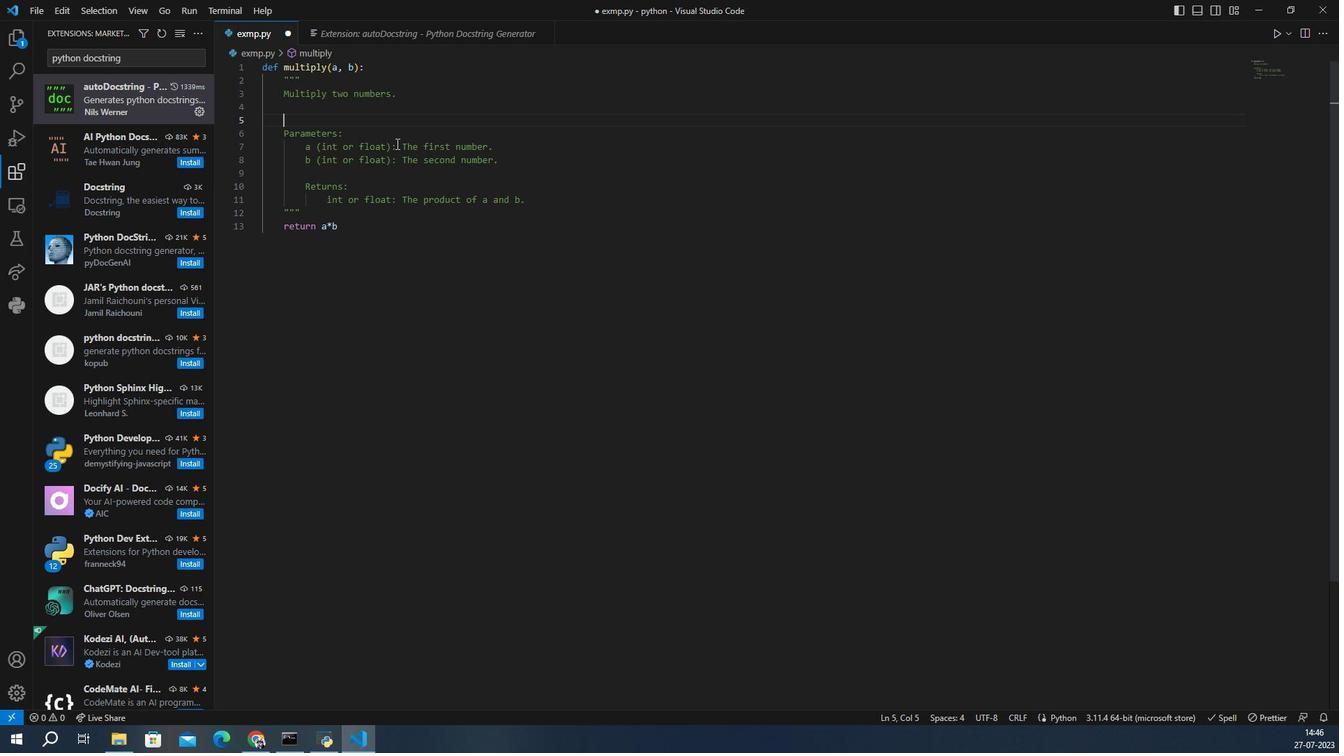 
Action: Mouse moved to (367, 161)
Screenshot: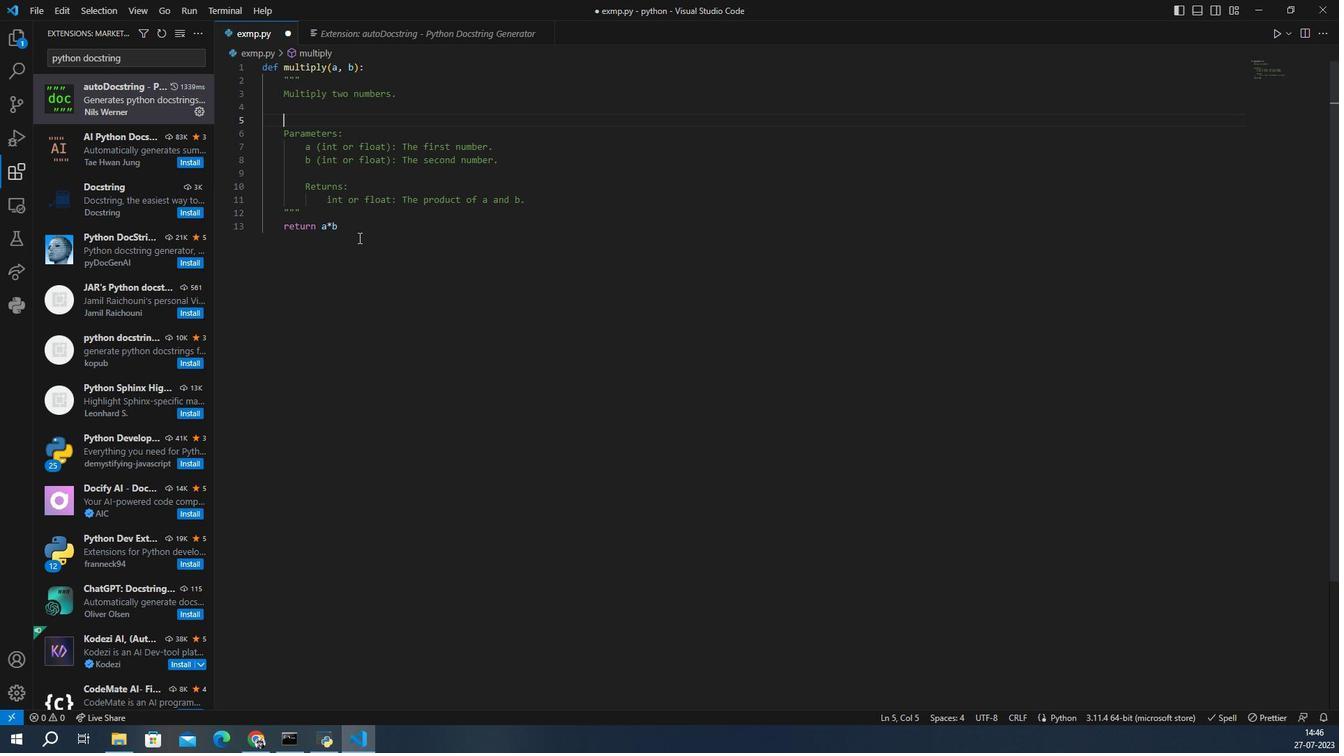 
Action: Mouse pressed left at (367, 161)
Screenshot: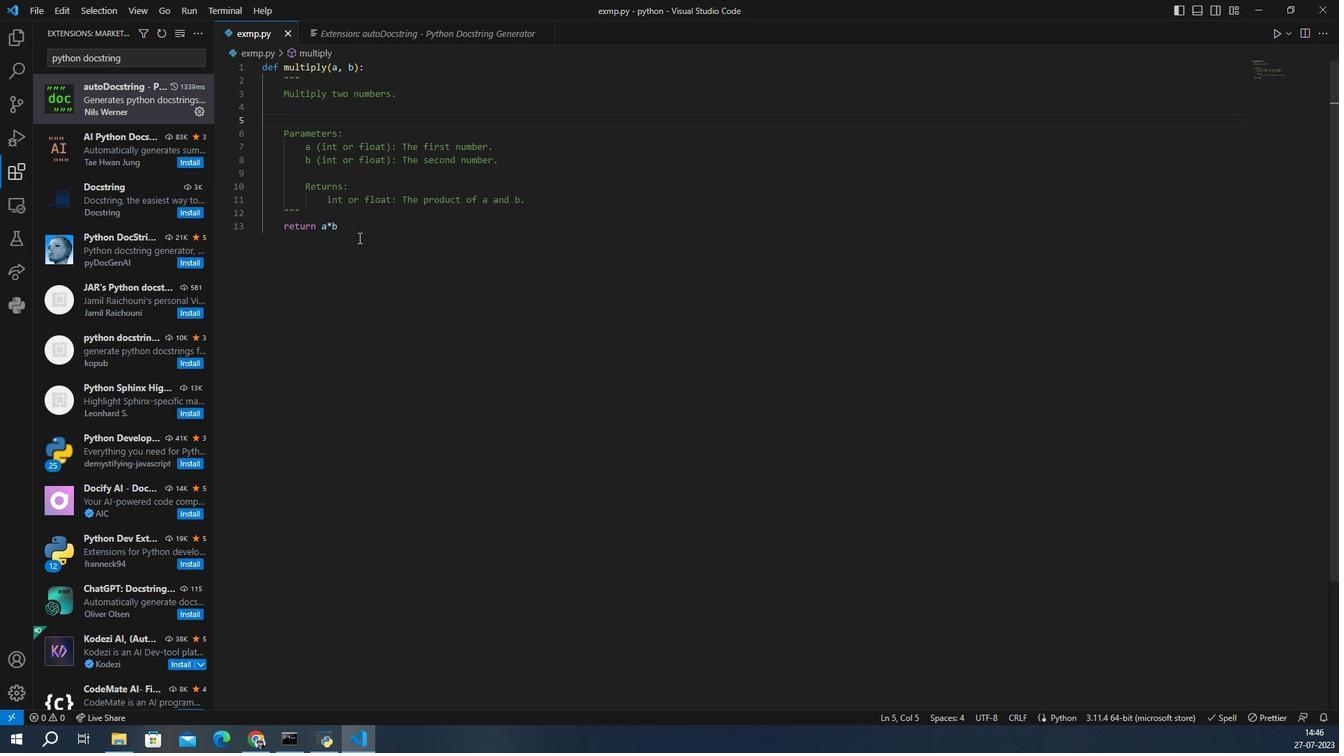 
Action: Mouse moved to (368, 165)
Screenshot: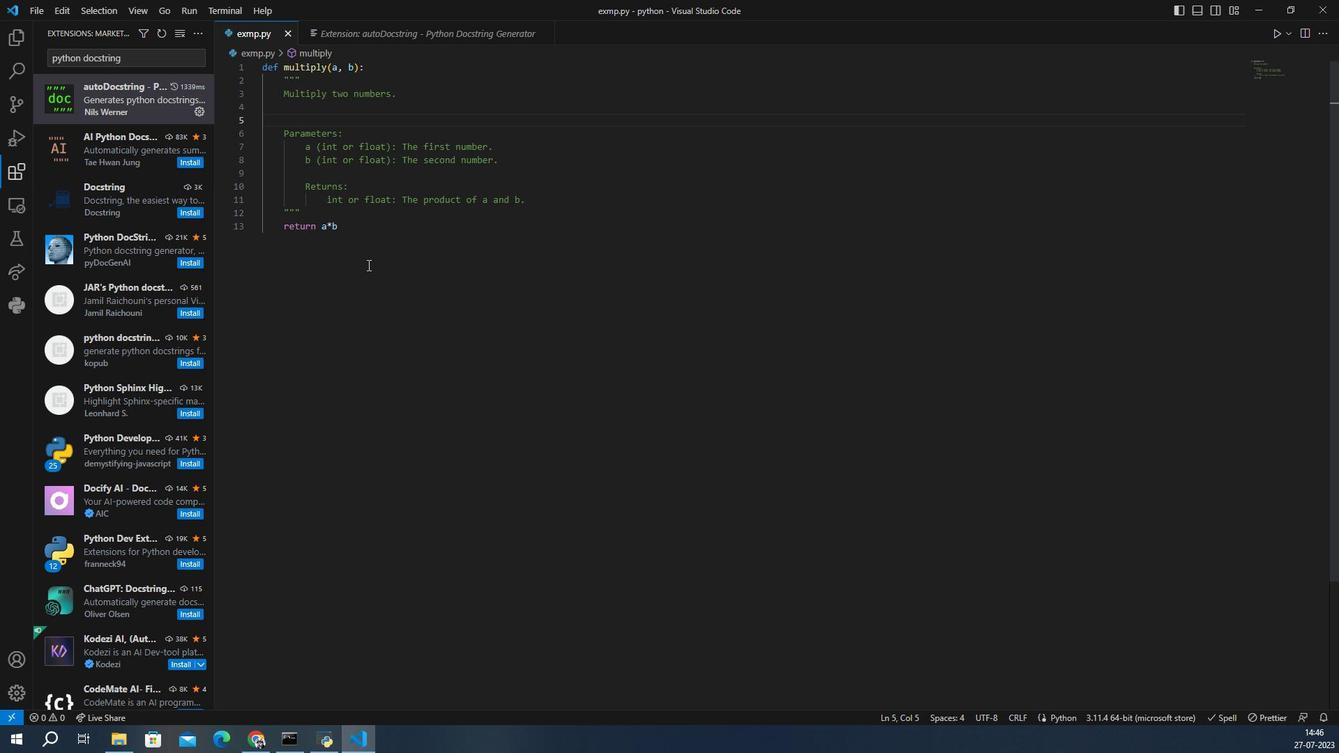
Action: Key pressed <Key.backspace>
Screenshot: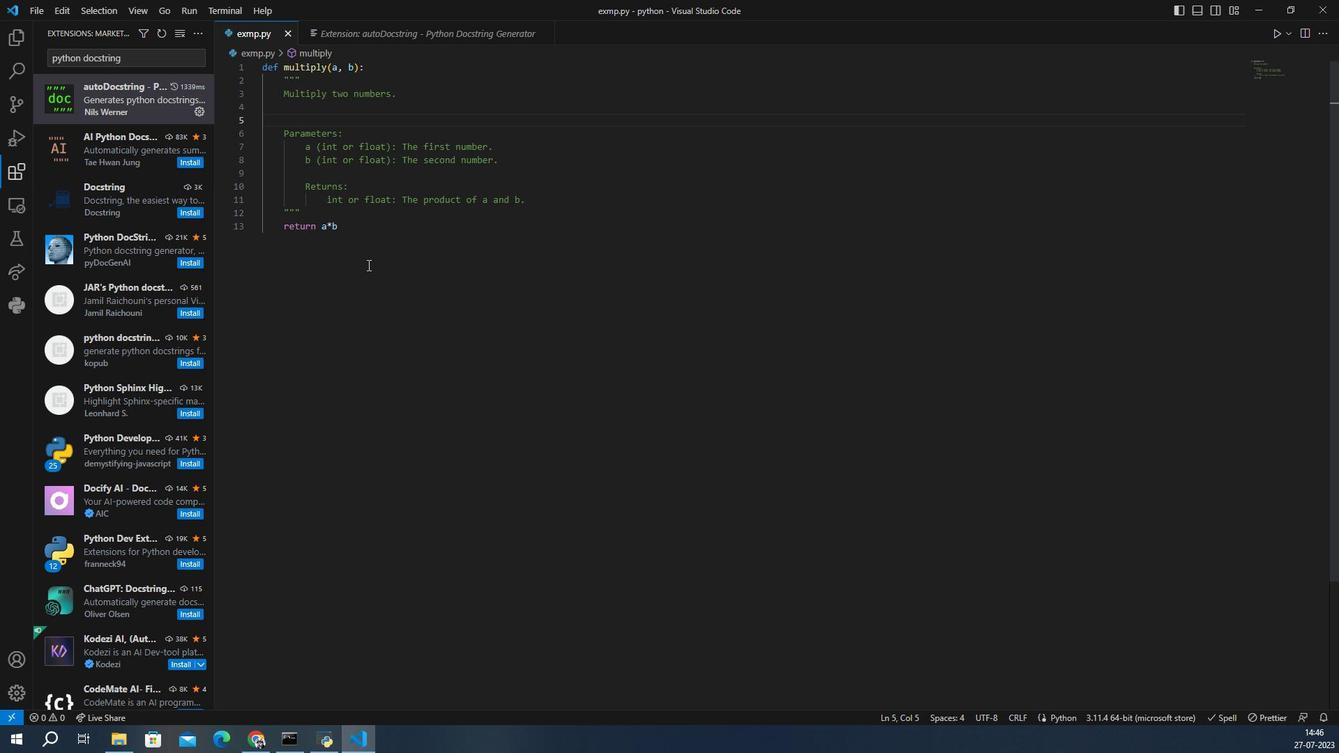 
Action: Mouse moved to (354, 198)
Screenshot: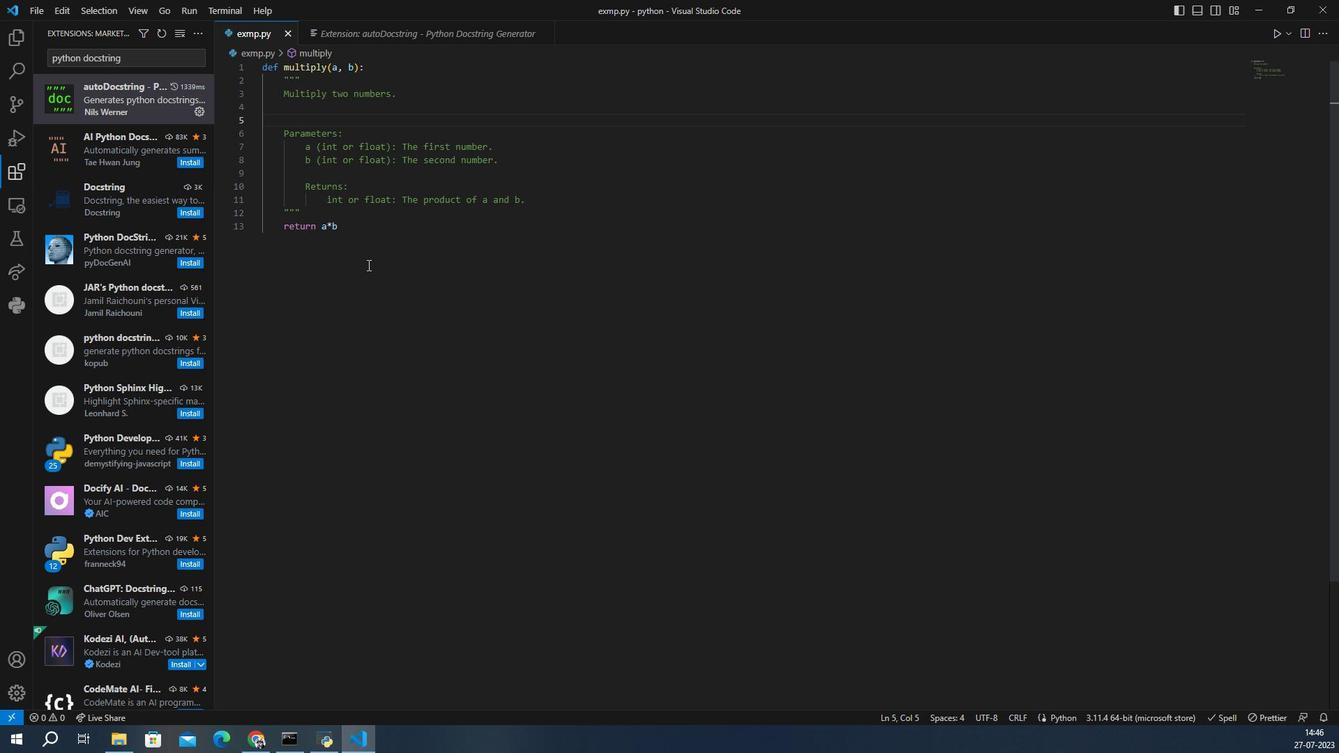 
Action: Key pressed ctrl+S
Screenshot: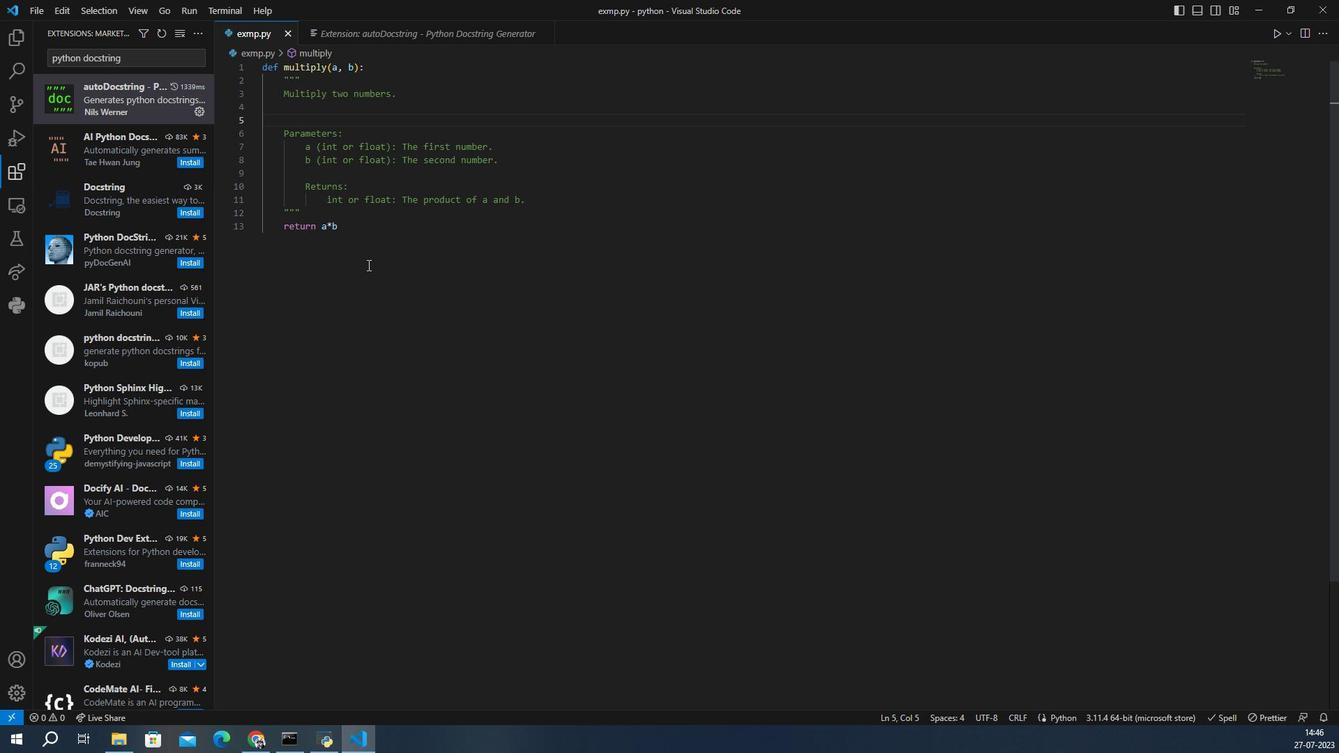 
Action: Mouse moved to (357, 207)
Screenshot: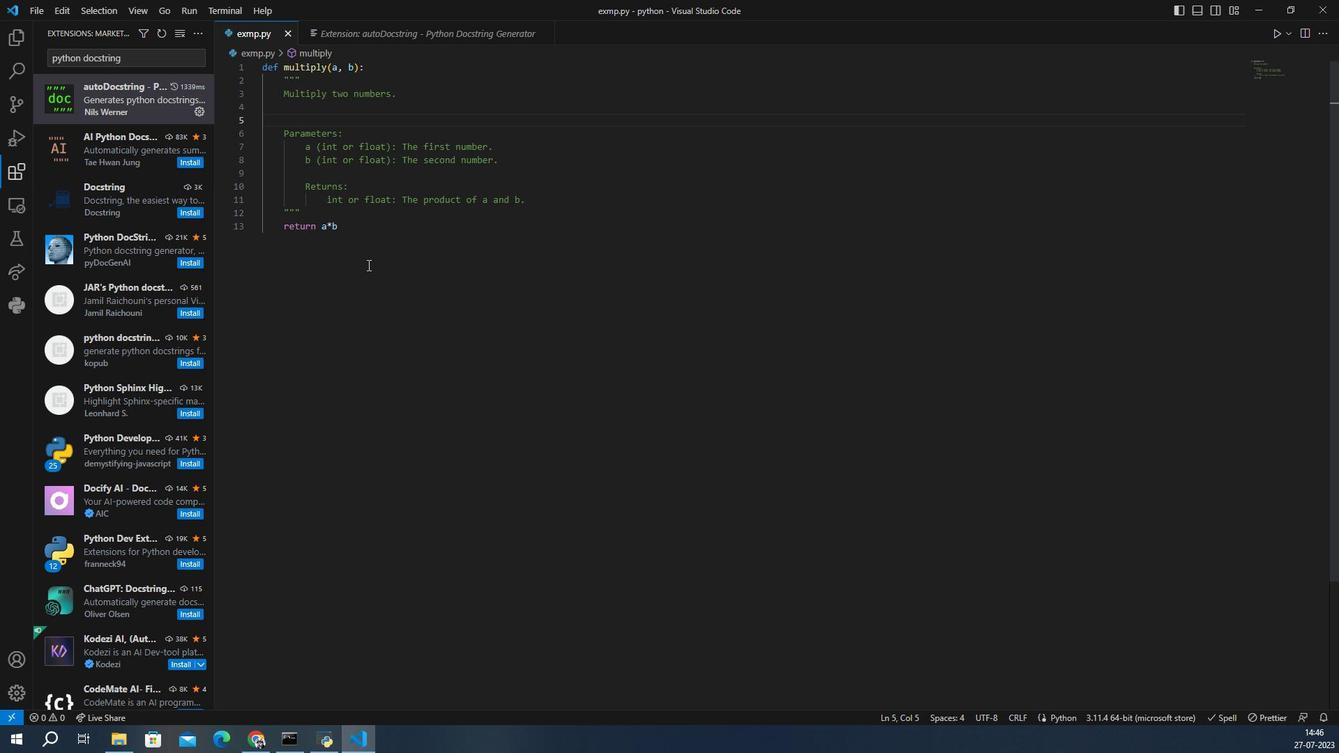 
